 Task: Open a blank google sheet and write heading  Spark Sales. Add 10 people name  'Joshua Rivera, Zoey Coleman, Ryan Wright, Addison Bailey, Jonathan Simmons, Brooklyn Ward, Caleb Barnes, Audrey Collins, Gabriel Perry, Sofia Bell'Item code in between  5005-5060. Product range in between  5000-20000. Add Products   Keen Shoe, Lacoste Shoe, Merrell Shoe, Mizuno  Shoe, Onitsuka Tiger Shoe, Salomon Shoe, Sanuk Shoe, Saucony Shoe, Sperry Shoe, Superga Shoe.Choose quantity  5 to 9 commission 2 percent Total Add Amount. Save page  Spark Sales log   book
Action: Mouse moved to (294, 180)
Screenshot: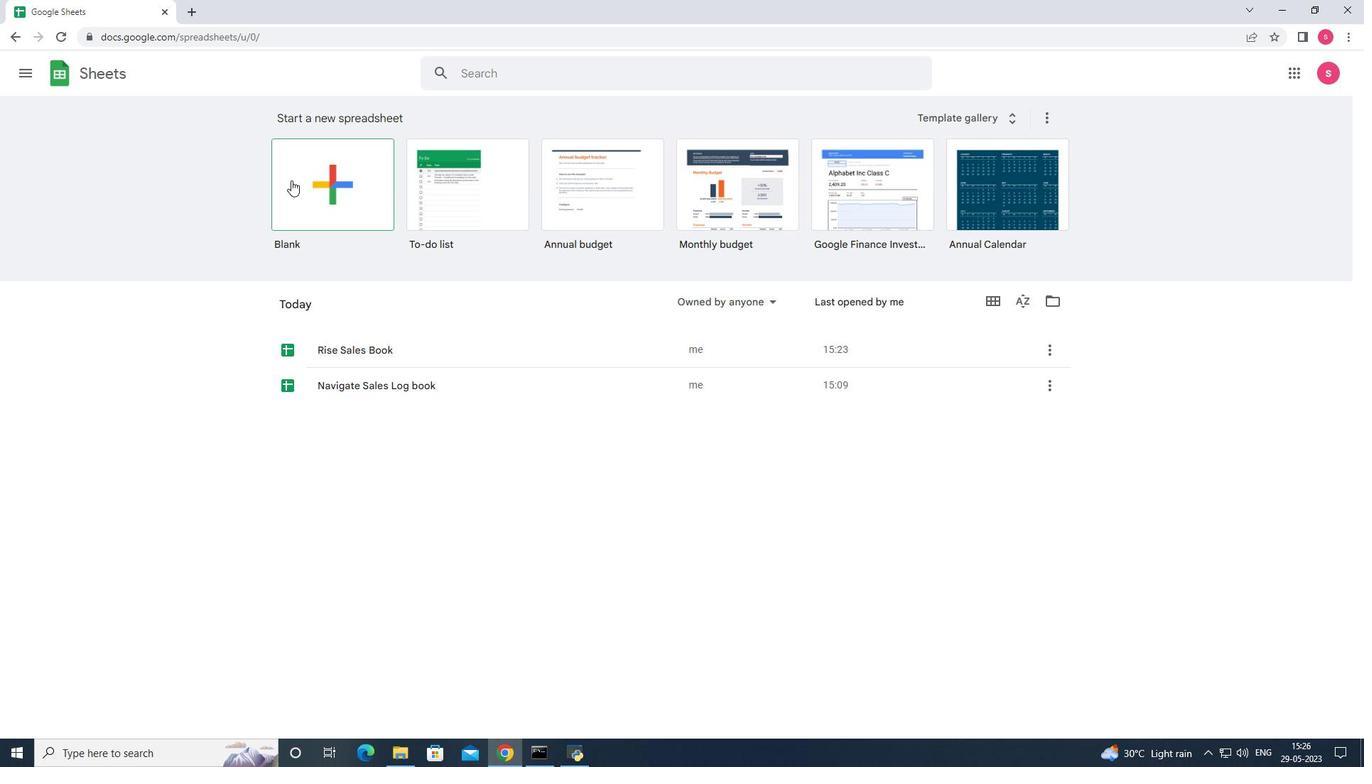 
Action: Mouse pressed left at (294, 180)
Screenshot: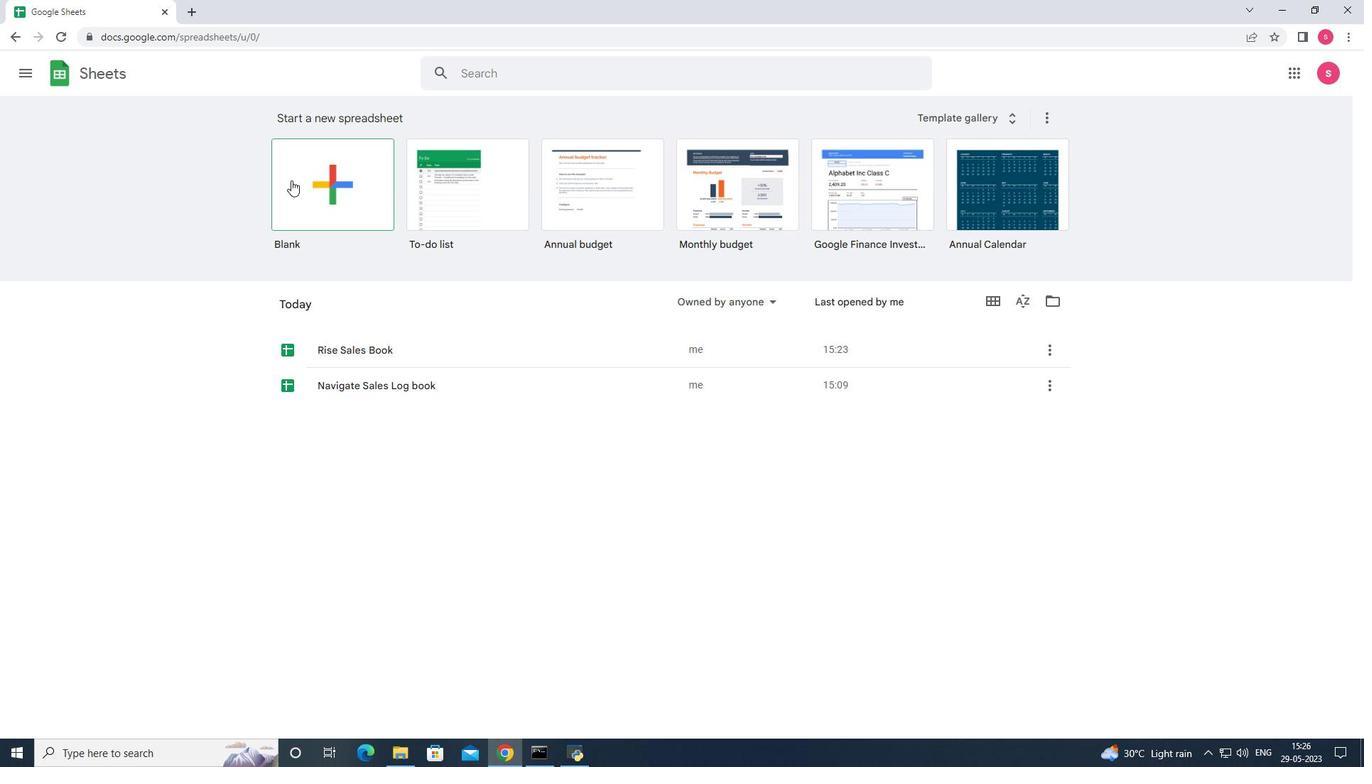 
Action: Mouse moved to (90, 172)
Screenshot: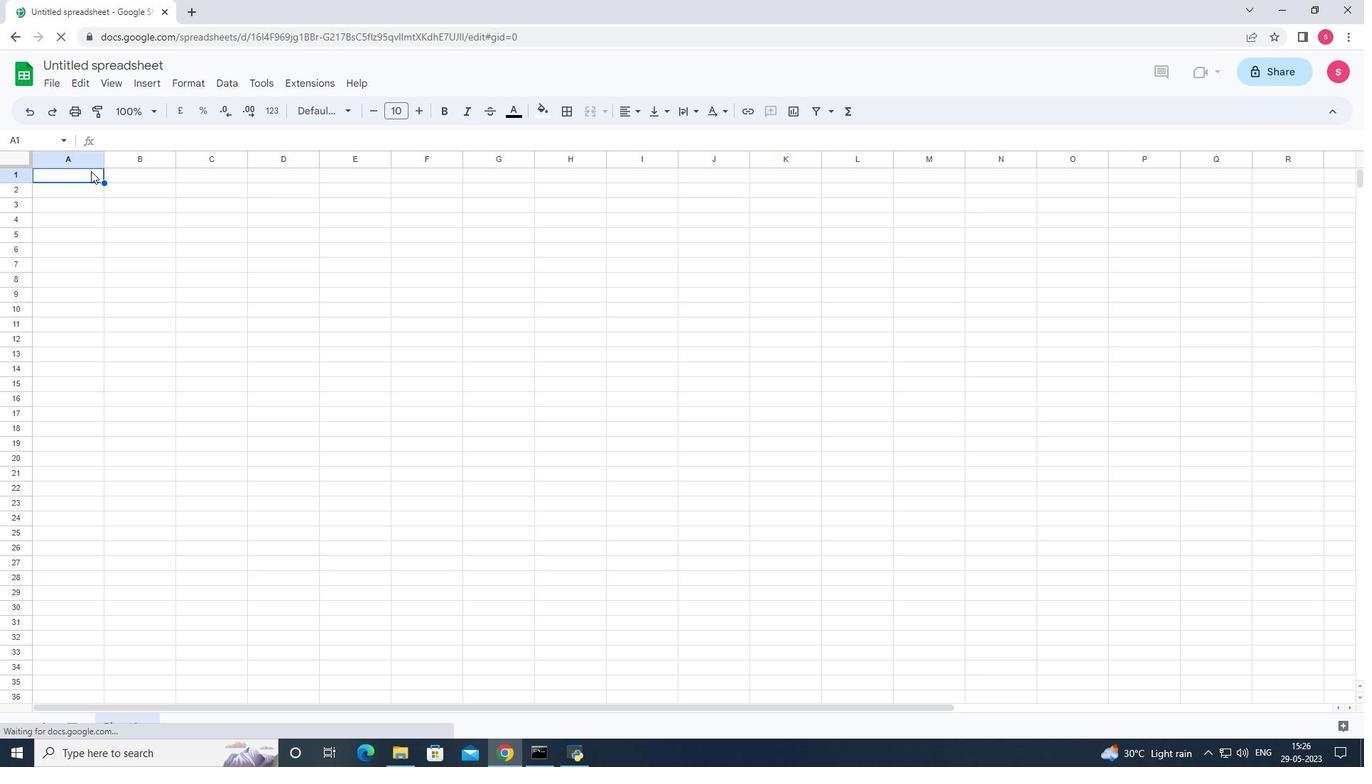 
Action: Mouse pressed left at (90, 172)
Screenshot: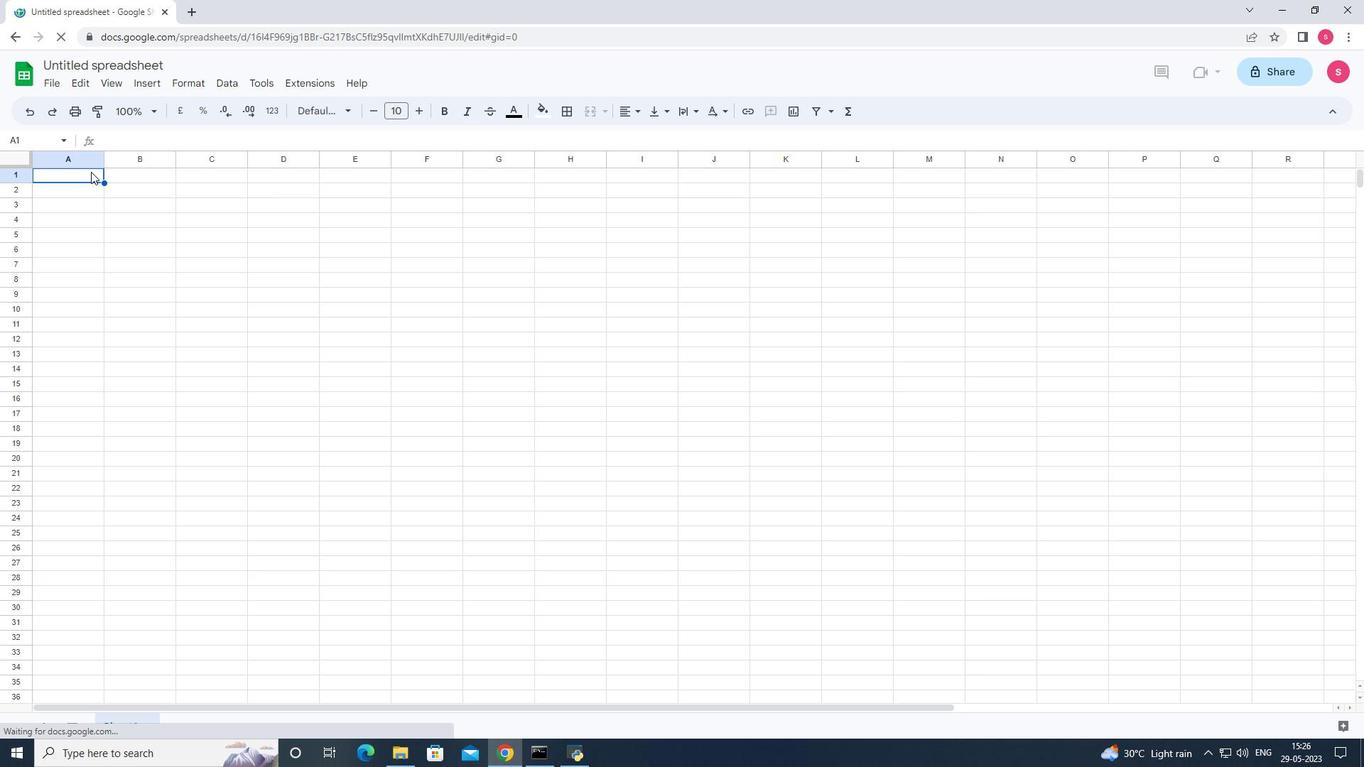 
Action: Mouse moved to (91, 173)
Screenshot: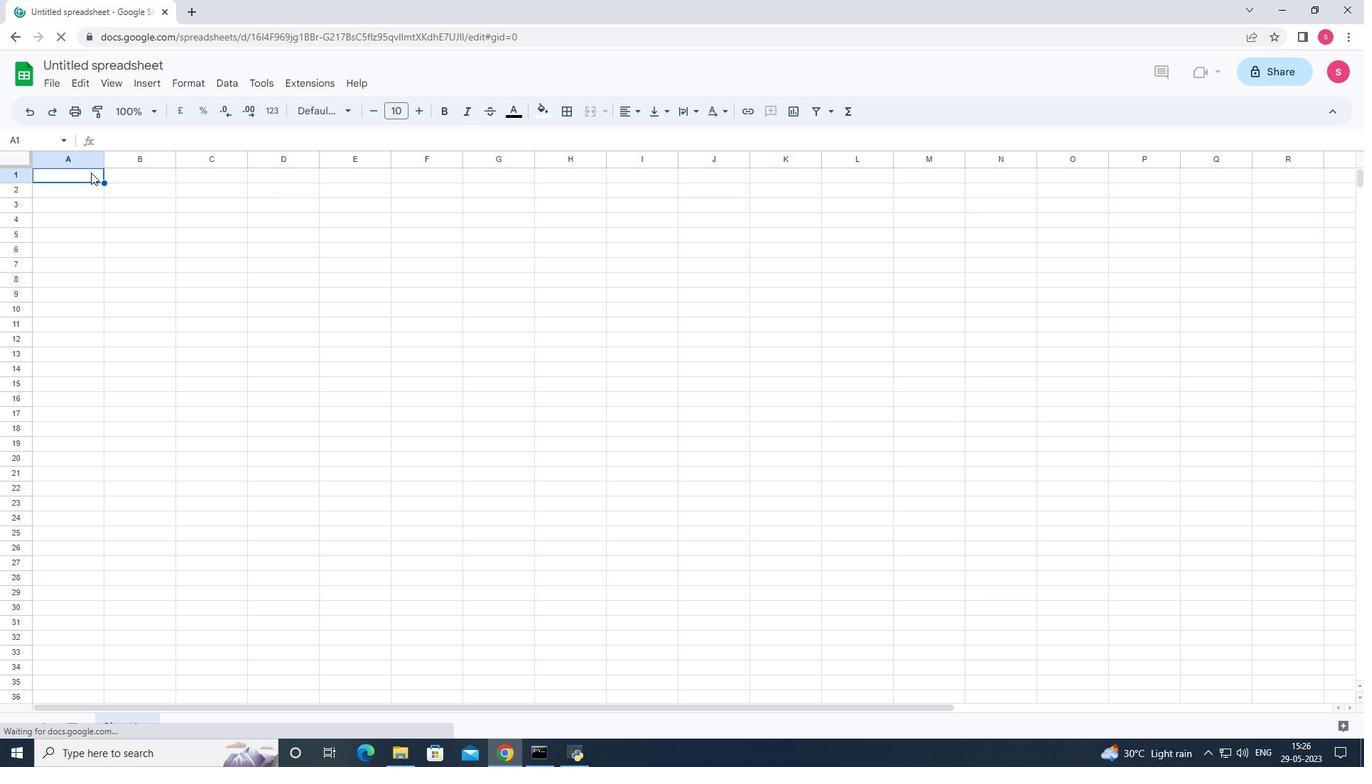 
Action: Key pressed <Key.shift>Spark<Key.space><Key.shift>Sales
Screenshot: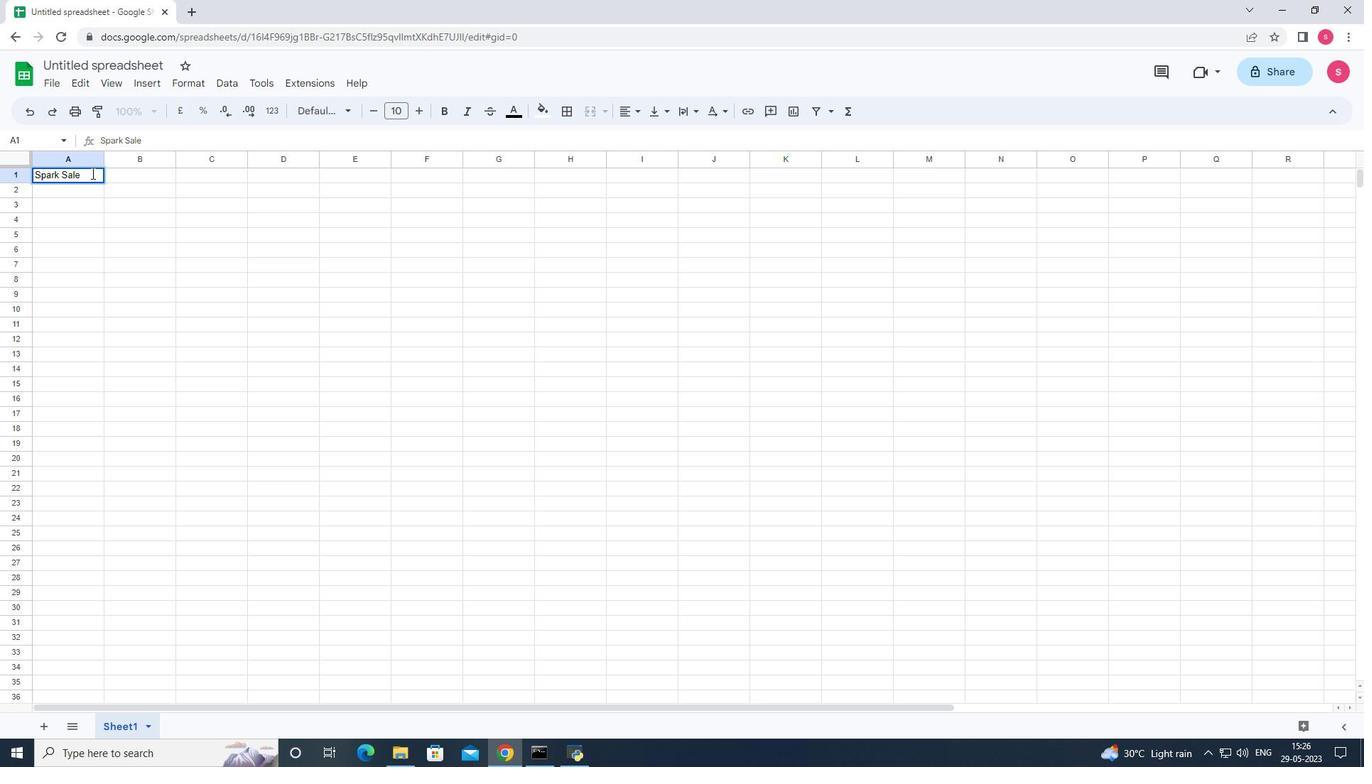 
Action: Mouse moved to (74, 194)
Screenshot: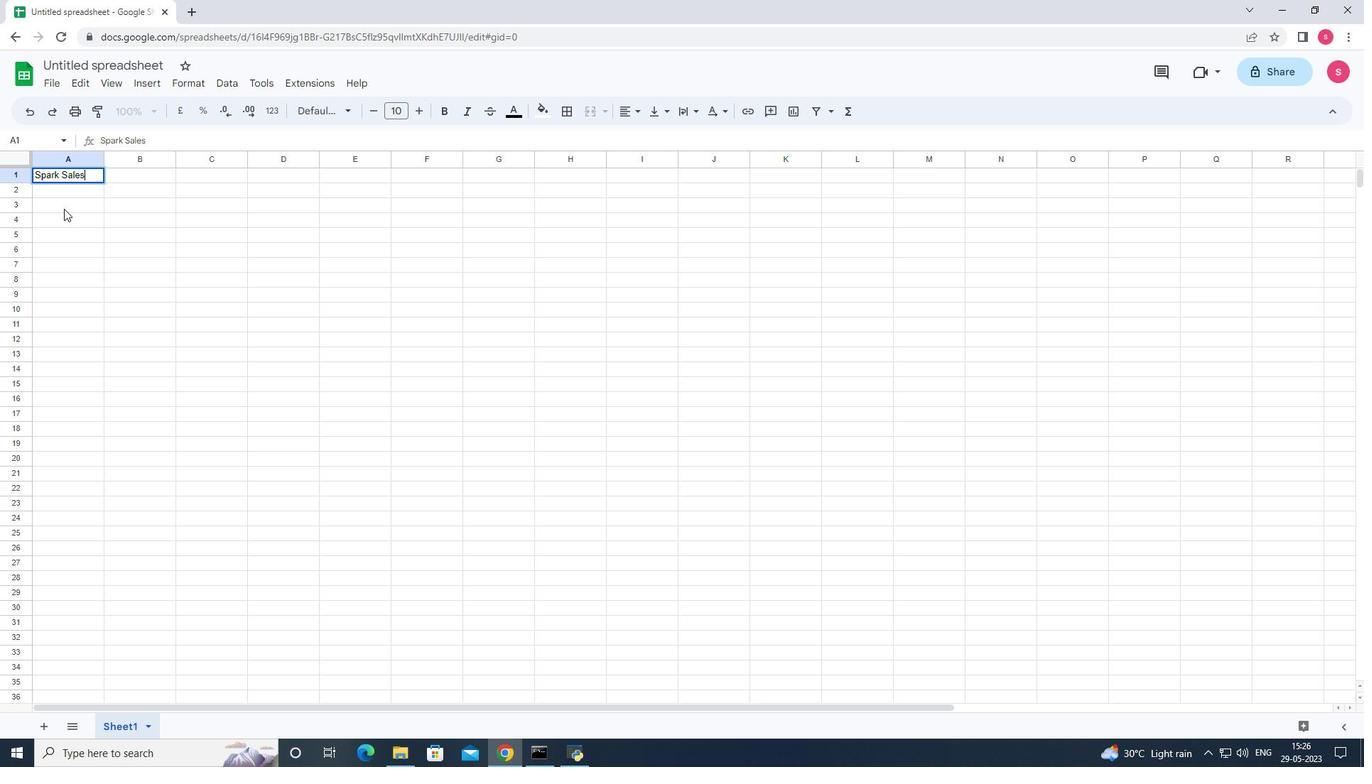 
Action: Mouse pressed left at (74, 194)
Screenshot: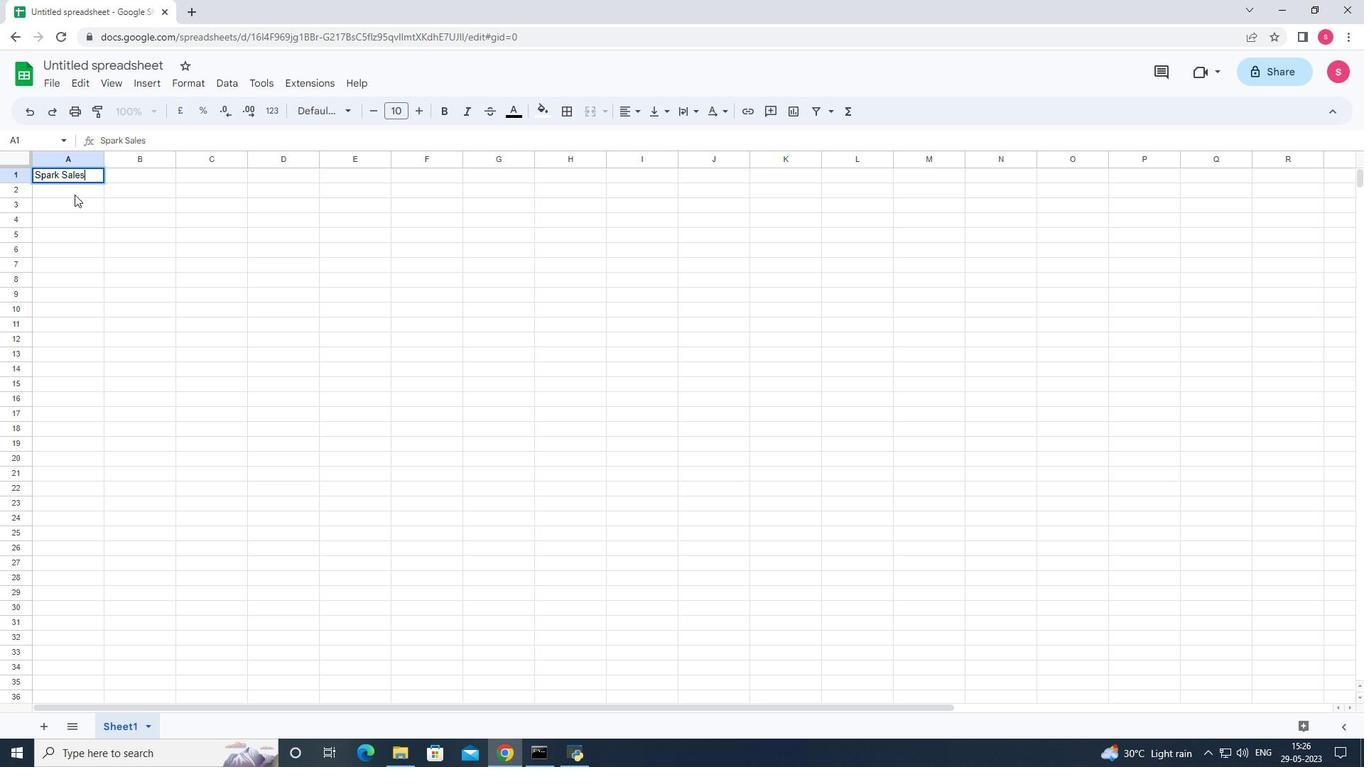 
Action: Key pressed <Key.shift><Key.shift>Name<Key.enter><Key.shift><Key.shift><Key.shift><Key.shift><Key.shift><Key.shift><Key.shift><Key.shift><Key.shift><Key.shift>Joshua<Key.space><Key.shift><Key.shift><Key.shift>Rivera<Key.down><Key.shift><Key.shift><Key.shift><Key.shift><Key.shift><Key.shift><Key.shift>Zoey<Key.space><Key.shift><Key.shift><Key.shift><Key.shift><Key.shift>Coleman<Key.tab><Key.left><Key.down><Key.shift><Key.shift><Key.shift><Key.shift><Key.shift><Key.shift><Key.shift><Key.shift><Key.shift><Key.shift>Ra<Key.backspace>yan<Key.space><Key.shift>Wright<Key.down><Key.shift>Addison<Key.space><Key.shift><Key.shift><Key.shift><Key.shift><Key.shift><Key.shift><Key.shift><Key.shift><Key.shift><Key.shift><Key.shift>Bar<Key.backspace>iley<Key.down><Key.shift><Key.shift><Key.shift><Key.shift><Key.shift><Key.shift><Key.shift>Jonathan<Key.space><Key.shift>Simmons<Key.down><Key.shift>Brooklyn<Key.space><Key.shift>Ward<Key.down><Key.shift><Key.shift><Key.shift><Key.shift><Key.shift><Key.shift><Key.shift><Key.shift>Caleb<Key.space><Key.shift><Key.shift><Key.shift><Key.shift><Key.shift><Key.shift><Key.shift><Key.shift><Key.shift>barnes<Key.down><Key.shift>Audrey<Key.space><Key.shift>Collins<Key.down><Key.shift>Gabriel<Key.space><Key.shift>Perry<Key.down><Key.shift>Sofia<Key.space><Key.shift>Bell<Key.right><Key.up><Key.up><Key.up><Key.up><Key.up><Key.up><Key.up><Key.up><Key.up><Key.up><Key.shift><Key.shift><Key.shift><Key.shift><Key.shift><Key.shift><Key.shift><Key.shift>Item<Key.space><Key.shift>Code<Key.down>5005<Key.down>600<Key.backspace><Key.backspace><Key.backspace>5025<Key.down>2045<Key.down>2<Key.up>5050<Key.down>5045<Key.down>5055<Key.down>5040<Key.down>5020<Key.down>5030<Key.down>5035<Key.down>5010<Key.down>
Screenshot: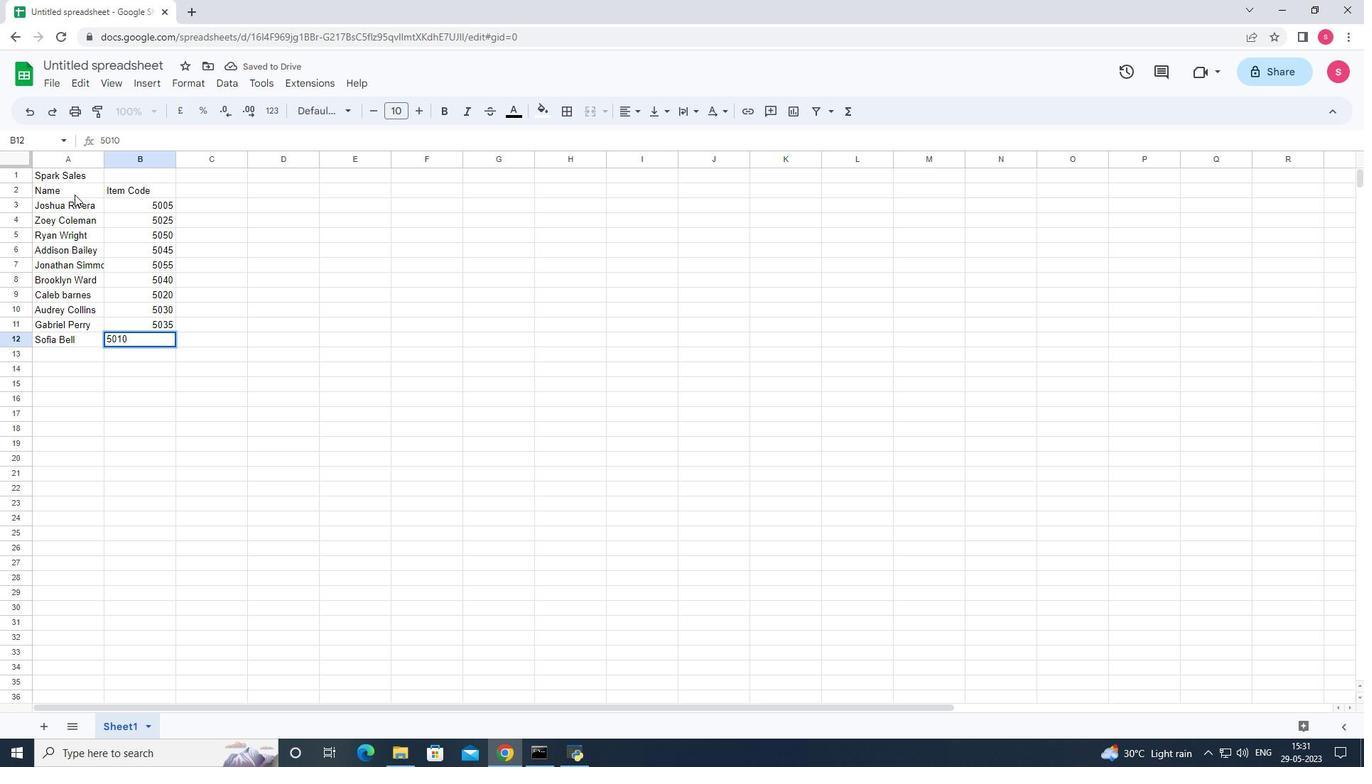 
Action: Mouse moved to (201, 195)
Screenshot: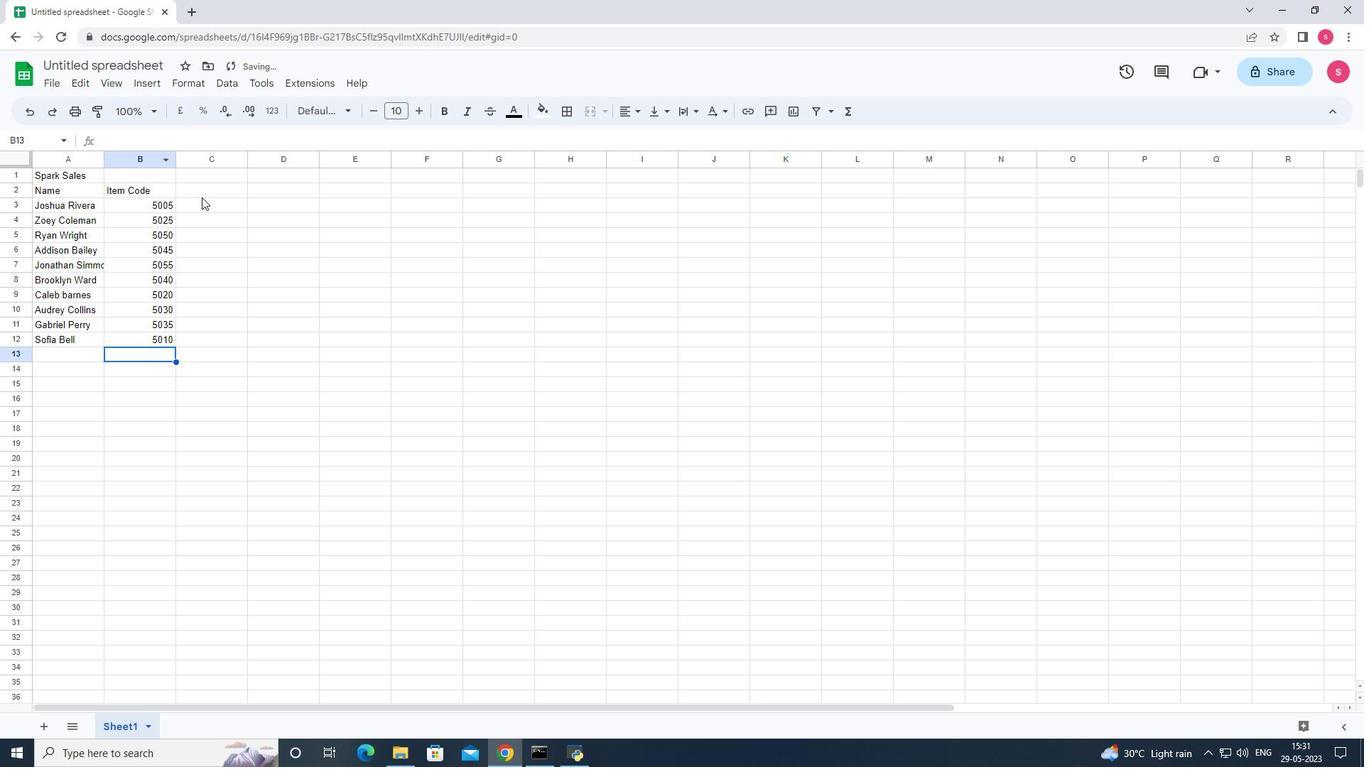 
Action: Mouse pressed left at (201, 195)
Screenshot: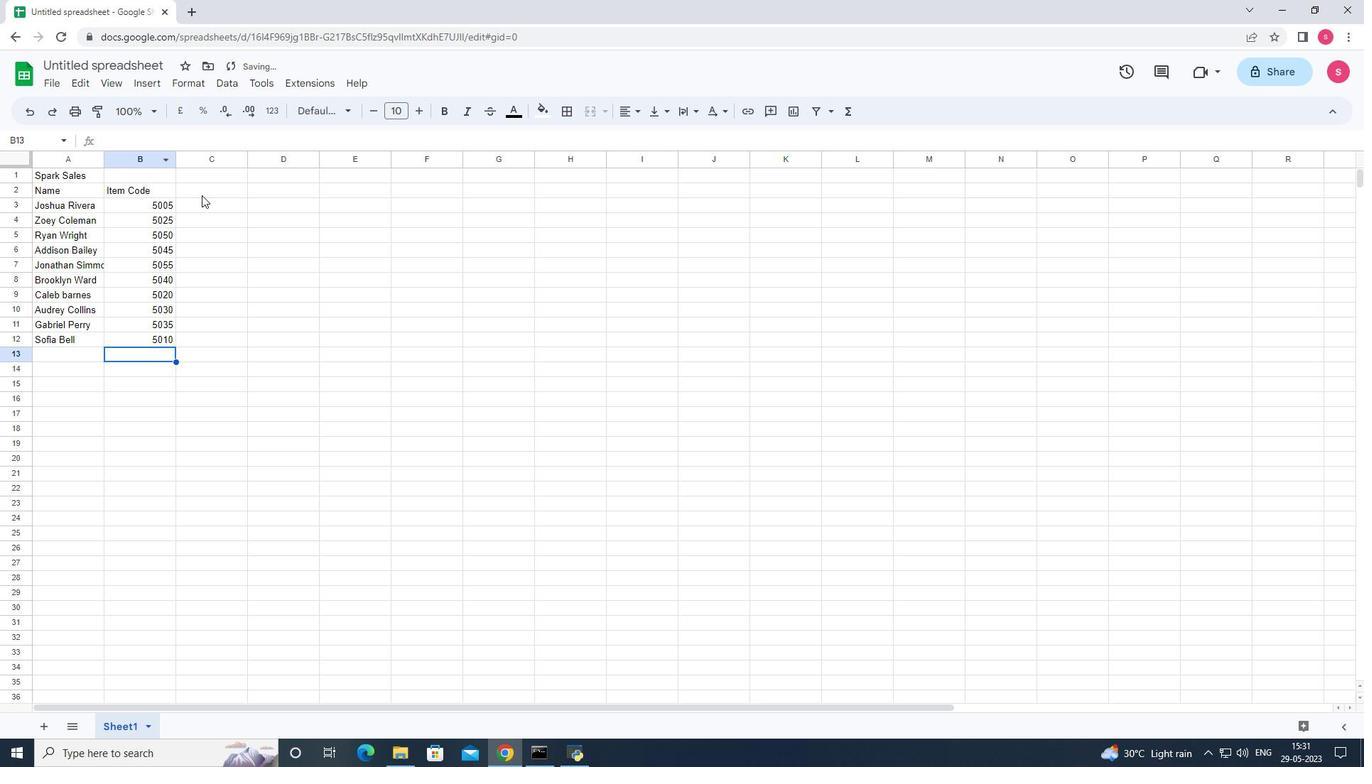 
Action: Mouse moved to (201, 194)
Screenshot: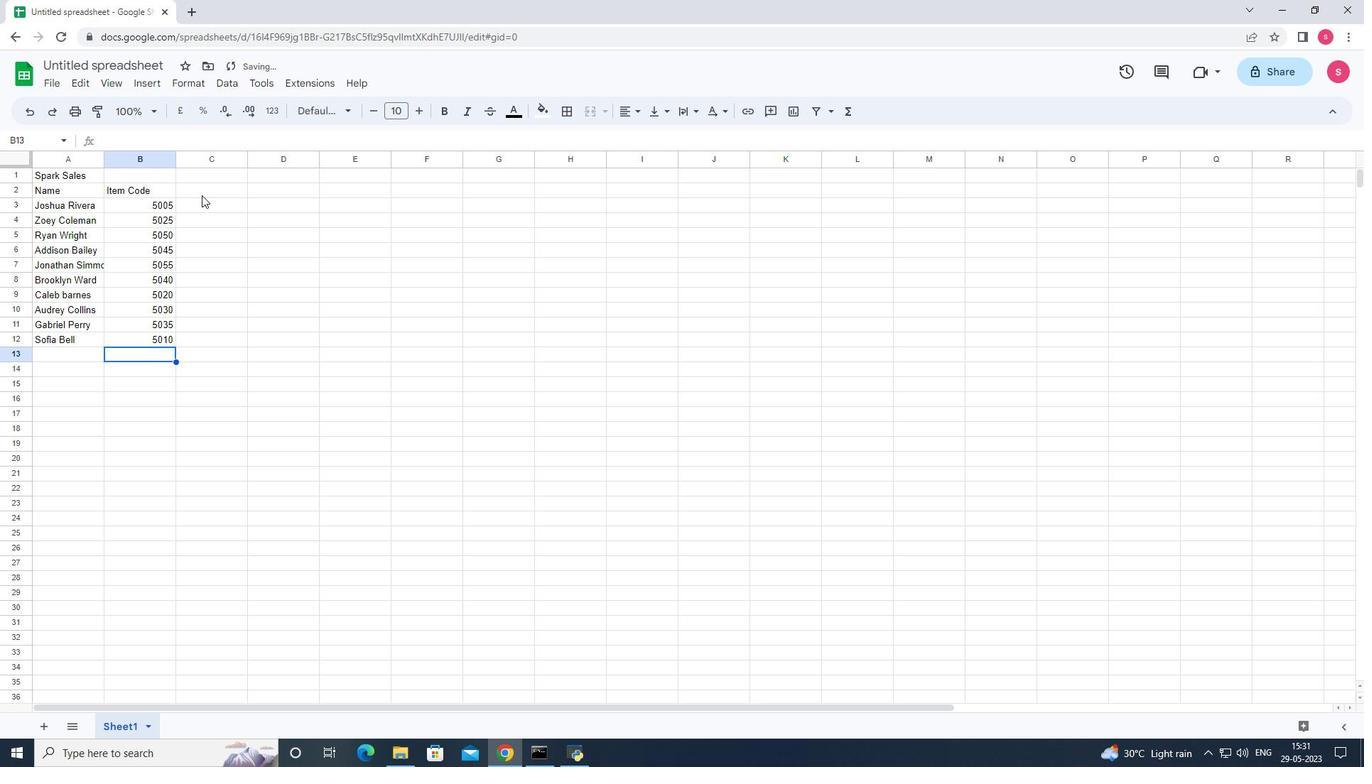
Action: Key pressed <Key.shift>Pro
Screenshot: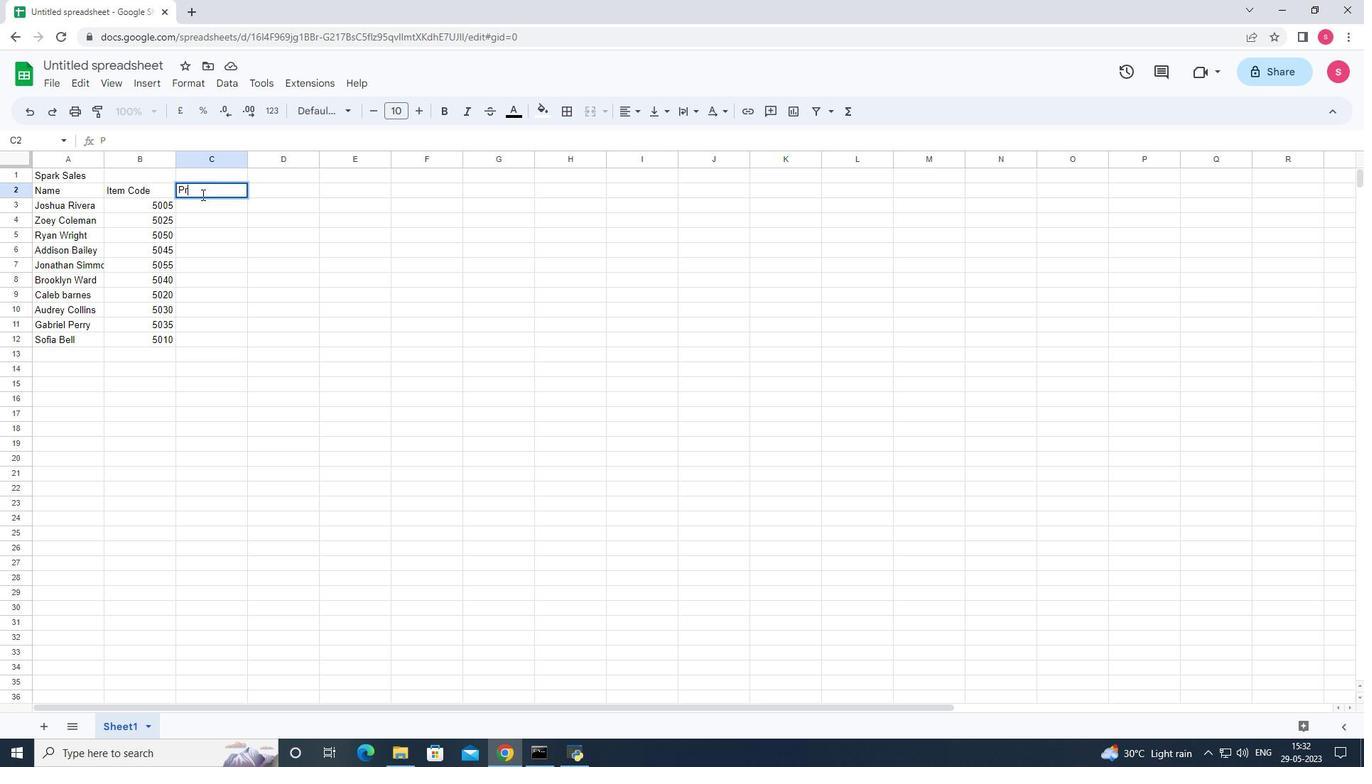 
Action: Mouse moved to (201, 194)
Screenshot: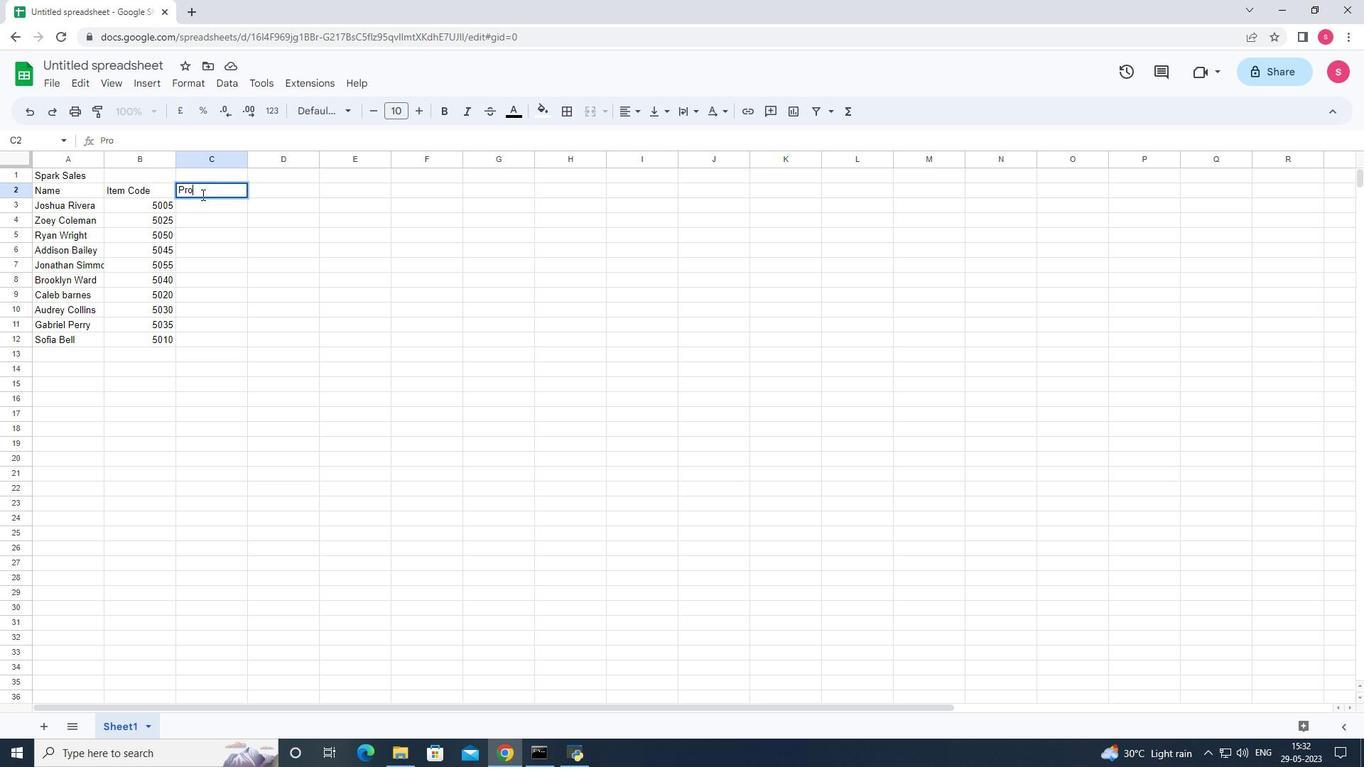 
Action: Key pressed duct<Key.space><Key.shift>range<Key.down>5000<Key.down>6000<Key.down>7000<Key.down>8000<Key.down>9000<Key.down>10000<Key.down>11000<Key.down>12000<Key.down>15000<Key.right><Key.left><Key.down>18000<Key.down>
Screenshot: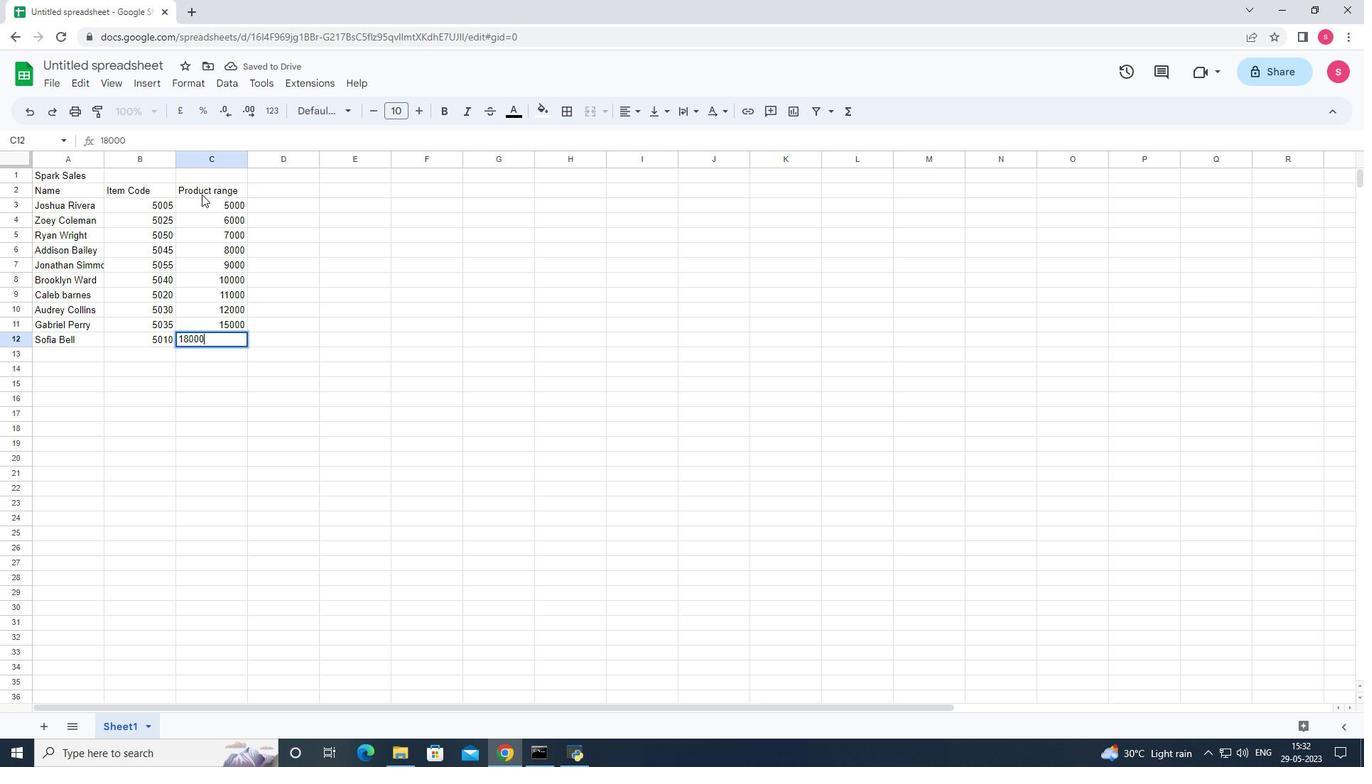
Action: Mouse moved to (282, 192)
Screenshot: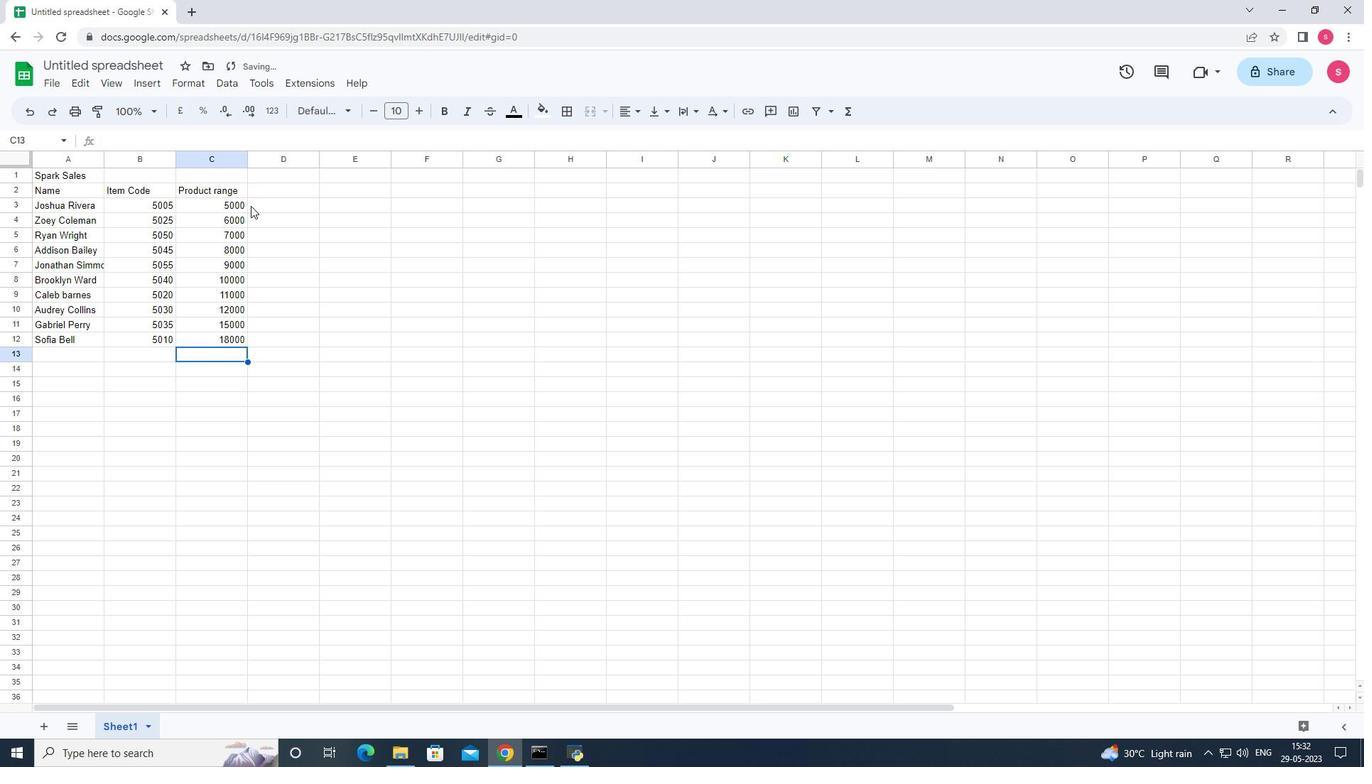 
Action: Mouse pressed left at (282, 192)
Screenshot: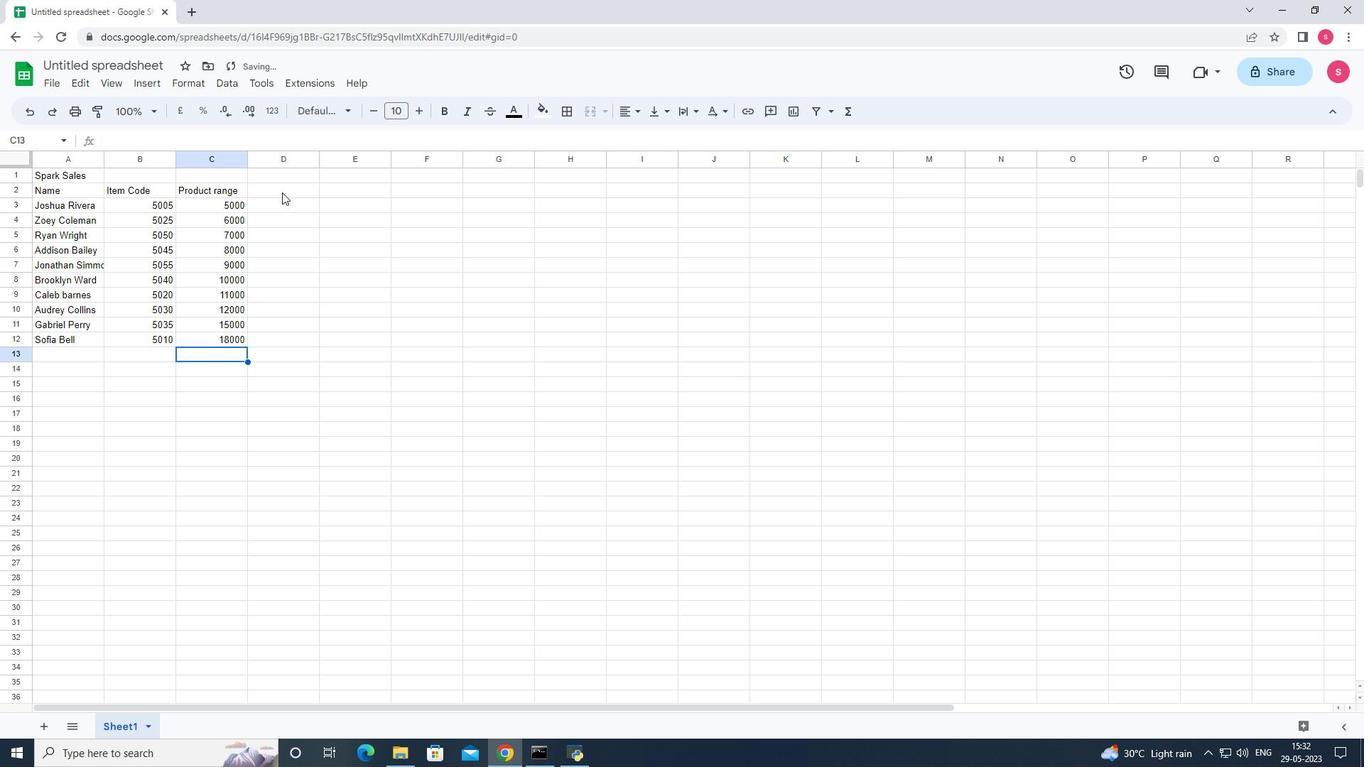 
Action: Key pressed <Key.shift>Products<Key.down><Key.shift><Key.shift><Key.shift><Key.shift><Key.shift><Key.shift><Key.shift><Key.shift><Key.shift><Key.shift><Key.shift><Key.shift><Key.shift><Key.shift><Key.shift>Keen<Key.space><Key.shift>Shoe<Key.down><Key.shift><Key.shift><Key.shift><Key.shift><Key.shift><Key.shift><Key.shift><Key.shift><Key.shift><Key.shift><Key.shift><Key.shift><Key.shift><Key.shift><Key.shift><Key.shift><Key.shift><Key.shift><Key.shift><Key.shift><Key.shift><Key.shift><Key.shift><Key.shift><Key.shift><Key.shift><Key.shift><Key.shift><Key.shift><Key.shift><Key.shift><Key.shift><Key.shift><Key.shift><Key.shift><Key.shift><Key.shift><Key.shift><Key.shift><Key.shift><Key.shift><Key.shift><Key.shift><Key.shift><Key.shift><Key.shift><Key.shift><Key.shift><Key.shift><Key.shift><Key.shift><Key.shift><Key.shift><Key.shift><Key.shift><Key.shift><Key.shift><Key.shift><Key.shift><Key.shift><Key.shift><Key.shift><Key.shift><Key.shift><Key.shift><Key.shift><Key.shift><Key.shift><Key.shift><Key.shift><Key.shift><Key.shift><Key.shift><Key.shift>Lacoste<Key.space><Key.shift>Shoe<Key.down><Key.shift><Key.shift><Key.shift><Key.shift><Key.shift><Key.shift>Merrell<Key.space><Key.shift>Shoe<Key.down><Key.shift><Key.shift><Key.shift><Key.shift><Key.shift><Key.shift><Key.shift><Key.shift><Key.shift><Key.shift><Key.shift><Key.shift><Key.shift><Key.shift>Mizuna<Key.space><Key.backspace><Key.backspace>o<Key.space><Key.shift>Shoe<Key.down><Key.shift><Key.shift>Onitsuka<Key.space><Key.shift><Key.shift><Key.shift><Key.shift><Key.shift><Key.shift><Key.shift><Key.shift><Key.shift><Key.shift><Key.shift><Key.shift><Key.shift><Key.shift><Key.shift><Key.shift><Key.shift><Key.shift><Key.shift><Key.shift><Key.shift>Tiger<Key.space><Key.shift>Shoe<Key.down><Key.shift>Salomon<Key.space><Key.shift>Shoe<Key.down><Key.shift>Sanuk<Key.space><Key.shift>Shoe<Key.down><Key.shift><Key.shift><Key.shift><Key.shift><Key.shift><Key.shift><Key.shift><Key.shift><Key.shift><Key.shift><Key.shift><Key.shift><Key.shift><Key.shift><Key.shift><Key.shift><Key.shift><Key.shift><Key.shift><Key.shift><Key.shift><Key.shift><Key.shift><Key.shift><Key.shift>Saucony<Key.space><Key.shift><Key.shift><Key.shift><Key.shift><Key.shift><Key.shift><Key.shift><Key.shift><Key.shift><Key.shift><Key.shift><Key.shift><Key.shift><Key.shift><Key.shift><Key.shift><Key.shift><Key.shift><Key.shift><Key.shift><Key.shift><Key.shift><Key.shift><Key.shift><Key.shift><Key.shift><Key.shift><Key.shift><Key.shift><Key.shift><Key.shift><Key.shift><Key.shift><Key.shift><Key.shift><Key.shift><Key.shift><Key.shift><Key.shift><Key.shift><Key.shift><Key.shift><Key.shift><Key.shift><Key.shift><Key.shift><Key.shift><Key.shift><Key.shift><Key.shift><Key.shift><Key.shift><Key.shift><Key.shift><Key.shift><Key.shift><Key.shift><Key.shift><Key.shift><Key.shift><Key.shift><Key.shift><Key.shift>Shoe<Key.down><Key.shift><Key.shift>Sperry<Key.space><Key.shift><Key.shift><Key.shift>Shoe<Key.down><Key.shift>Superga<Key.space><Key.shift>Shoe<Key.tab><Key.up><Key.up><Key.up><Key.up><Key.up><Key.up><Key.up><Key.up><Key.up><Key.up><Key.shift><Key.shift><Key.shift><Key.shift><Key.shift><Key.shift><Key.shift><Key.shift><Key.shift><Key.shift><Key.shift><Key.shift><Key.shift><Key.shift><Key.shift><Key.shift><Key.shift><Key.shift><Key.shift><Key.shift><Key.shift><Key.shift><Key.shift>Quantity<Key.down>5<Key.down>6<Key.down>7<Key.down>8<Key.down>9<Key.down><Key.down>6<Key.down>7<Key.down>8<Key.up><Key.up><Key.up>9<Key.down><Key.down><Key.down><Key.down>6<Key.down>
Screenshot: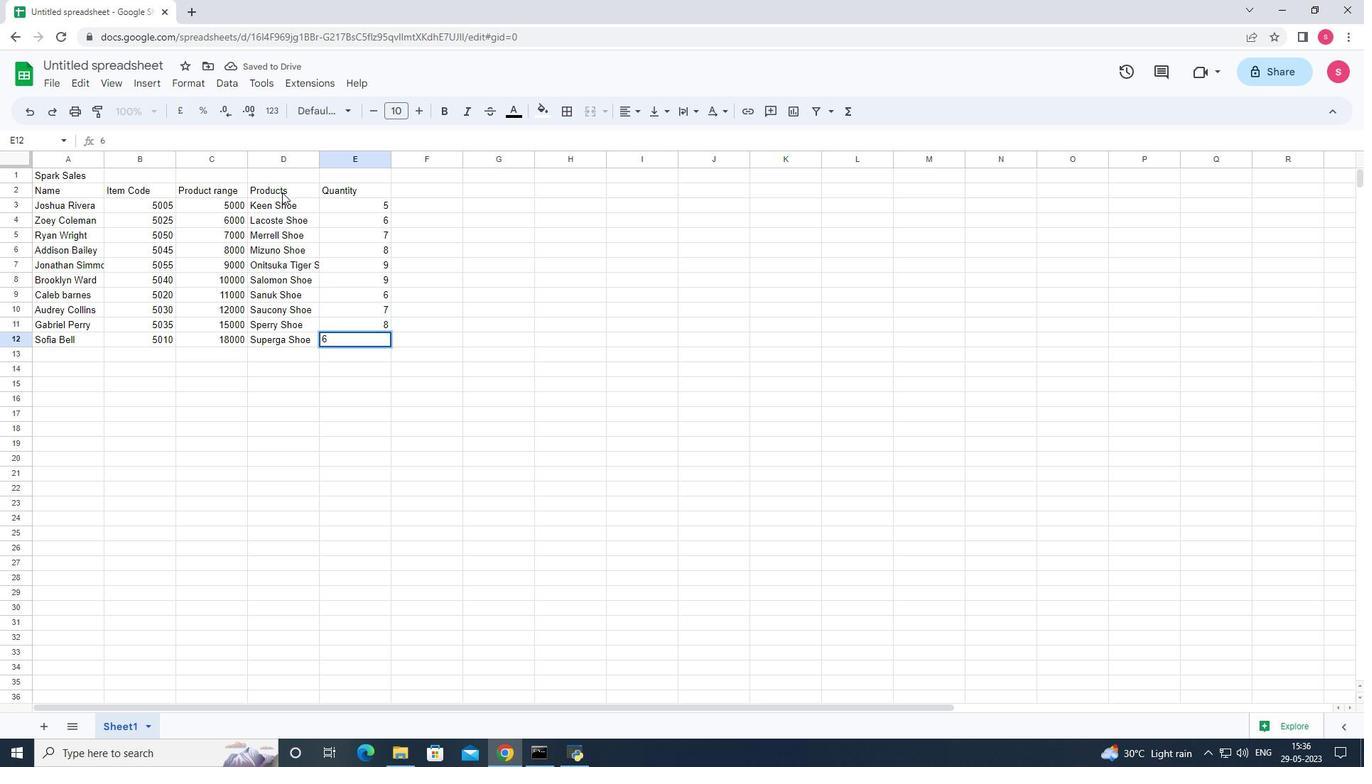 
Action: Mouse moved to (428, 201)
Screenshot: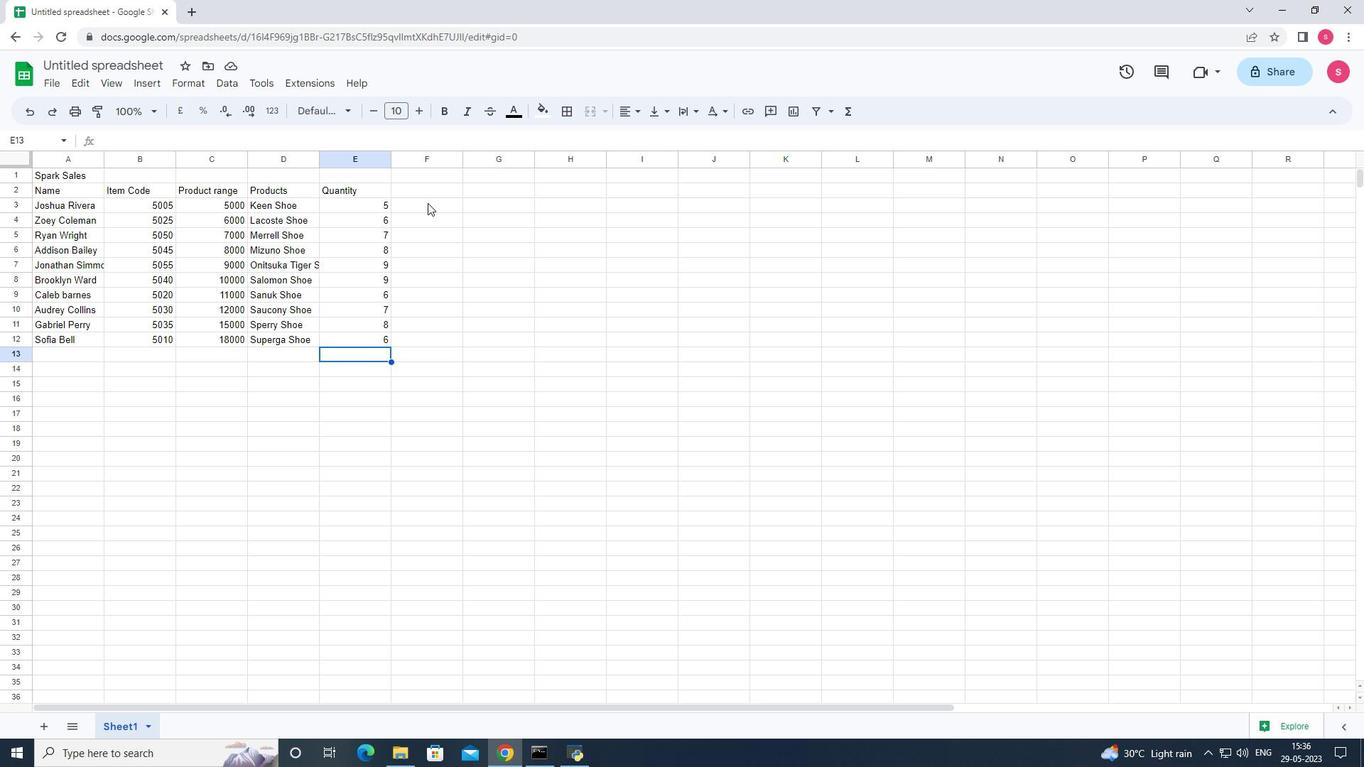 
Action: Mouse pressed left at (428, 201)
Screenshot: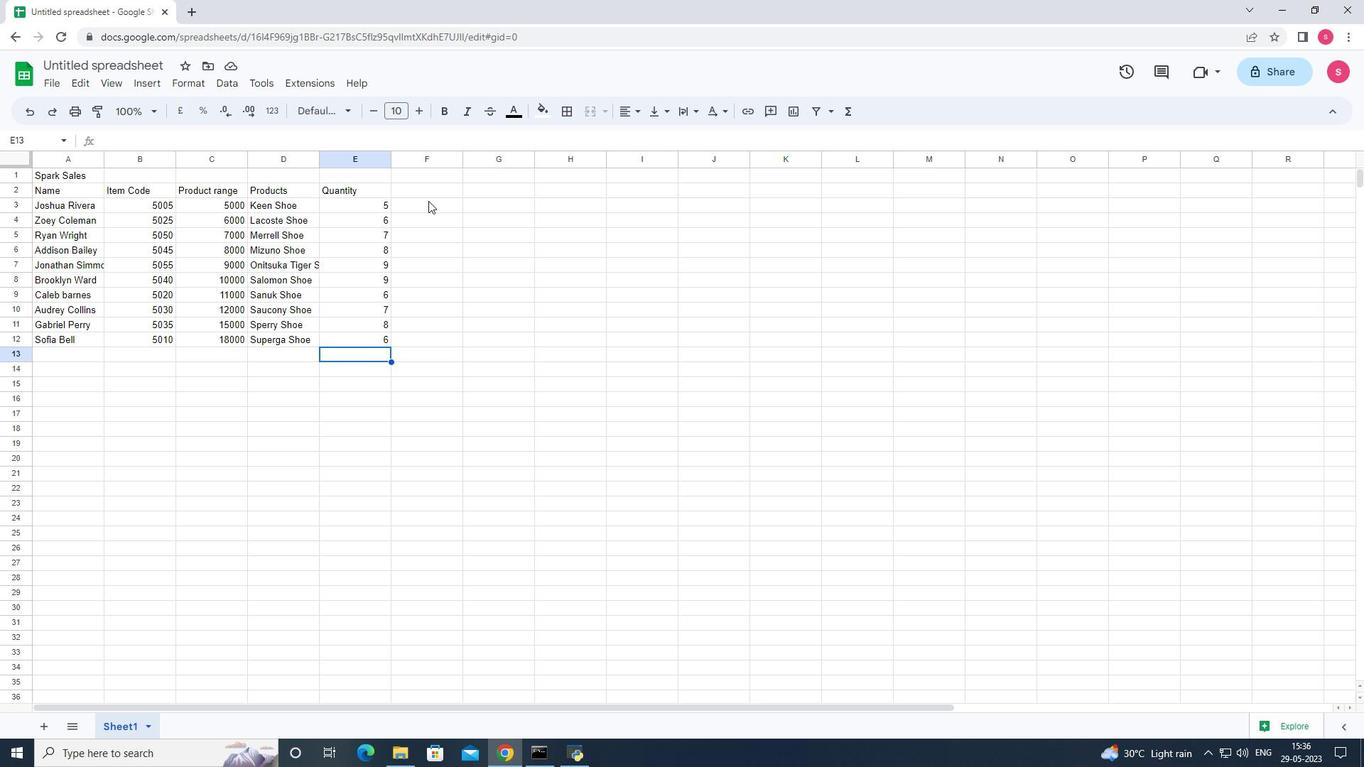 
Action: Mouse moved to (434, 191)
Screenshot: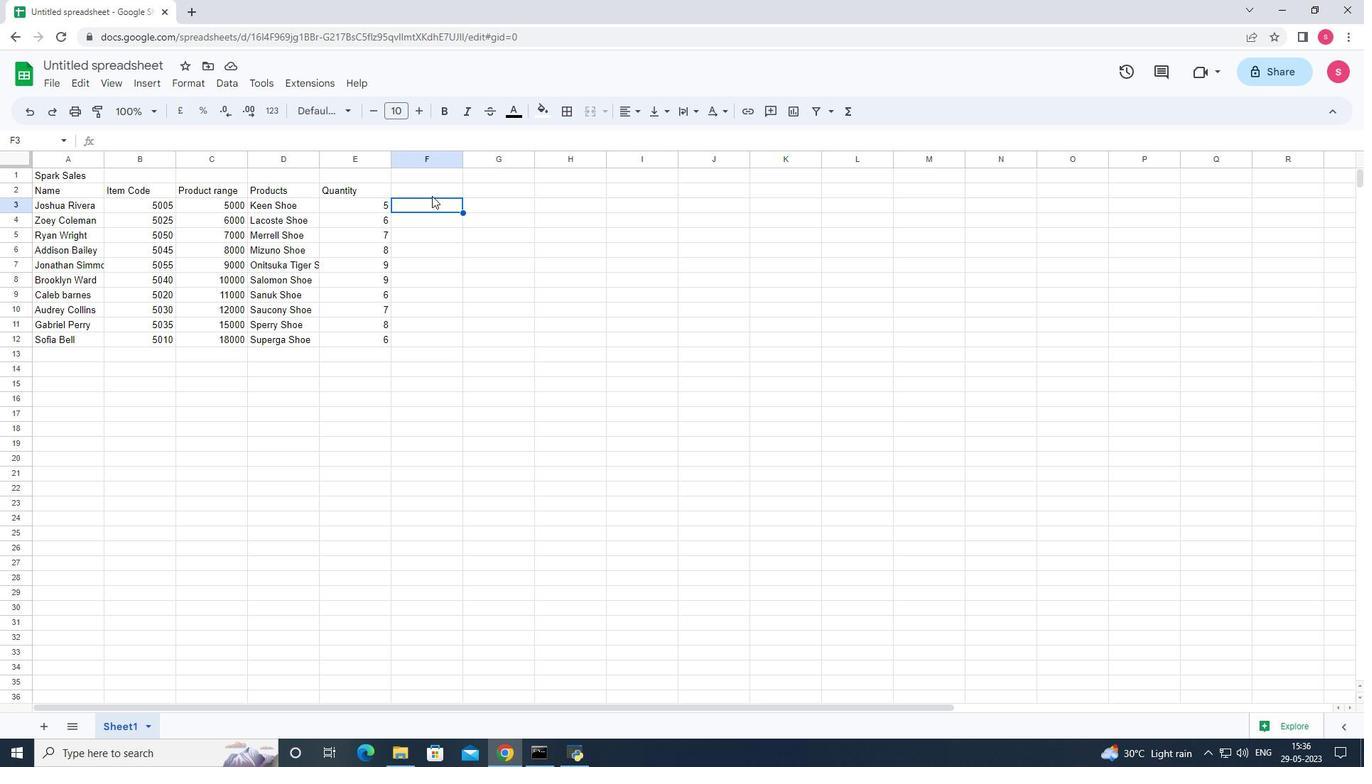 
Action: Mouse pressed left at (434, 191)
Screenshot: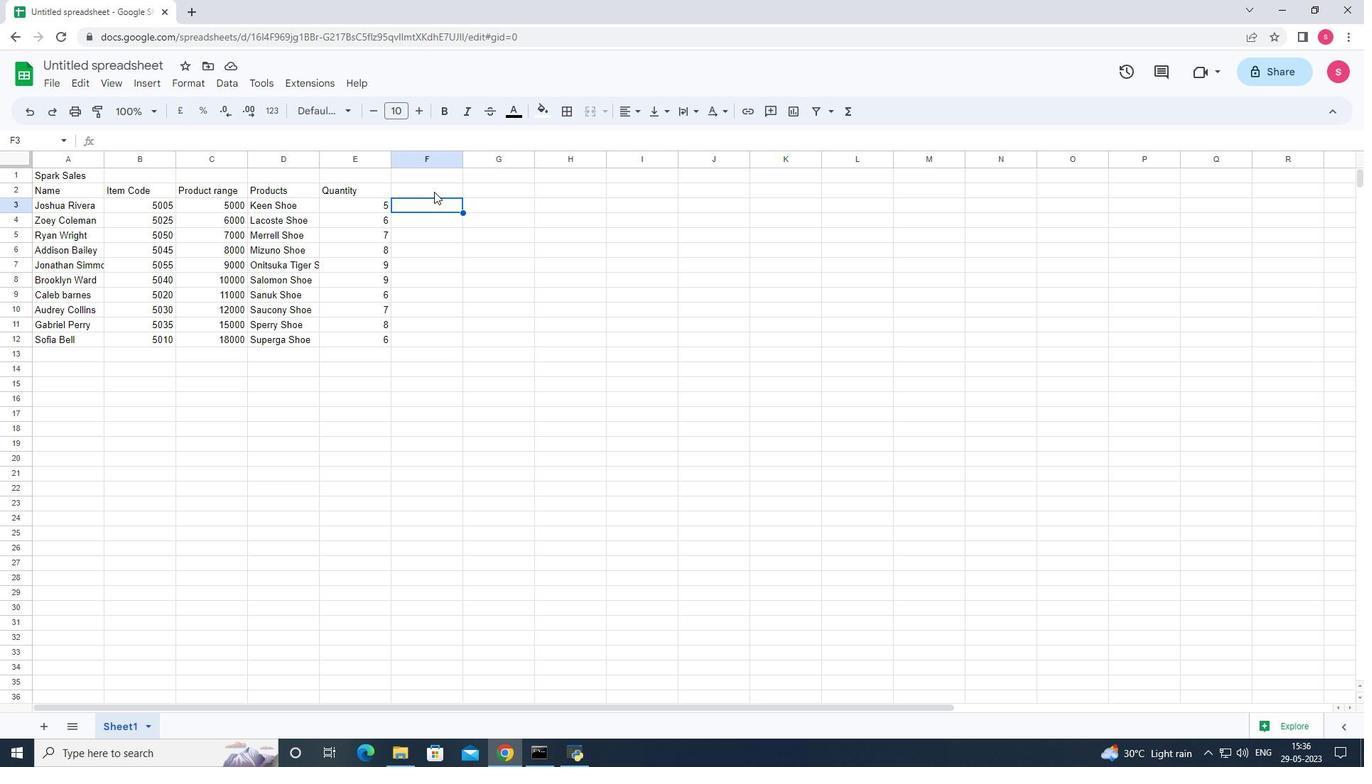 
Action: Key pressed <Key.shift>Amount<Key.tab><Key.shift><Key.shift><Key.shift><Key.shift><Key.shift><Key.shift><Key.shift><Key.shift><Key.shift>Commission<Key.tab><Key.shift><Key.shift><Key.shift><Key.shift><Key.shift><Key.shift><Key.shift><Key.shift><Key.shift><Key.shift><Key.shift><Key.shift><Key.shift><Key.shift><Key.shift><Key.shift><Key.shift><Key.shift><Key.shift><Key.shift><Key.shift><Key.shift><Key.shift><Key.shift><Key.shift><Key.shift><Key.shift><Key.shift><Key.shift><Key.shift><Key.shift><Key.shift>Total
Screenshot: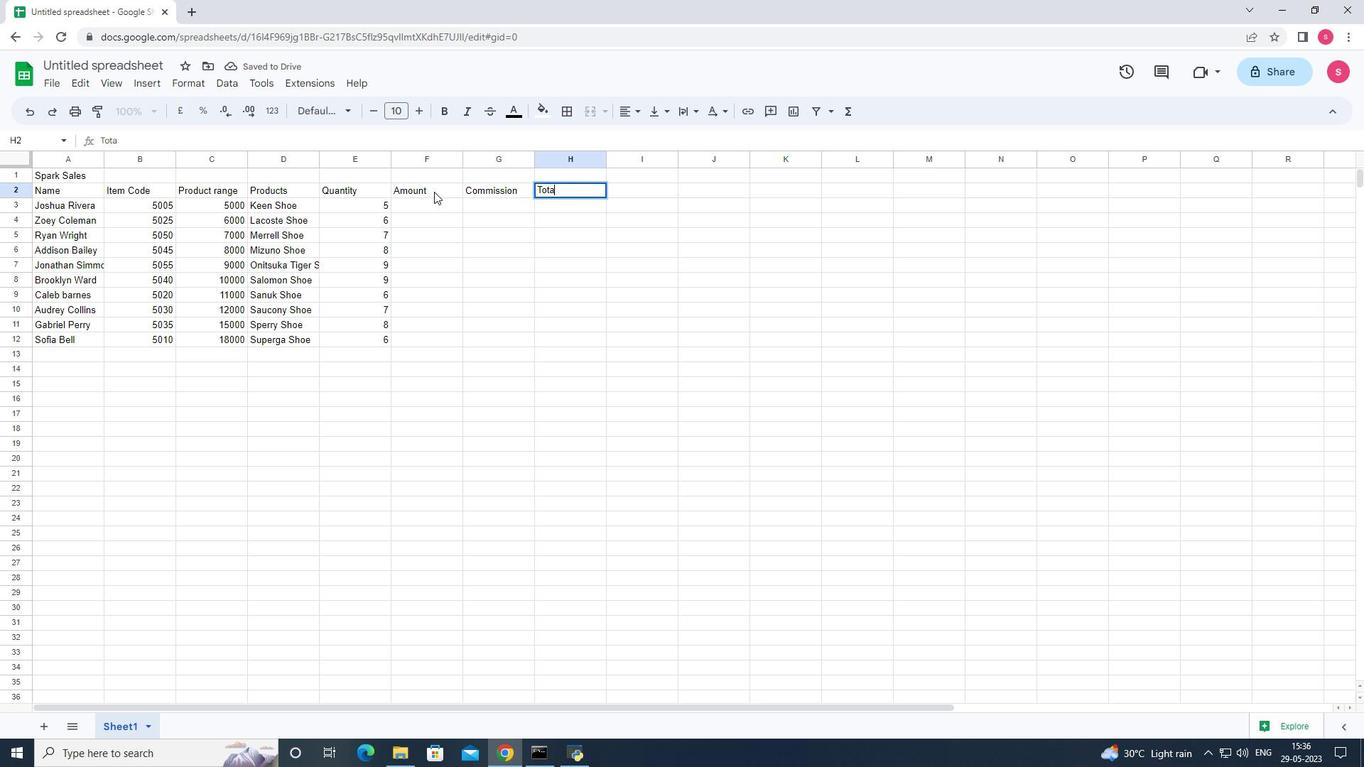 
Action: Mouse moved to (448, 208)
Screenshot: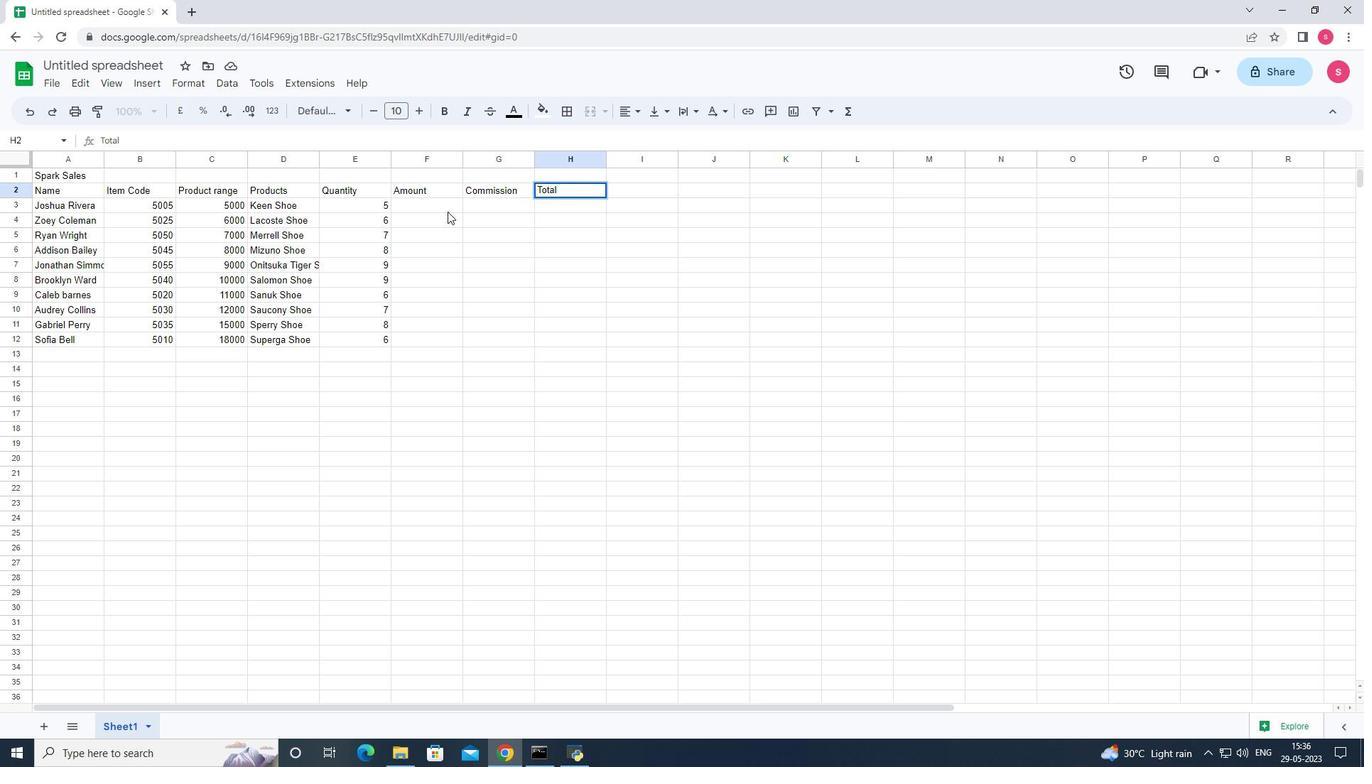 
Action: Mouse pressed left at (448, 208)
Screenshot: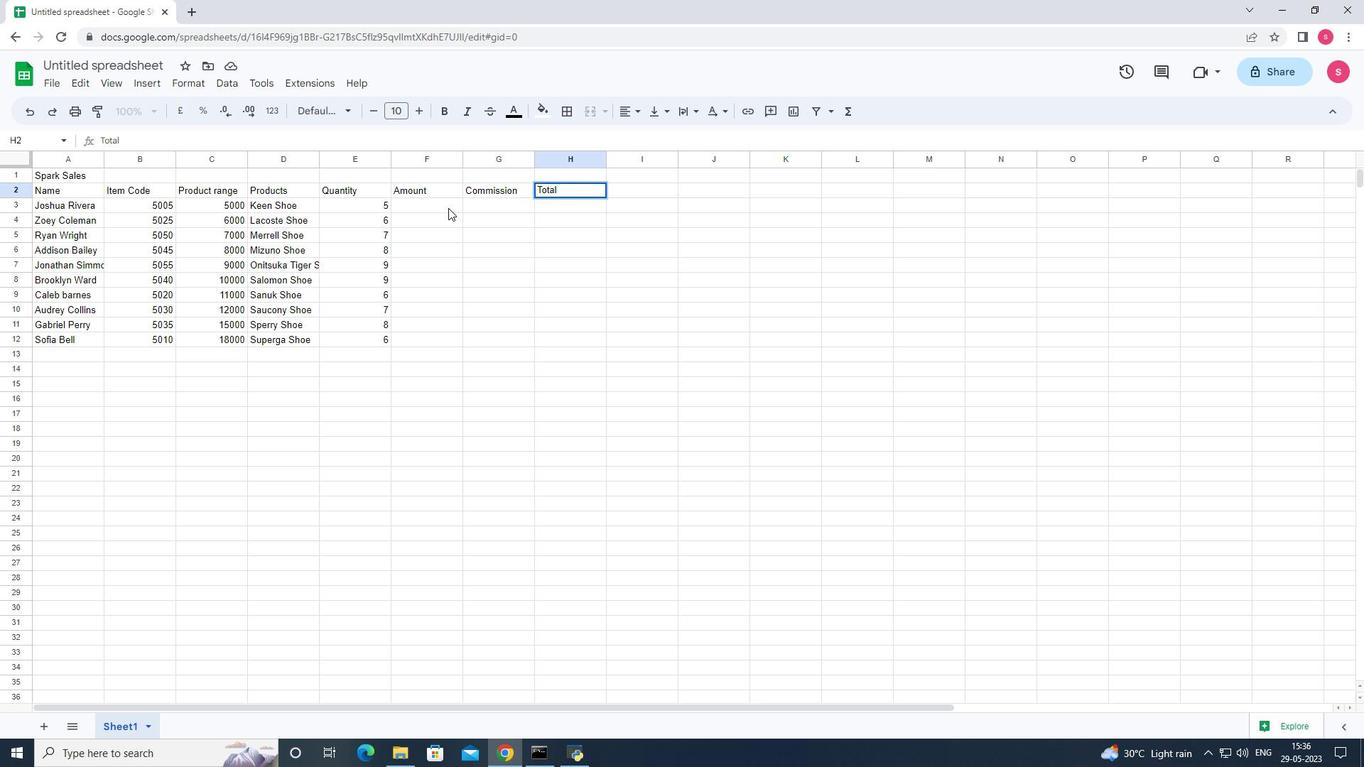 
Action: Mouse moved to (445, 208)
Screenshot: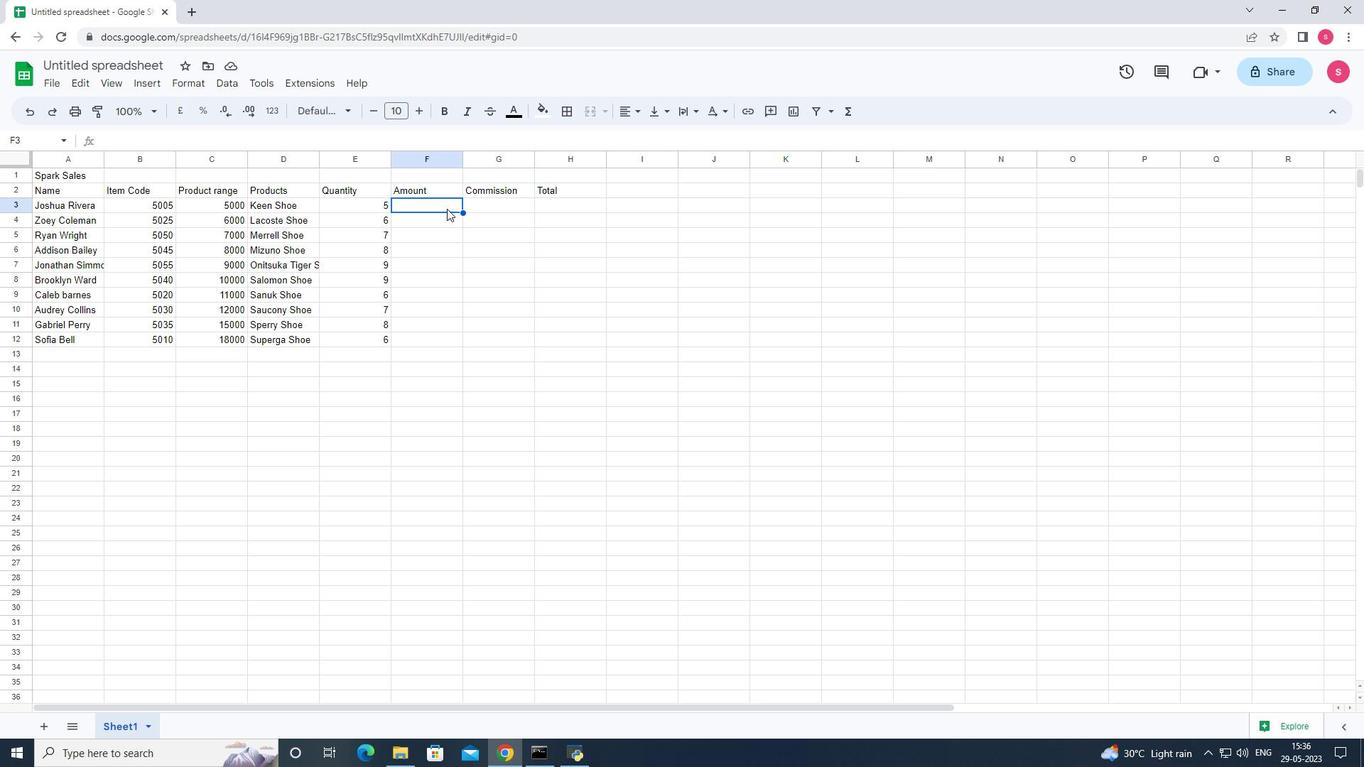 
Action: Key pressed =<Key.shift>Sum<Key.shift>(
Screenshot: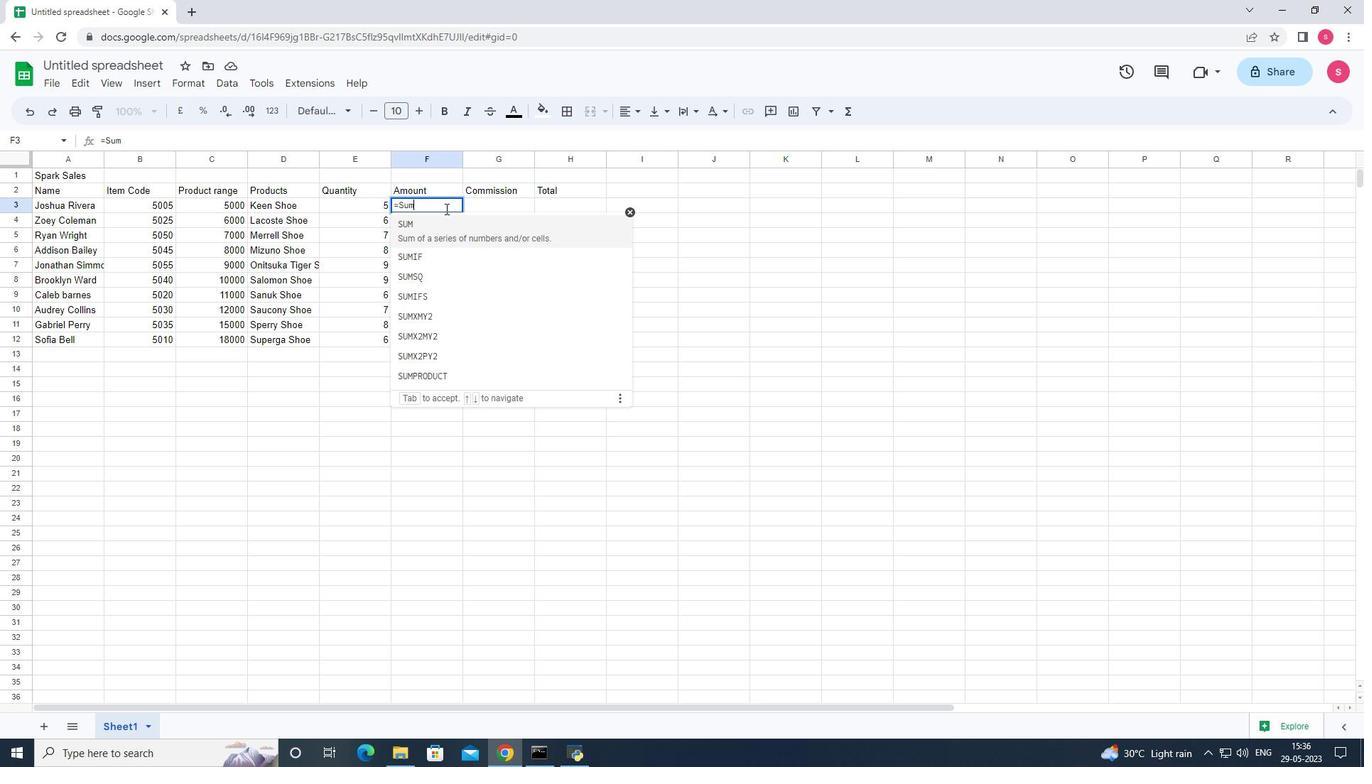 
Action: Mouse moved to (228, 206)
Screenshot: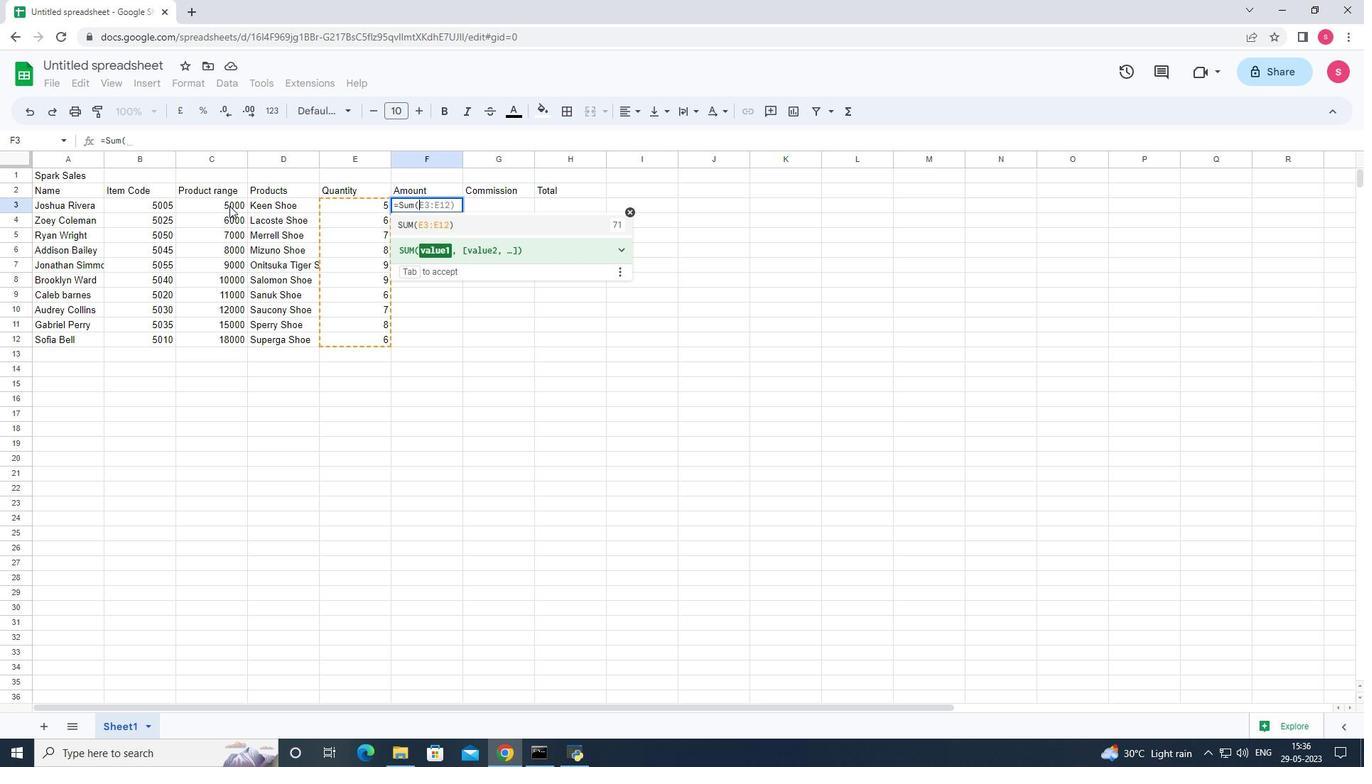 
Action: Mouse pressed left at (228, 206)
Screenshot: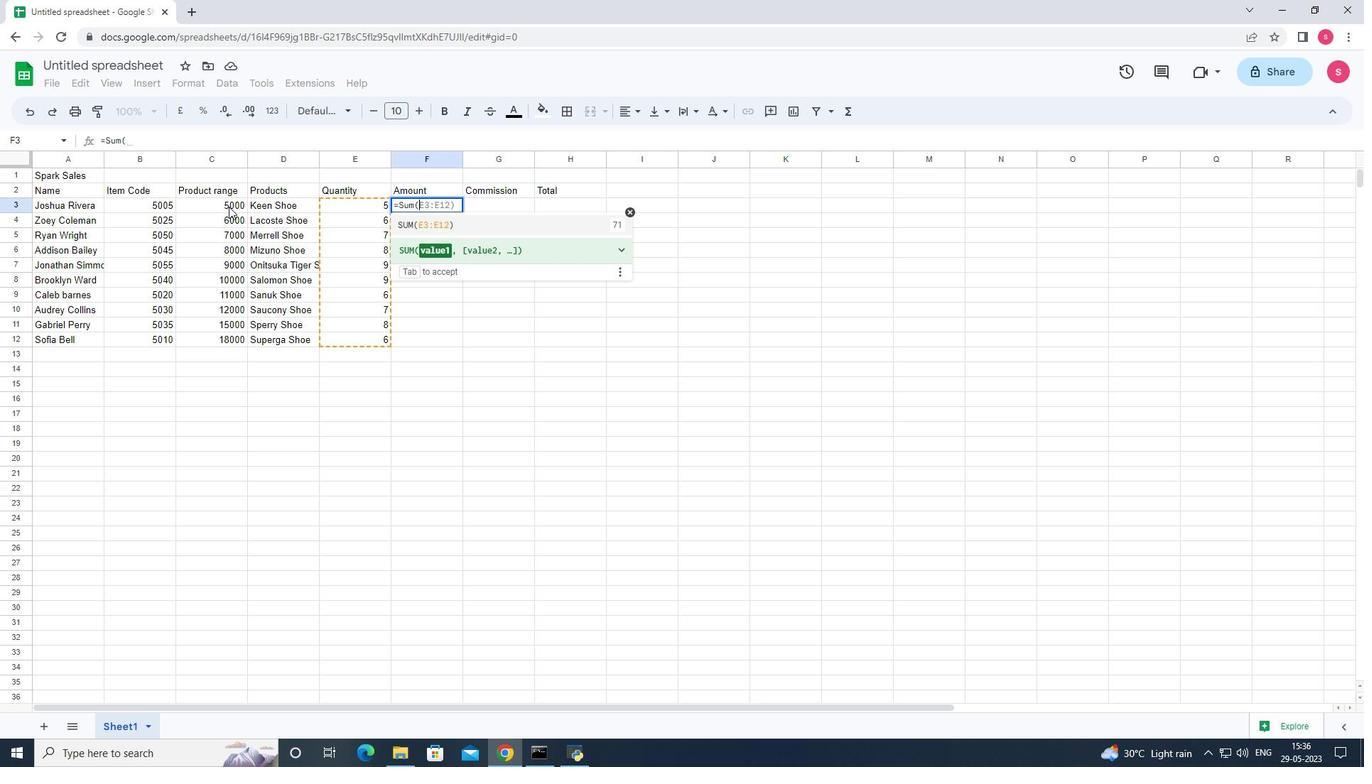 
Action: Mouse moved to (228, 206)
Screenshot: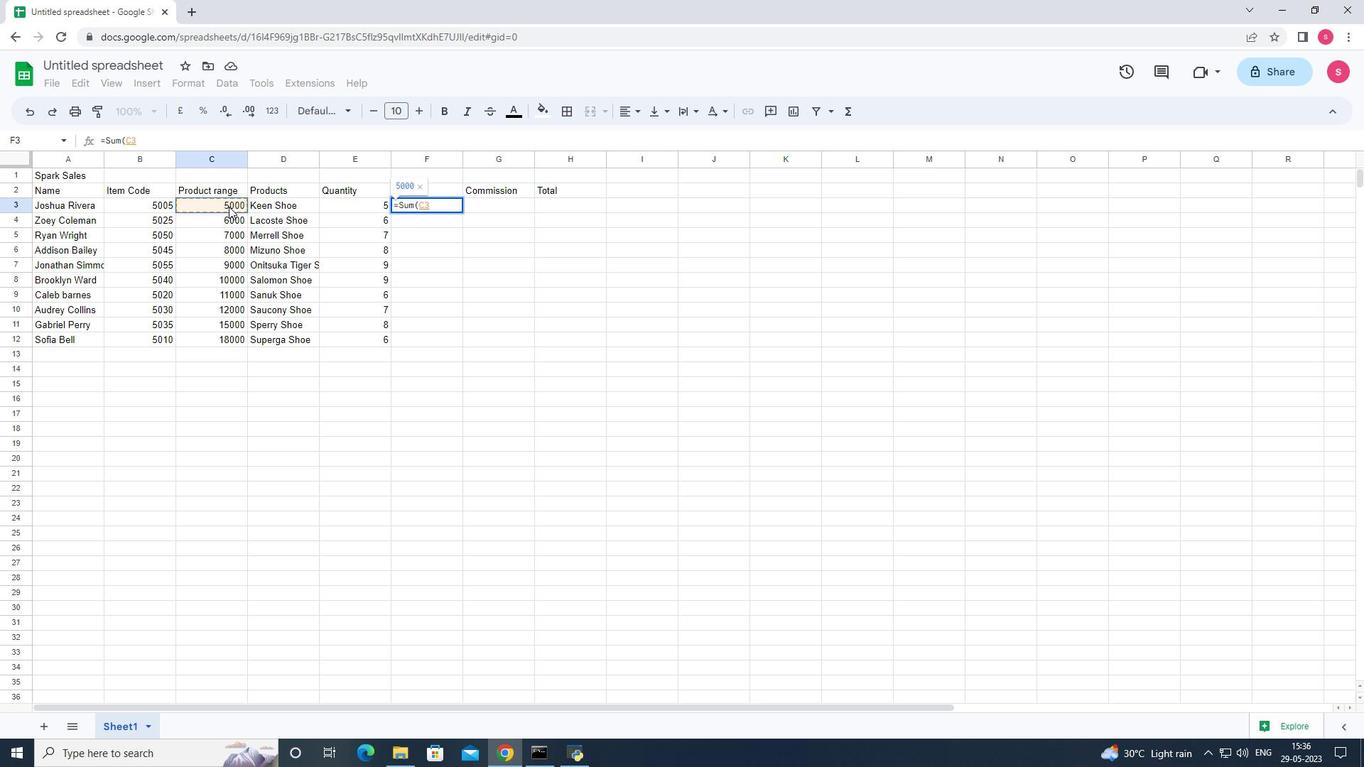 
Action: Key pressed <Key.shift><Key.shift>*
Screenshot: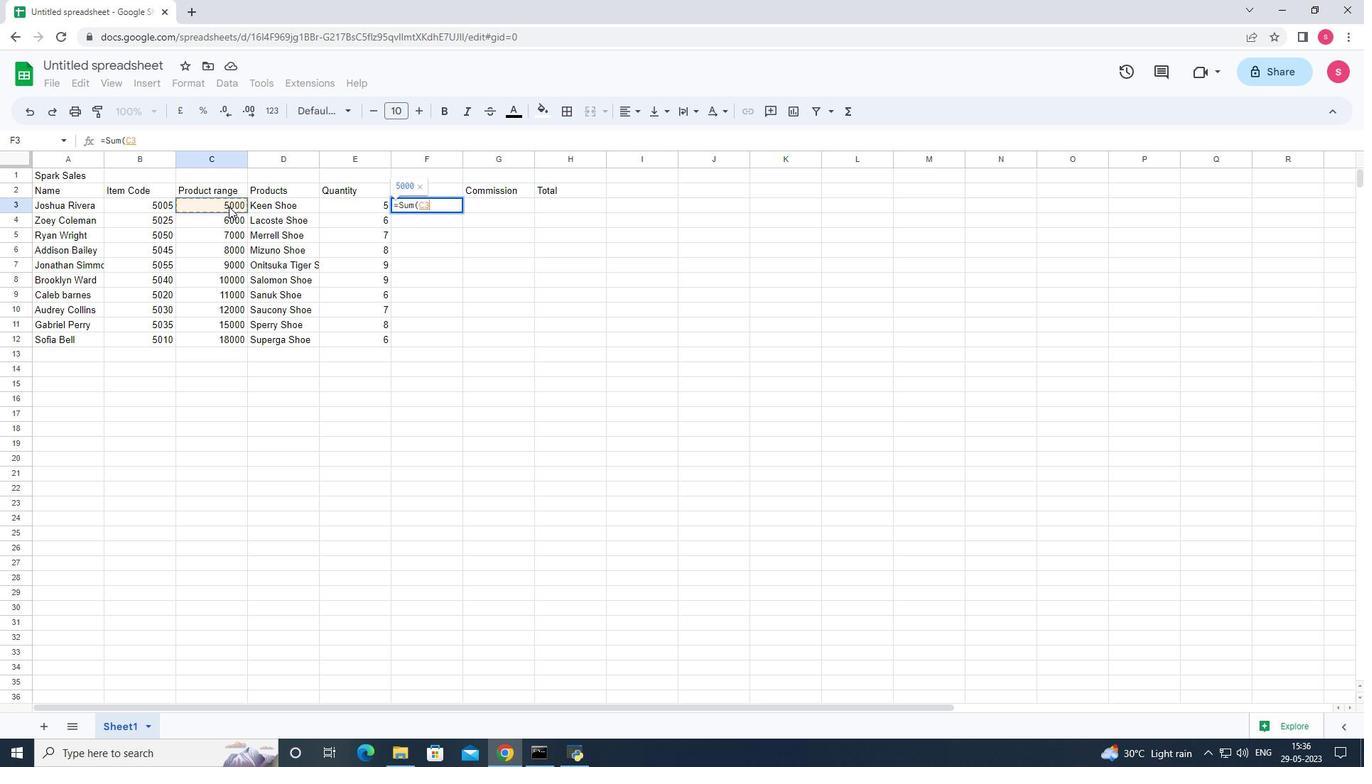 
Action: Mouse moved to (380, 203)
Screenshot: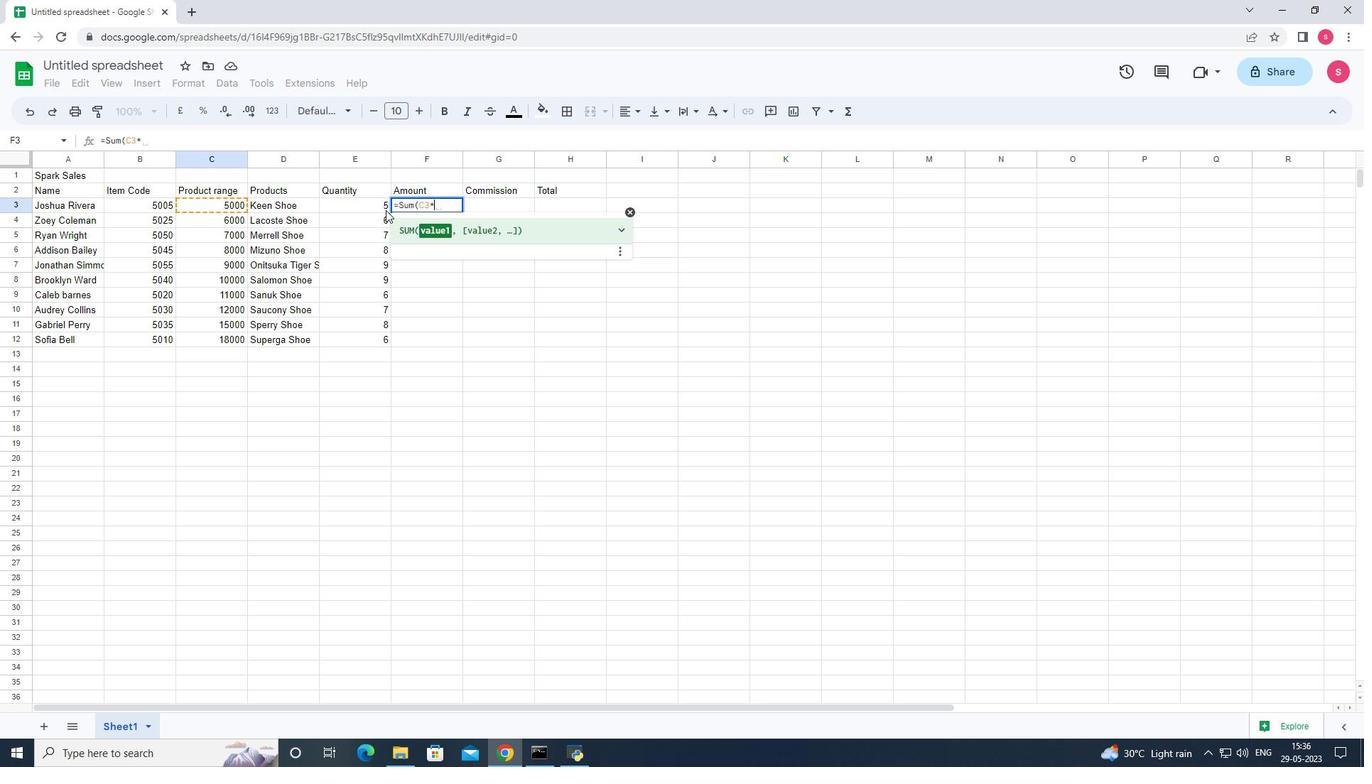 
Action: Mouse pressed left at (380, 203)
Screenshot: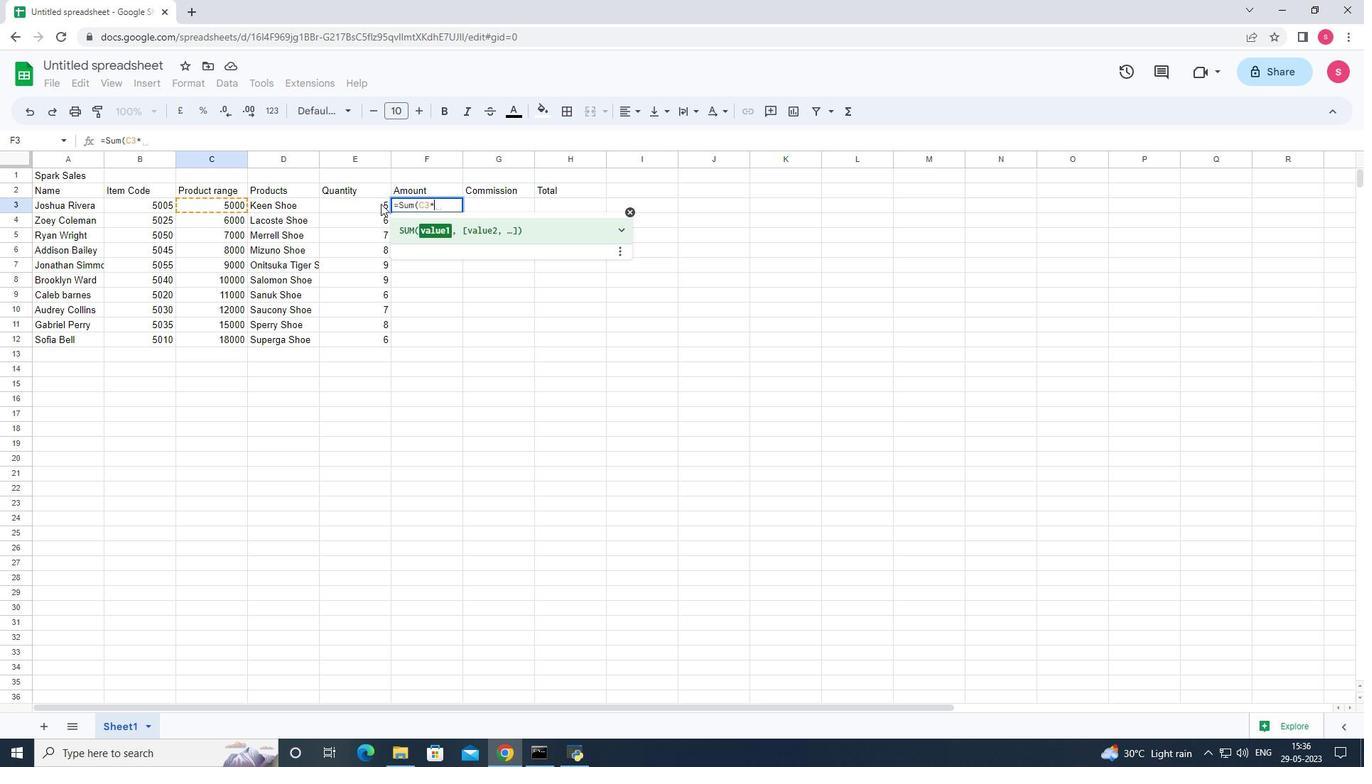 
Action: Key pressed <Key.shift><Key.shift>)<Key.enter>
Screenshot: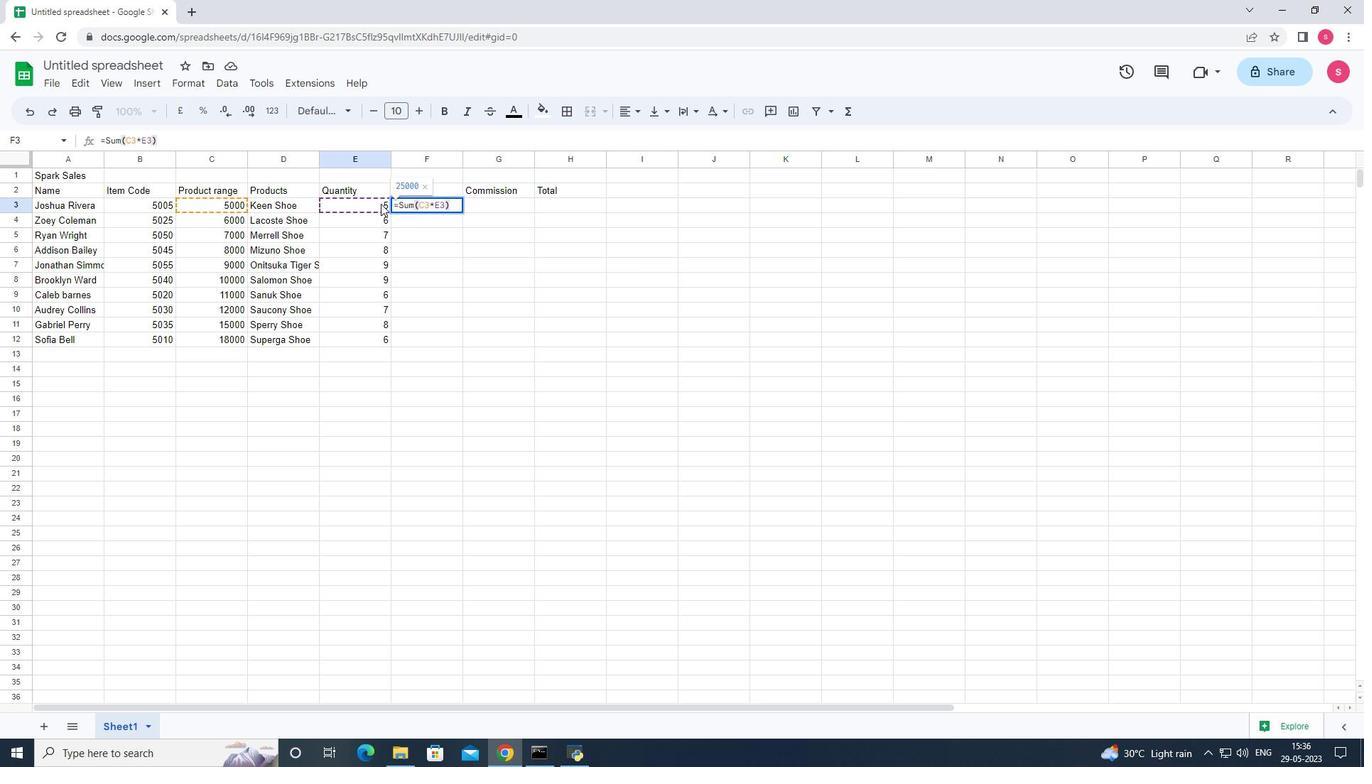 
Action: Mouse moved to (495, 199)
Screenshot: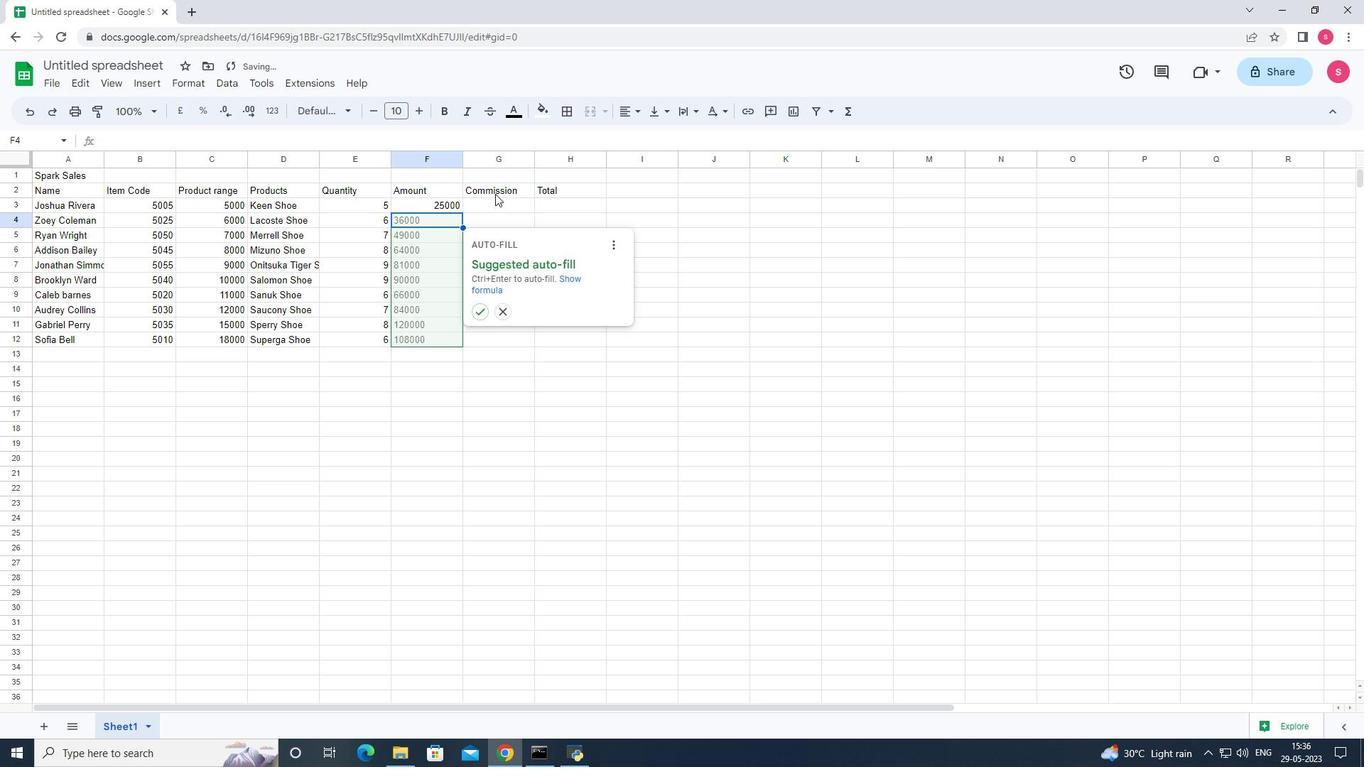
Action: Mouse pressed left at (495, 199)
Screenshot: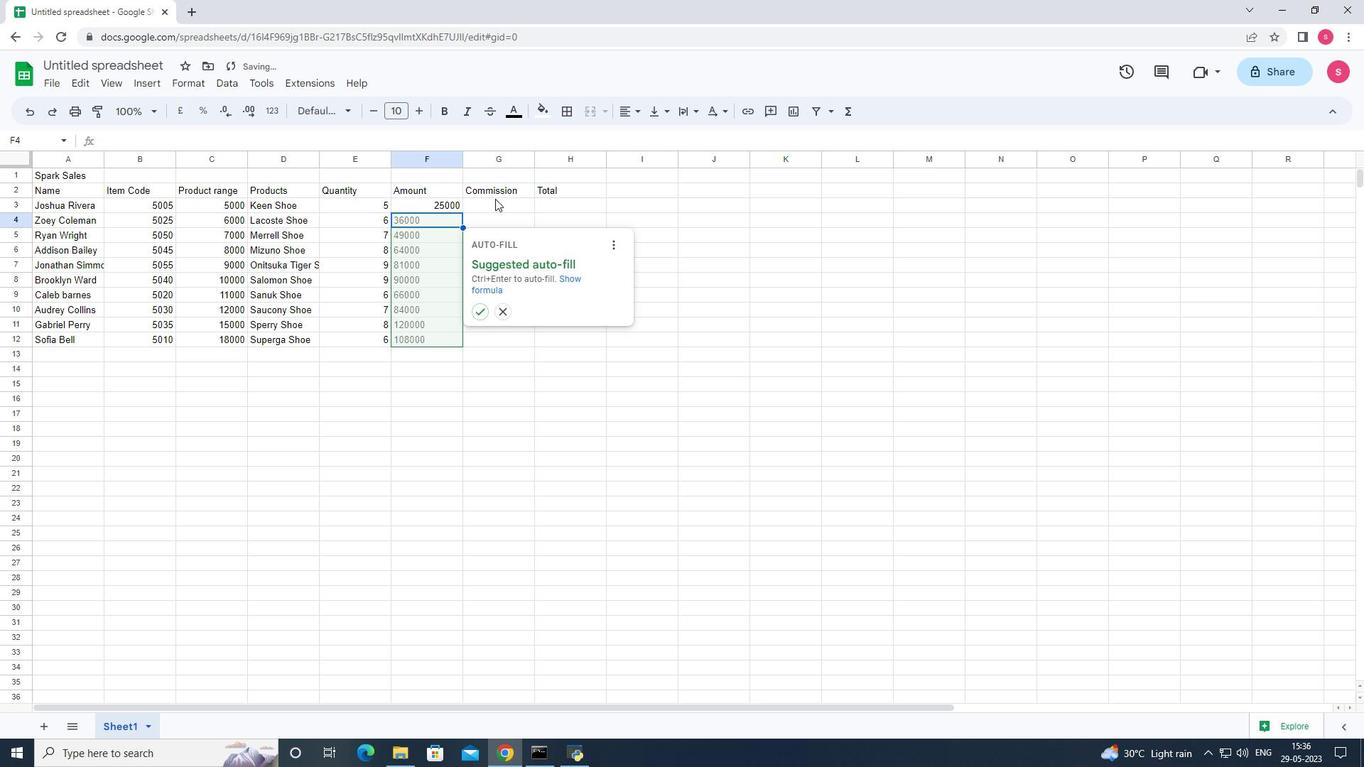 
Action: Mouse moved to (450, 221)
Screenshot: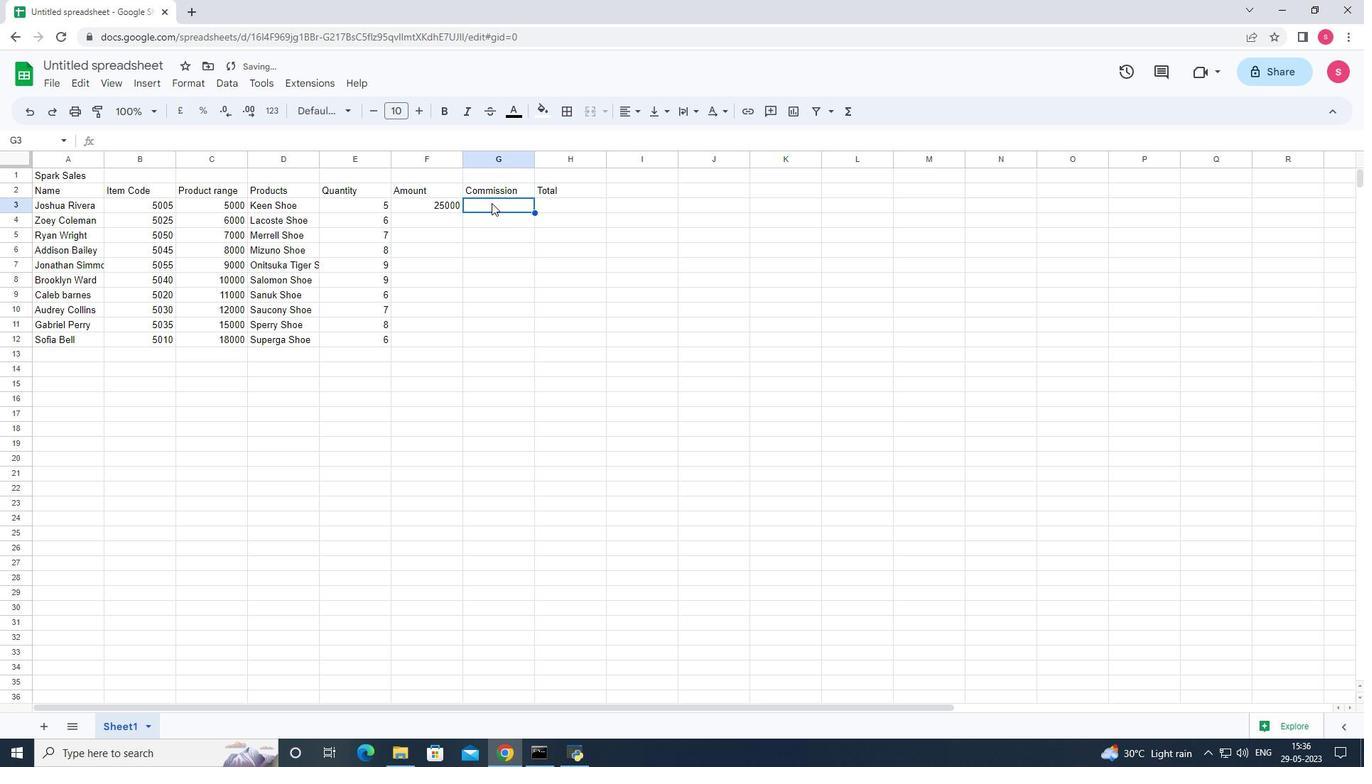 
Action: Key pressed <Key.shift>+<Key.backspace>=
Screenshot: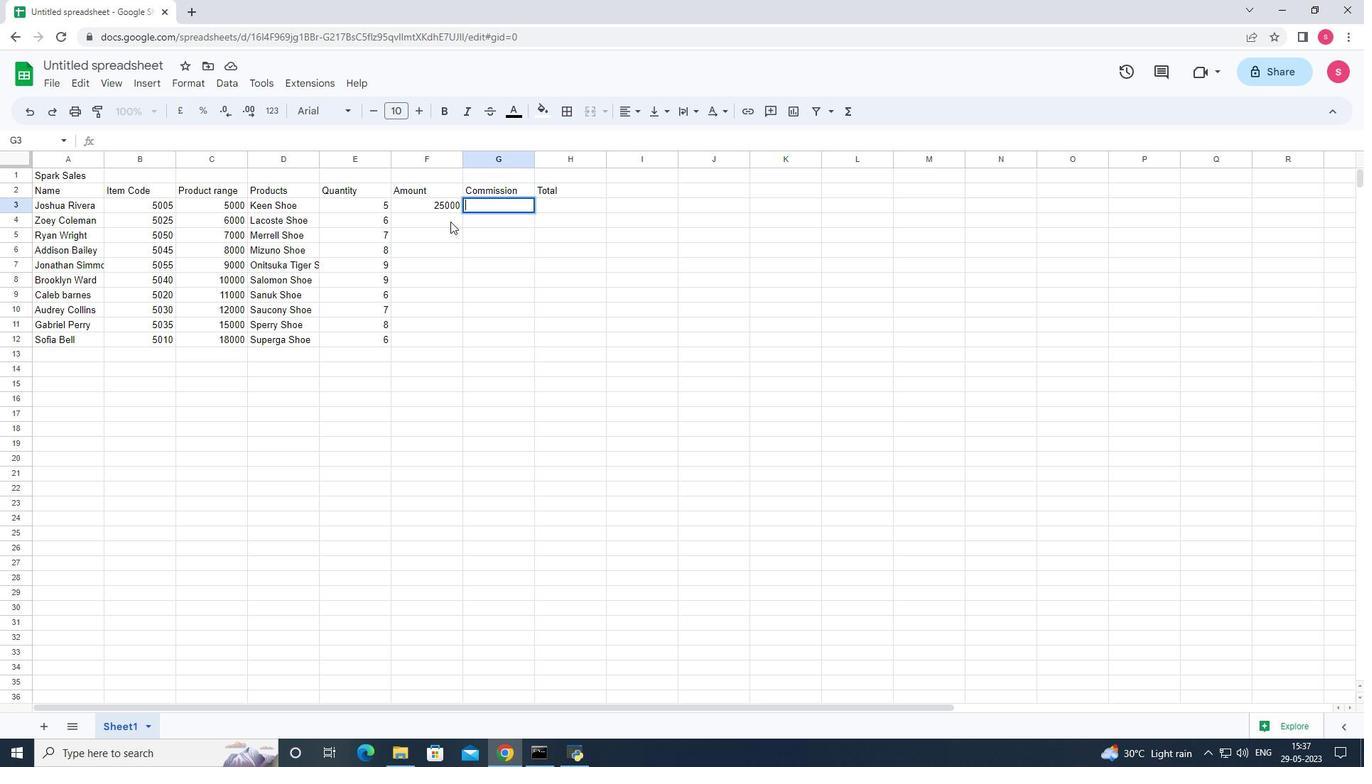 
Action: Mouse moved to (442, 194)
Screenshot: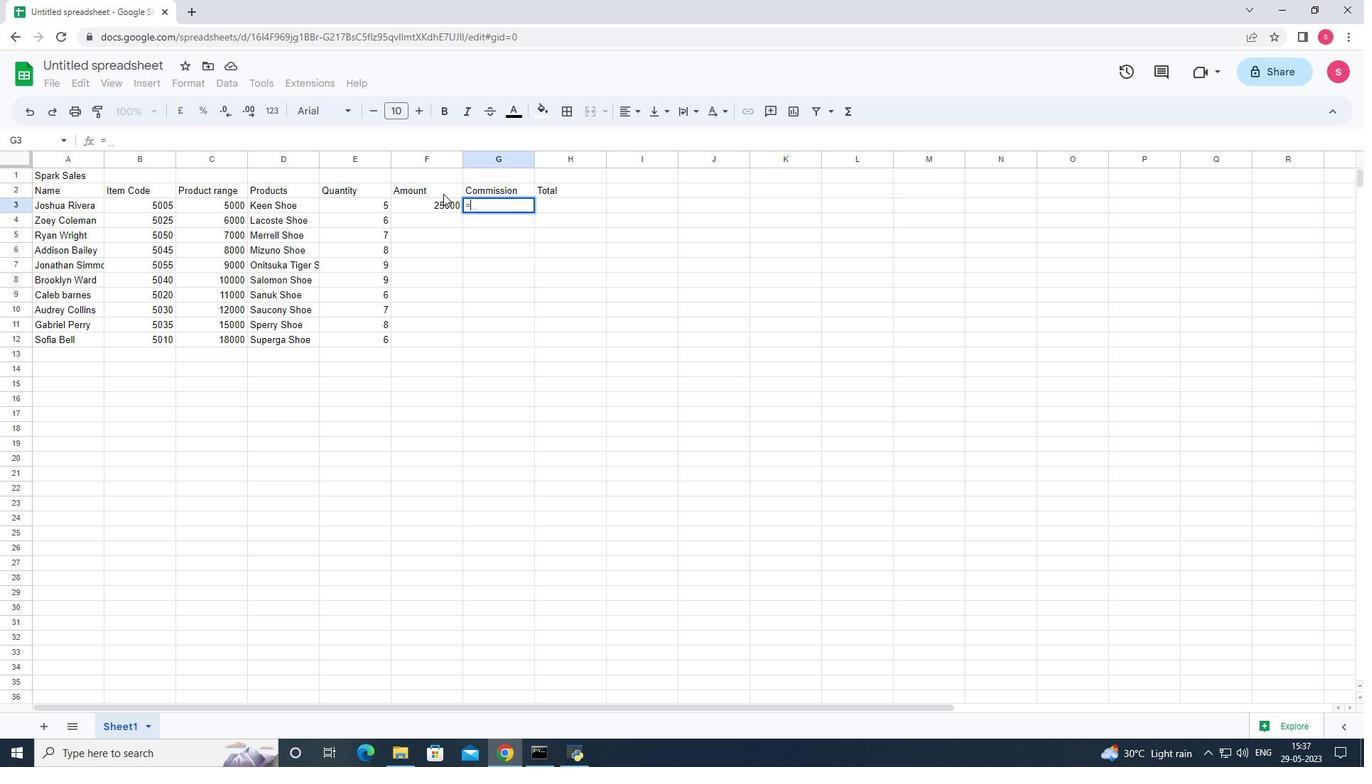 
Action: Key pressed <Key.shift>(
Screenshot: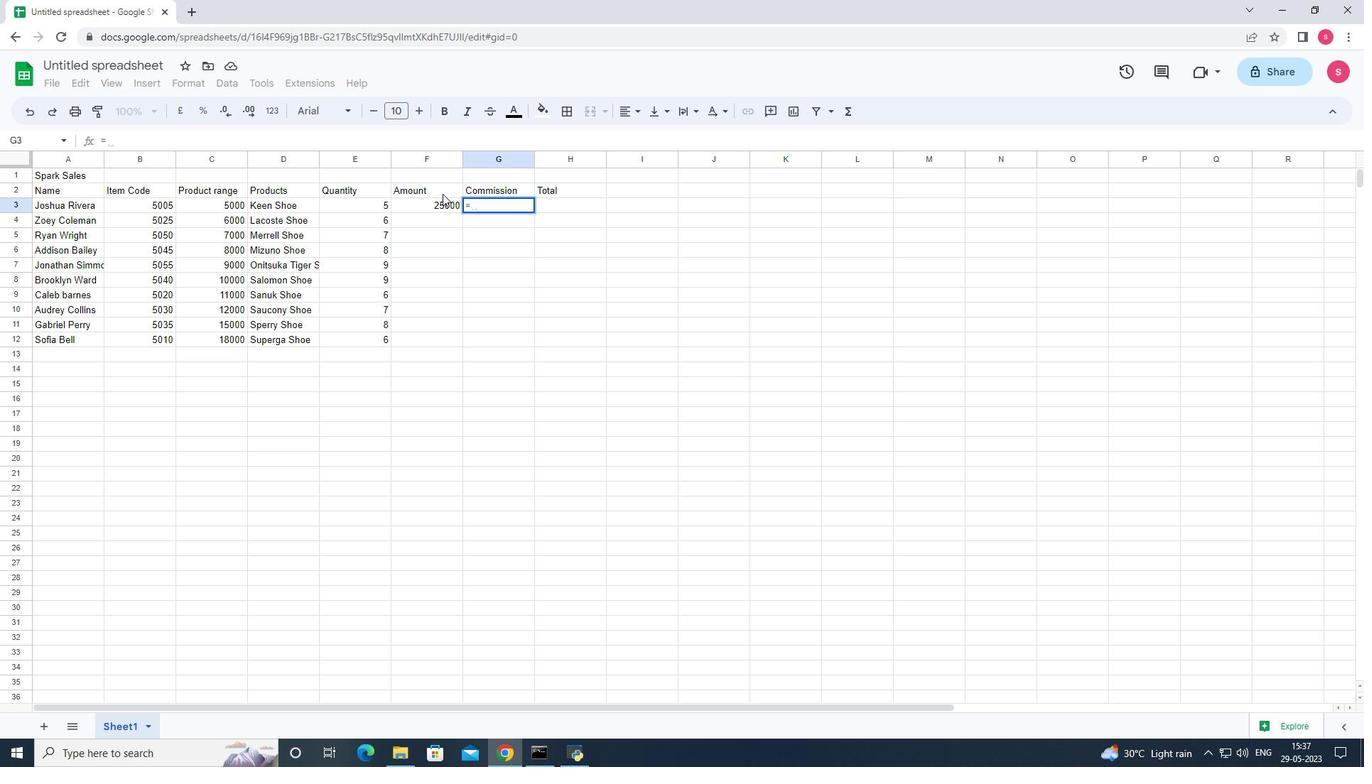 
Action: Mouse moved to (439, 207)
Screenshot: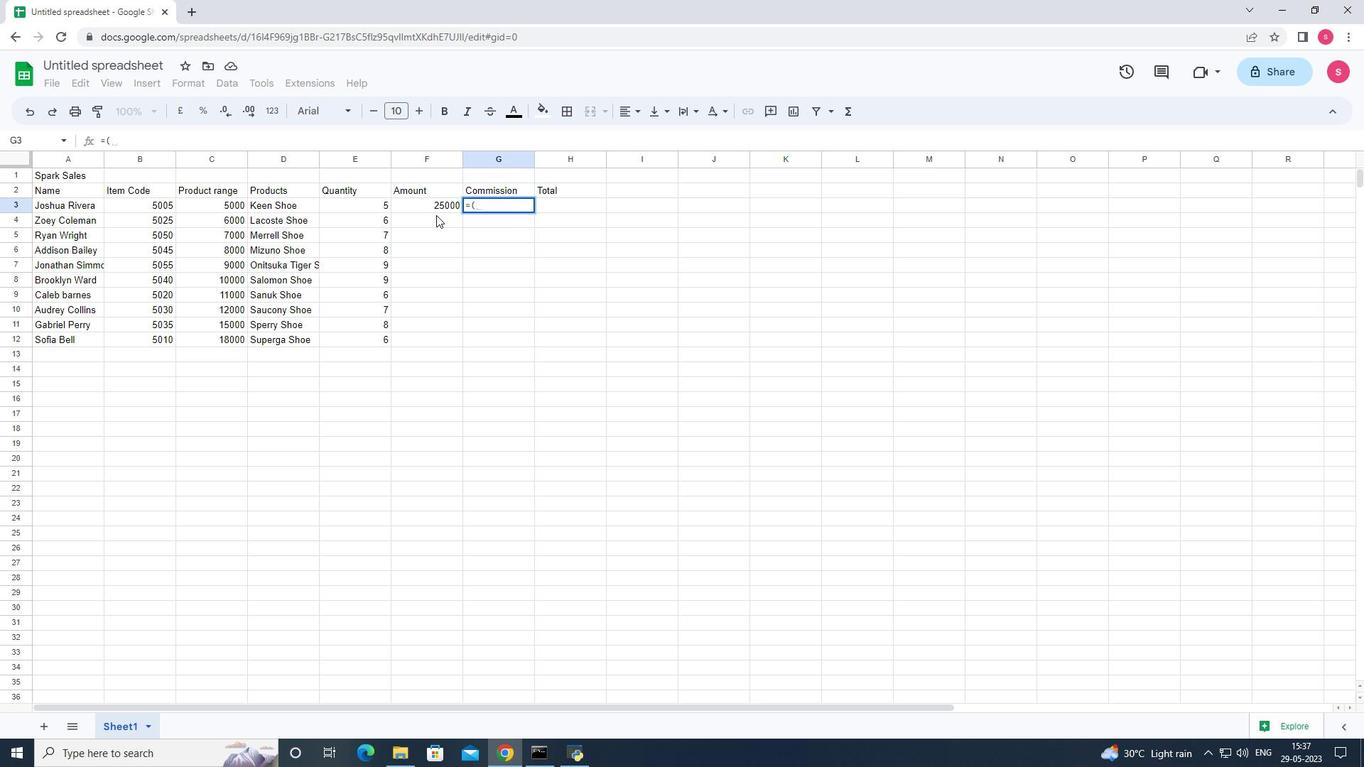 
Action: Mouse pressed left at (439, 207)
Screenshot: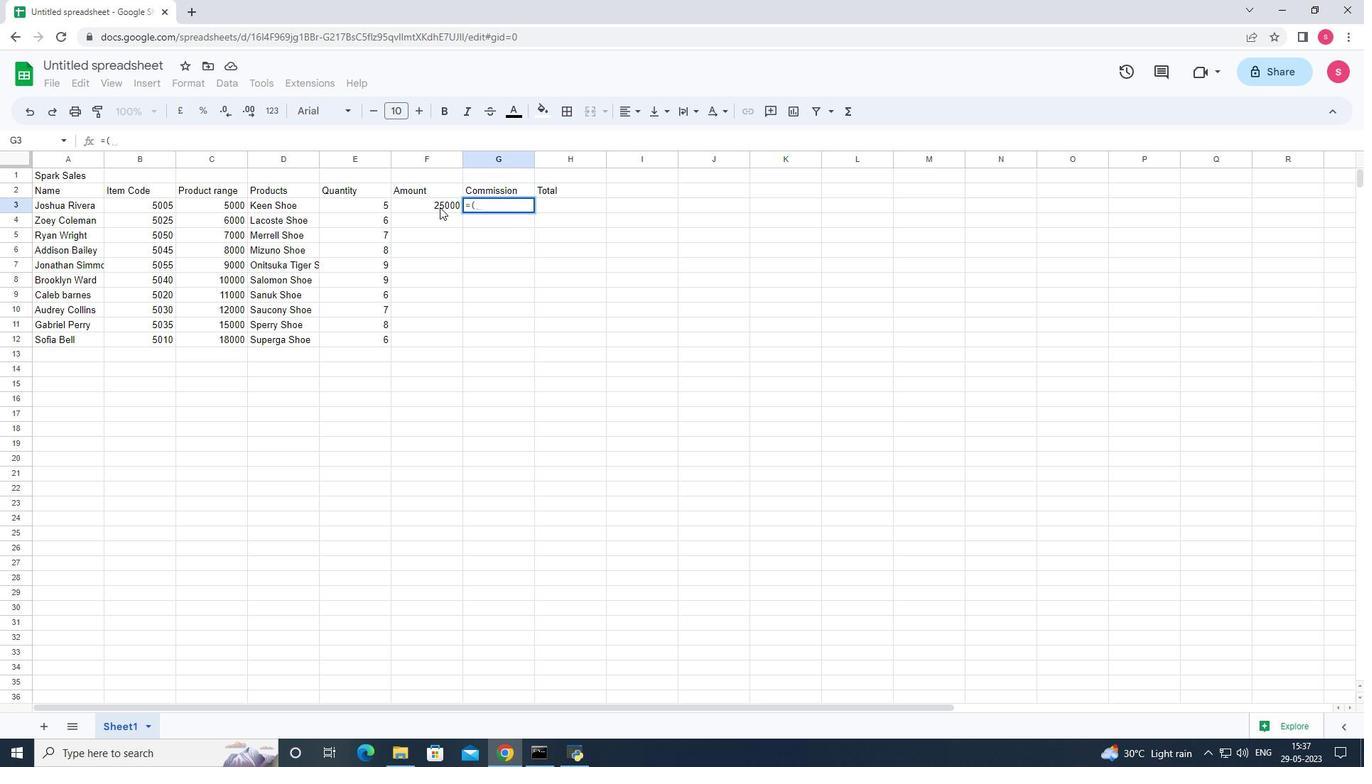 
Action: Key pressed <Key.shift><Key.shift><Key.shift><Key.shift><Key.shift><Key.shift><Key.shift><Key.shift><Key.shift><Key.shift><Key.shift><Key.shift><Key.shift><Key.shift><Key.shift><Key.shift><Key.shift><Key.shift><Key.shift><Key.shift><Key.shift><Key.shift><Key.shift><Key.shift><Key.shift><Key.shift><Key.shift><Key.shift><Key.shift><Key.shift><Key.shift><Key.shift><Key.shift><Key.shift><Key.shift><Key.shift><Key.shift><Key.shift><Key.shift><Key.shift><Key.shift><Key.shift><Key.shift><Key.shift><Key.shift><Key.shift><Key.shift><Key.shift>*2<Key.shift>%<Key.shift><Key.shift>)<Key.enter>
Screenshot: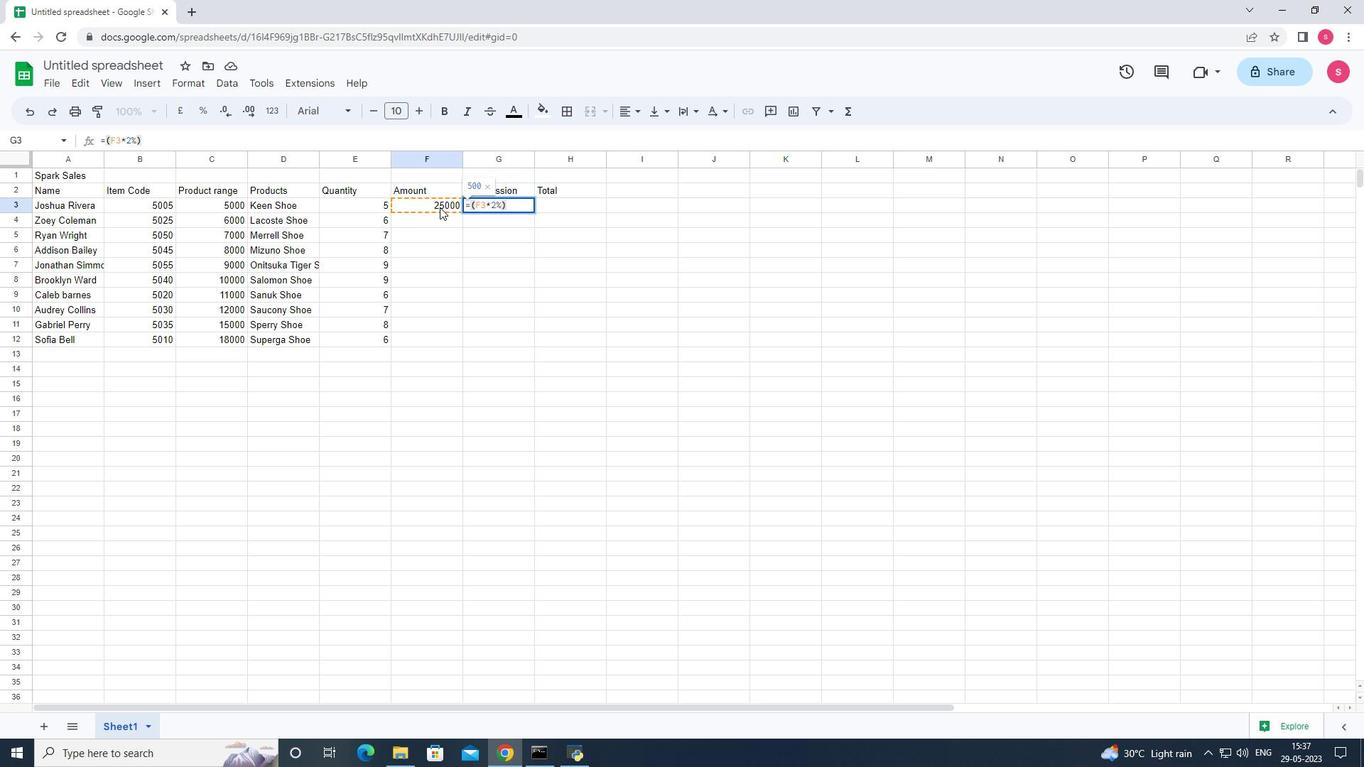 
Action: Mouse moved to (558, 200)
Screenshot: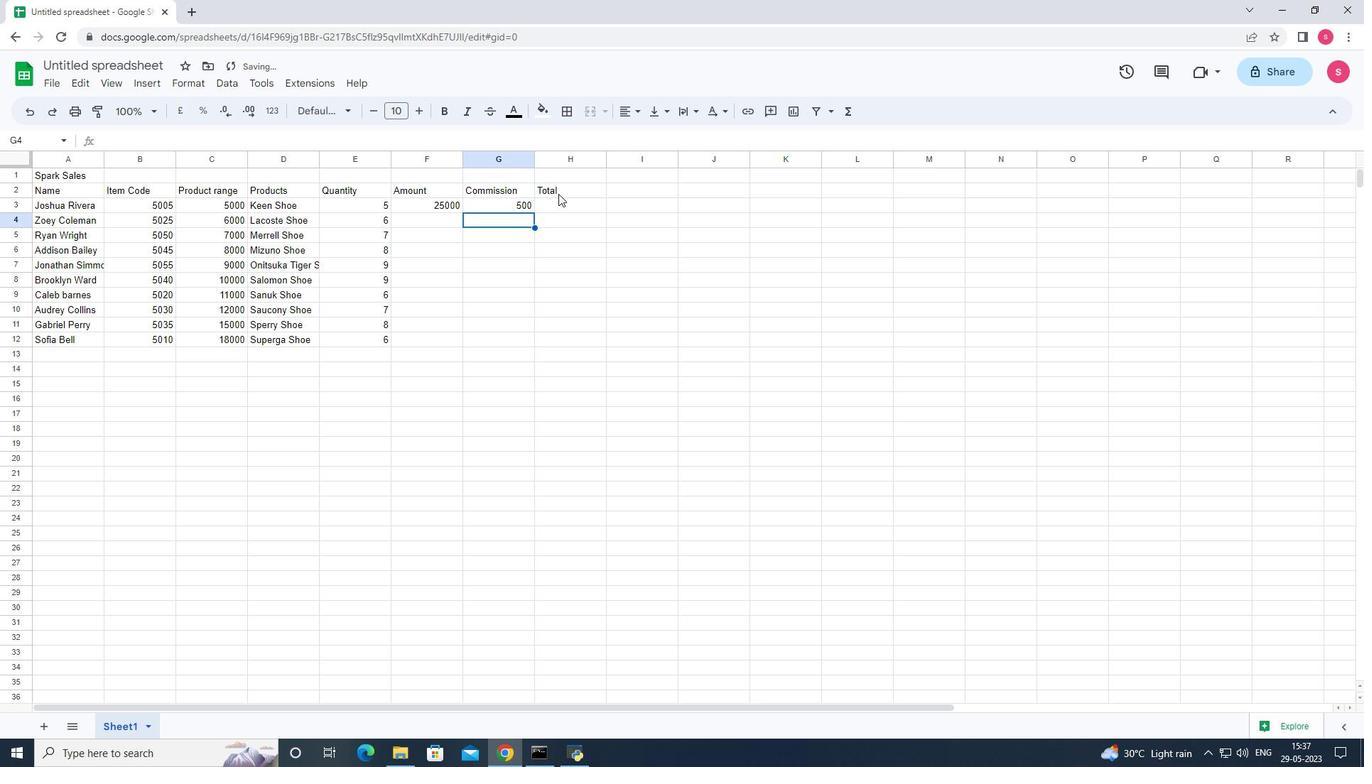 
Action: Mouse pressed left at (558, 200)
Screenshot: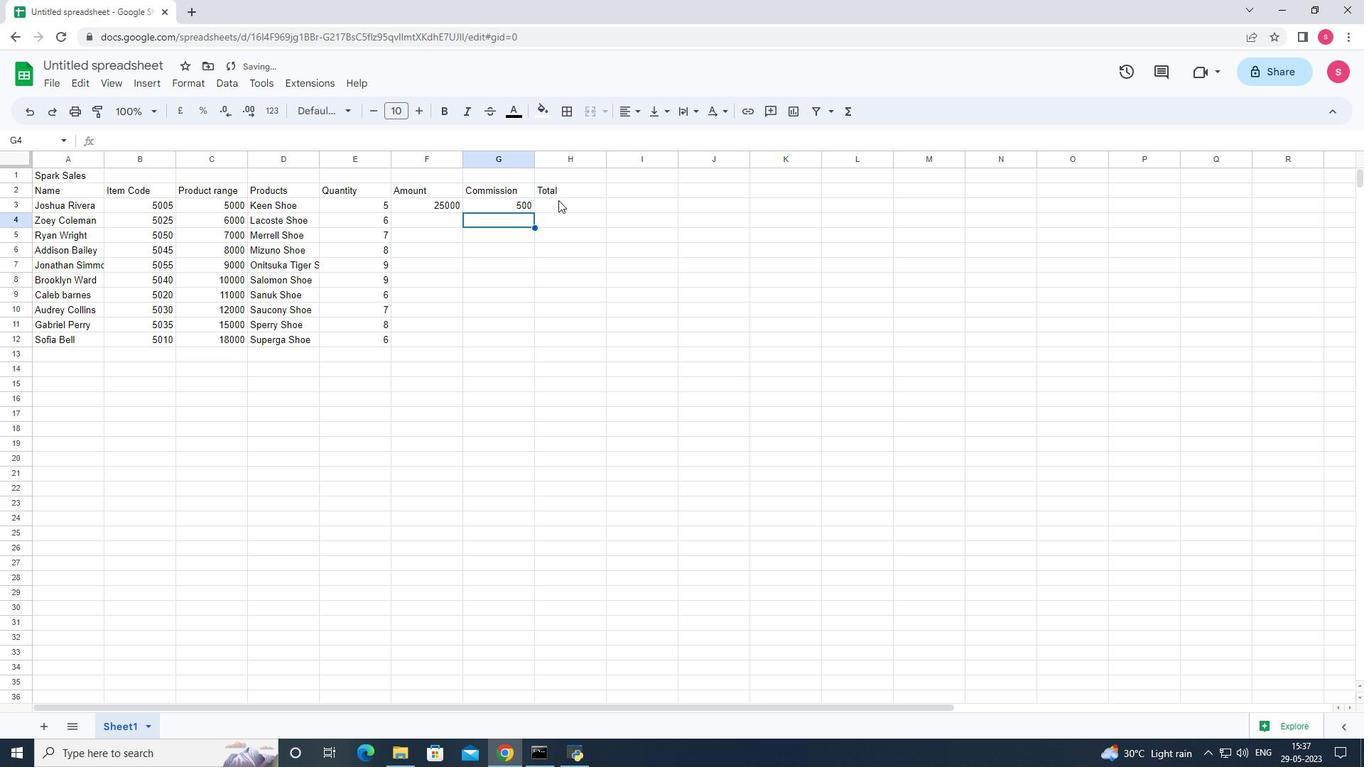 
Action: Key pressed <Key.shift>+<Key.backspace>=<Key.shift><Key.shift><Key.shift><Key.shift><Key.shift><Key.shift><Key.shift><Key.shift>(
Screenshot: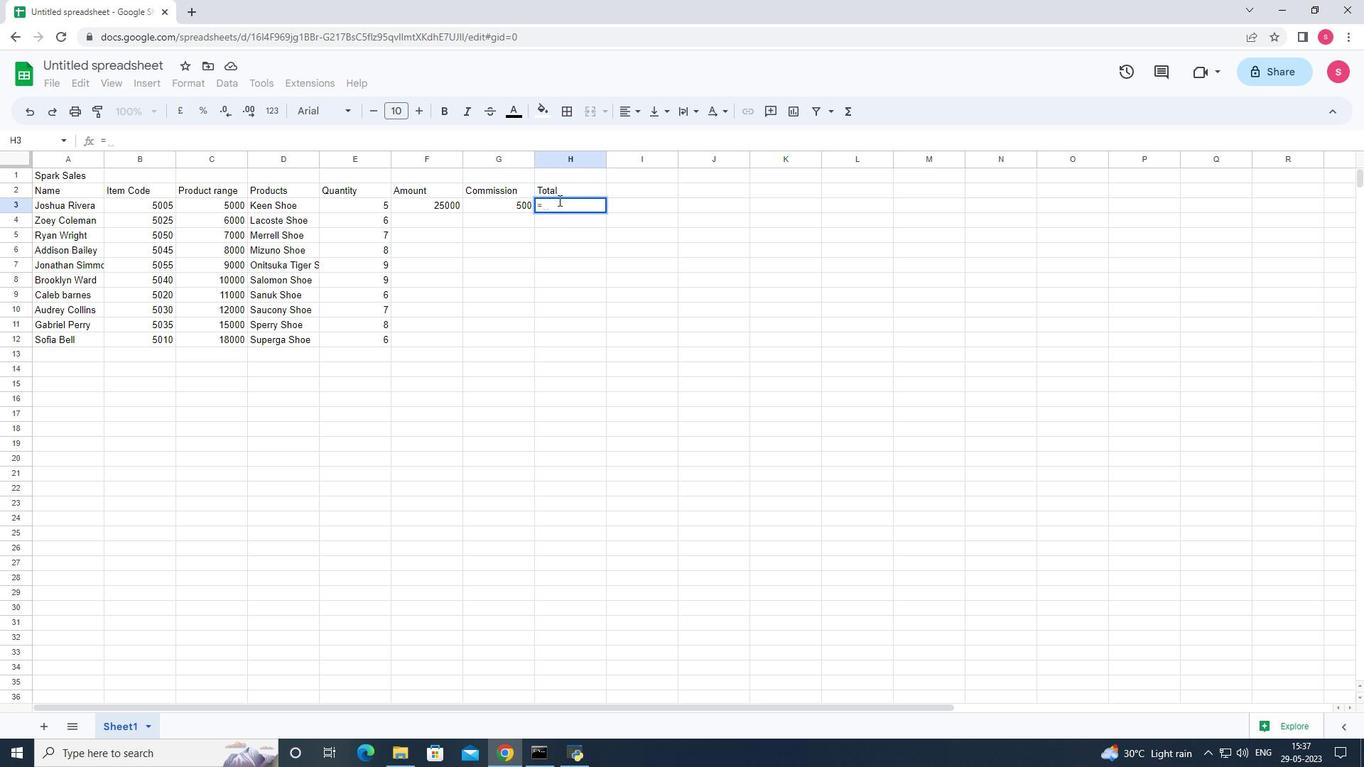 
Action: Mouse moved to (461, 206)
Screenshot: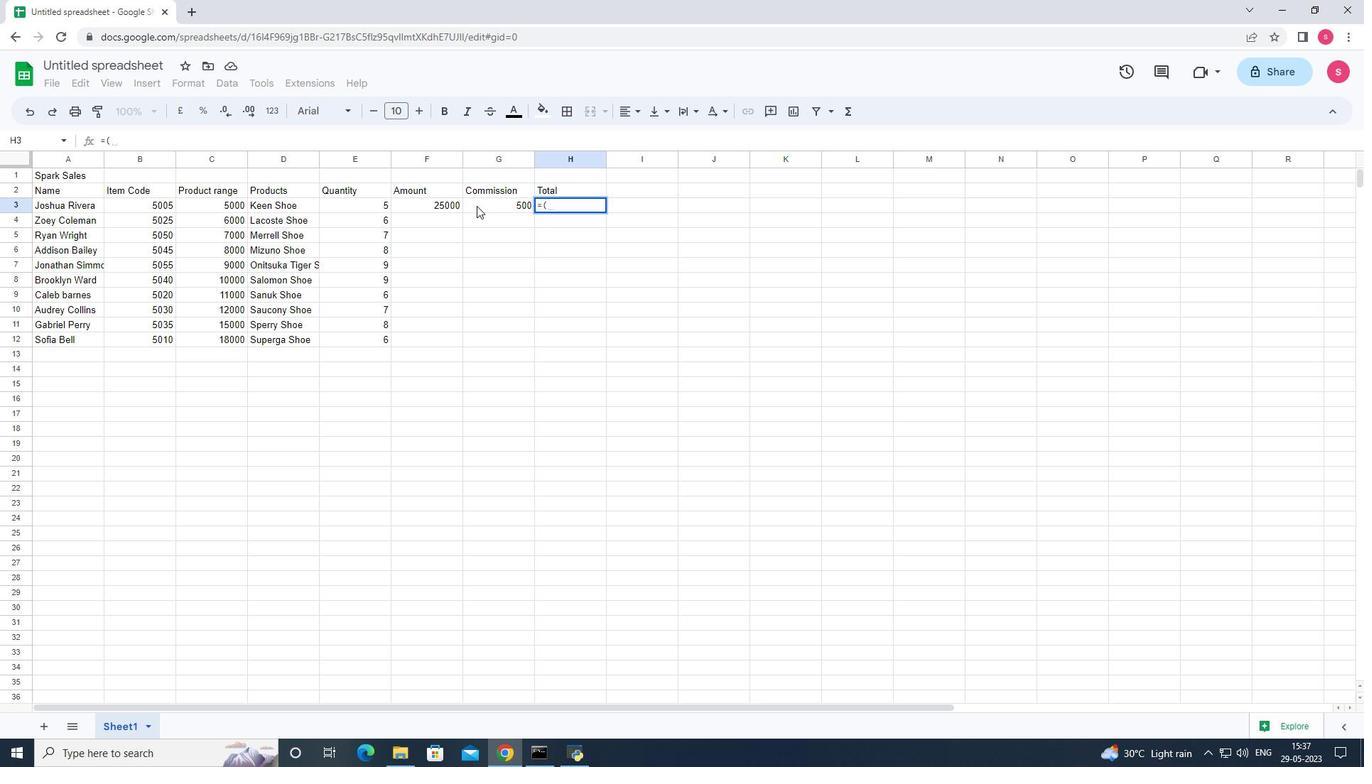 
Action: Mouse pressed left at (461, 206)
Screenshot: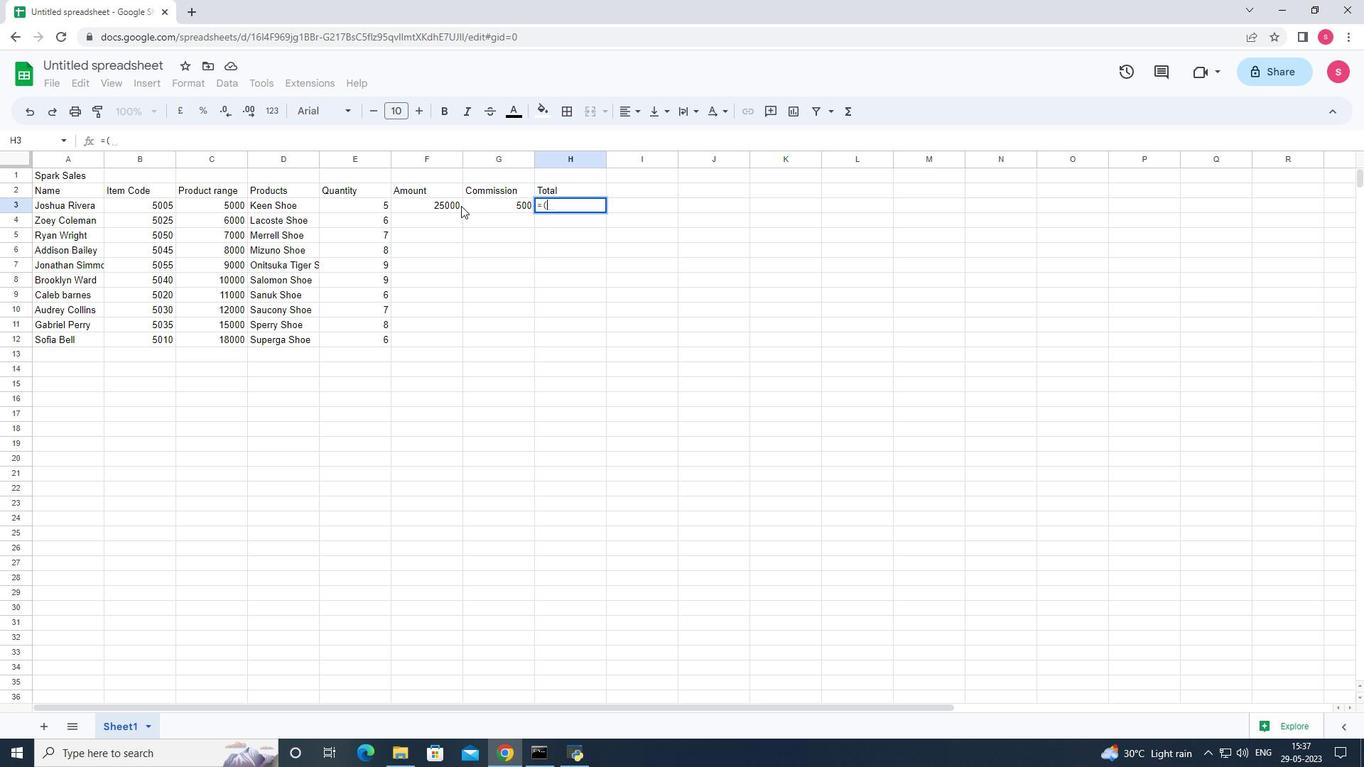 
Action: Key pressed <Key.shift>+
Screenshot: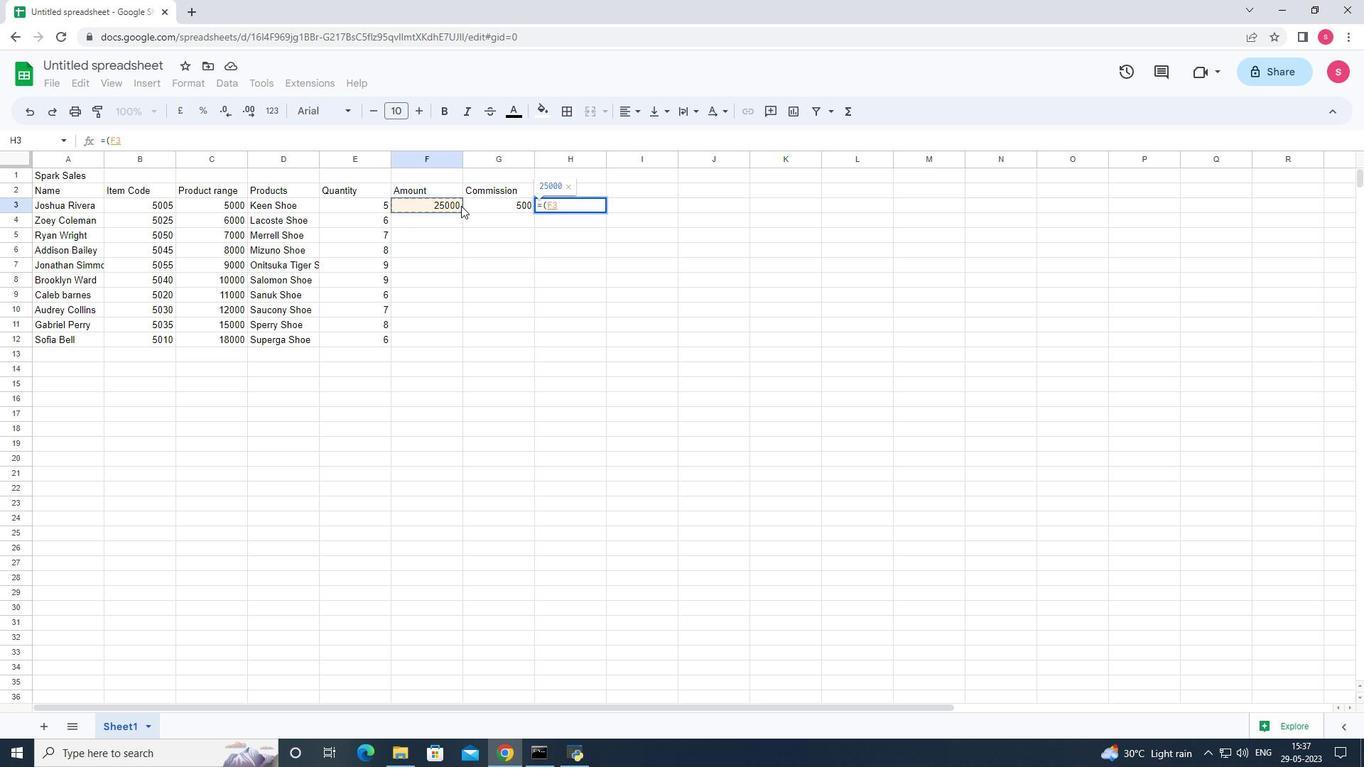 
Action: Mouse moved to (468, 203)
Screenshot: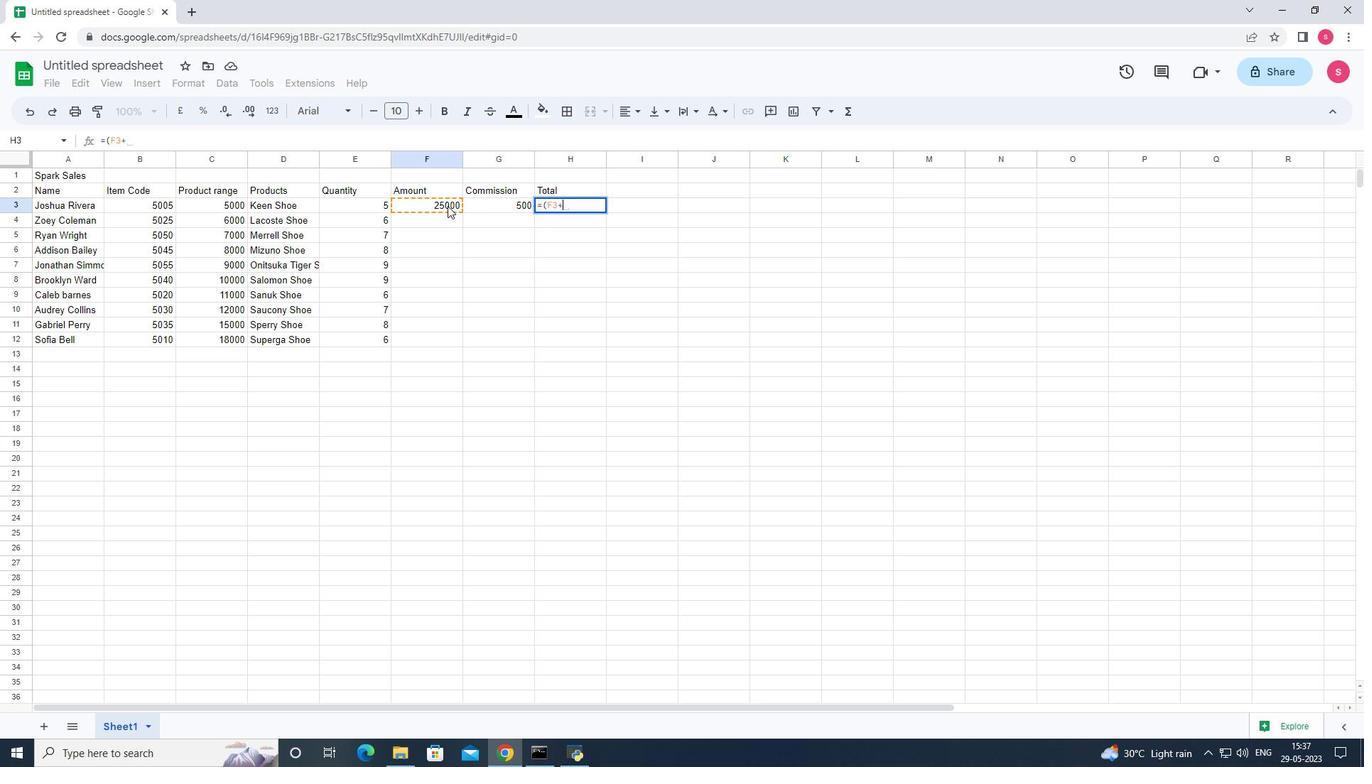 
Action: Mouse pressed left at (468, 203)
Screenshot: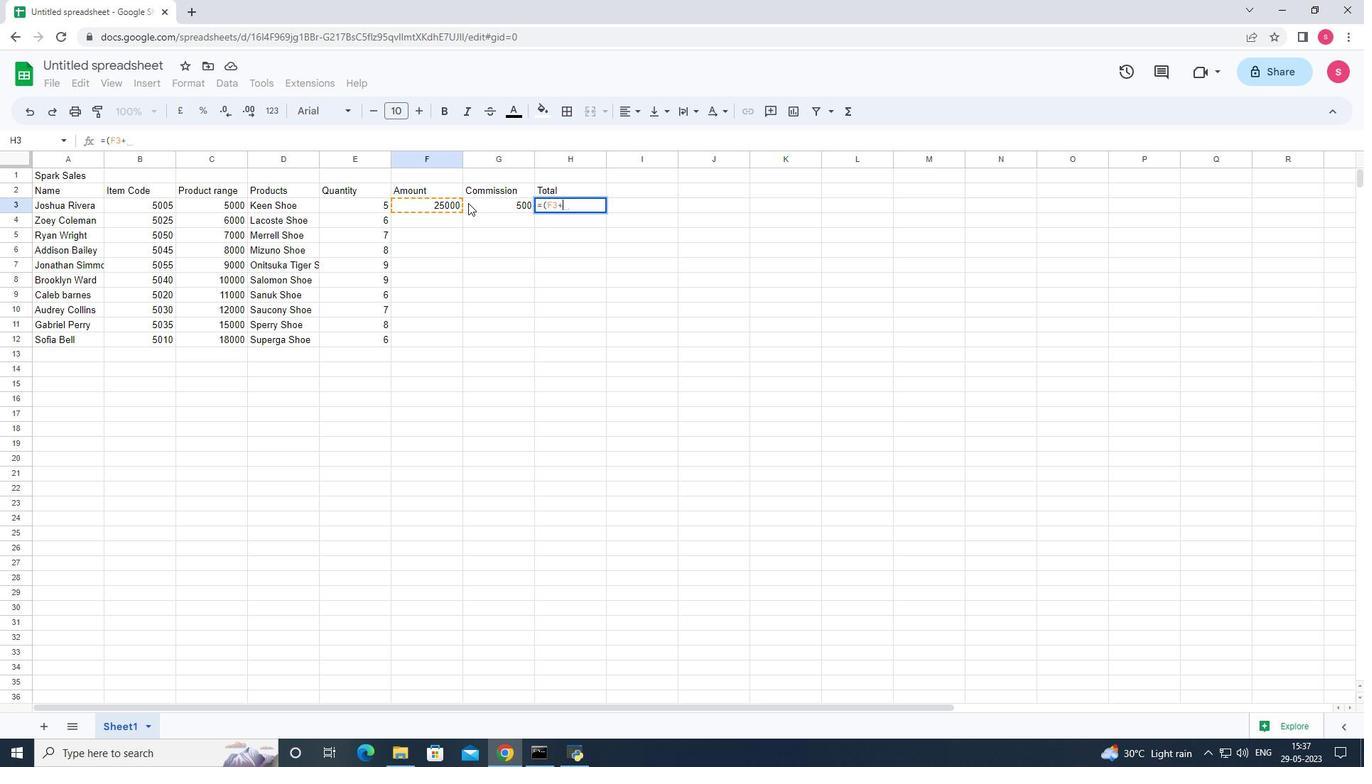 
Action: Key pressed <Key.shift><Key.shift><Key.shift>)<Key.enter>
Screenshot: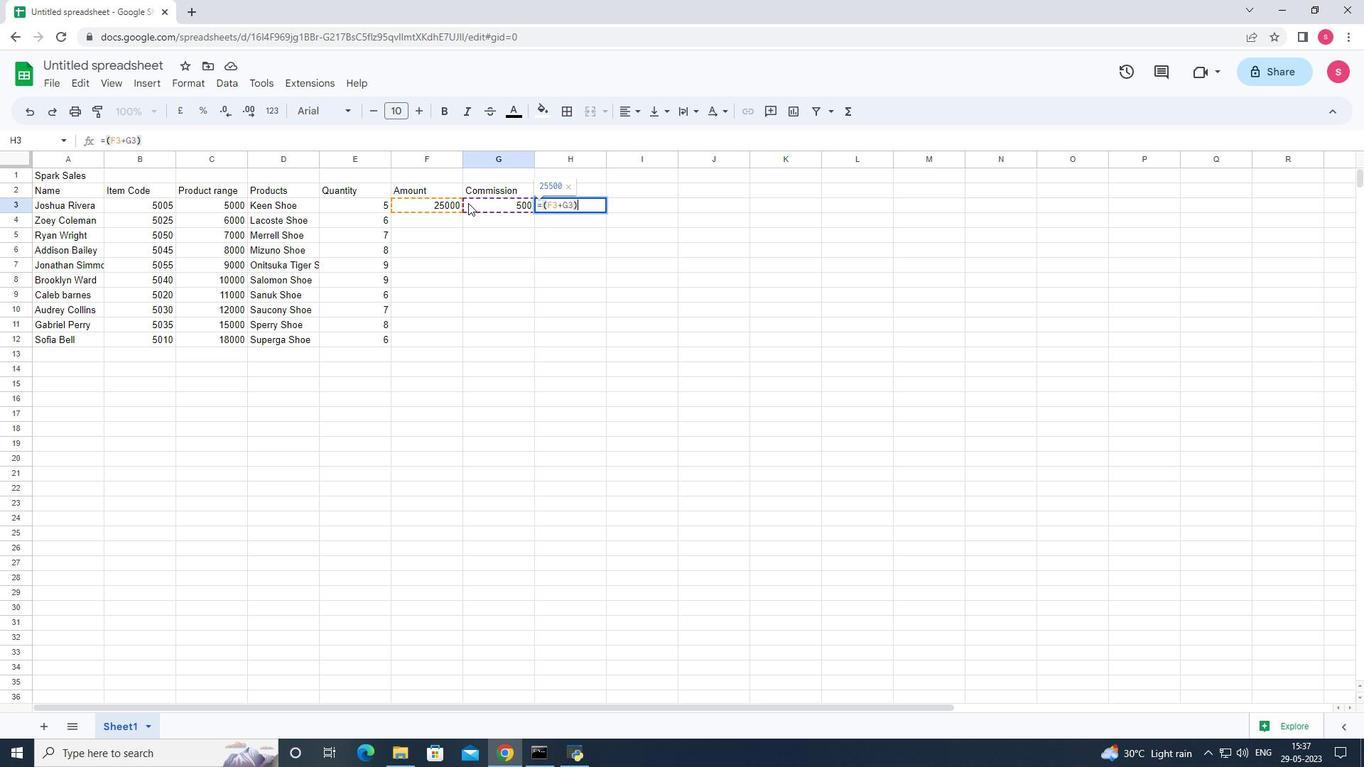 
Action: Mouse moved to (451, 204)
Screenshot: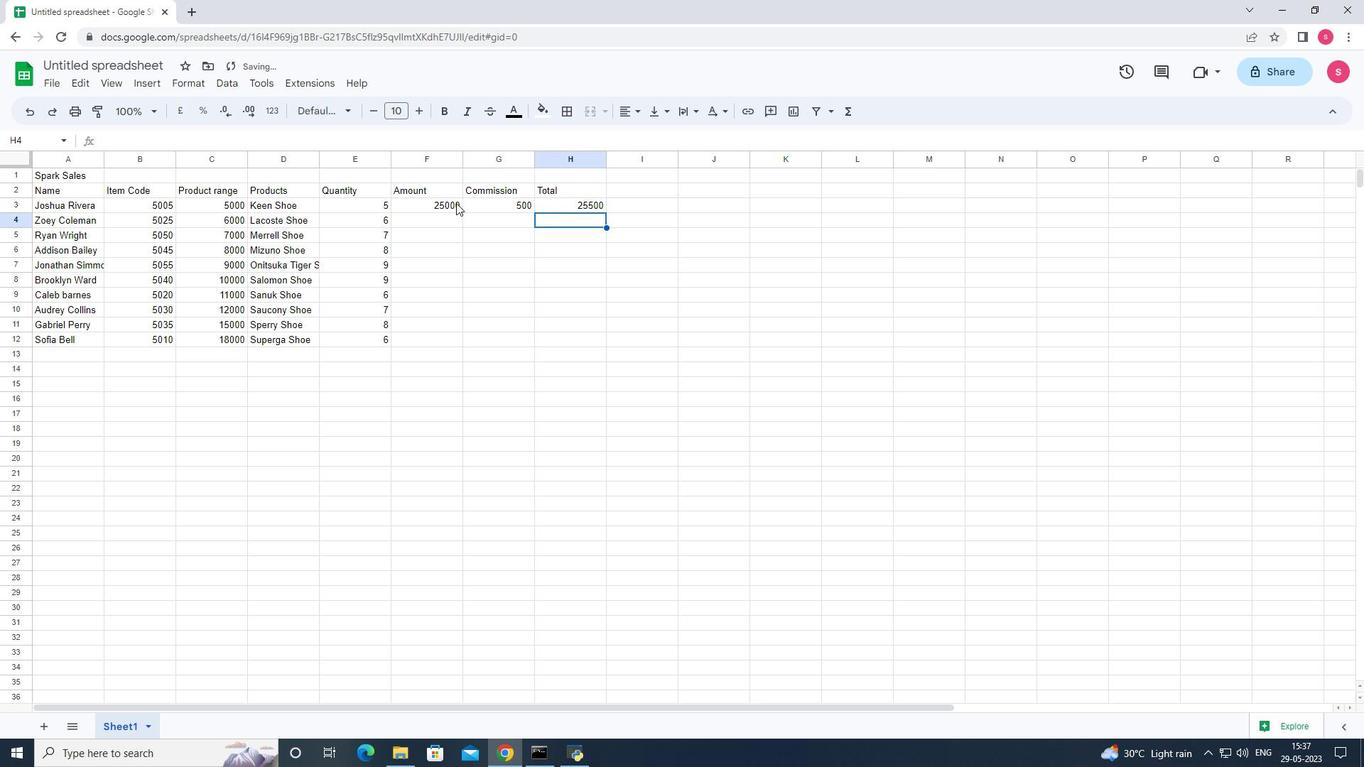 
Action: Mouse pressed left at (451, 204)
Screenshot: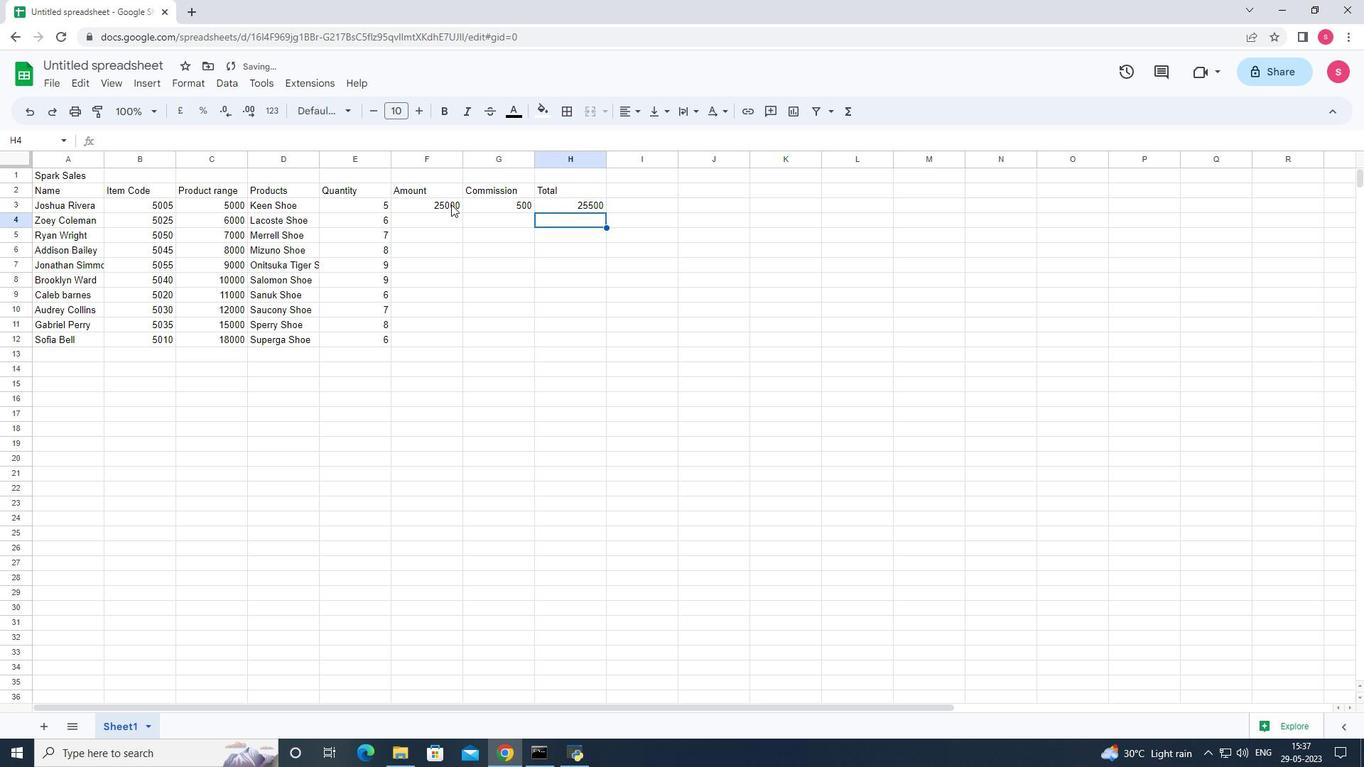 
Action: Mouse moved to (462, 213)
Screenshot: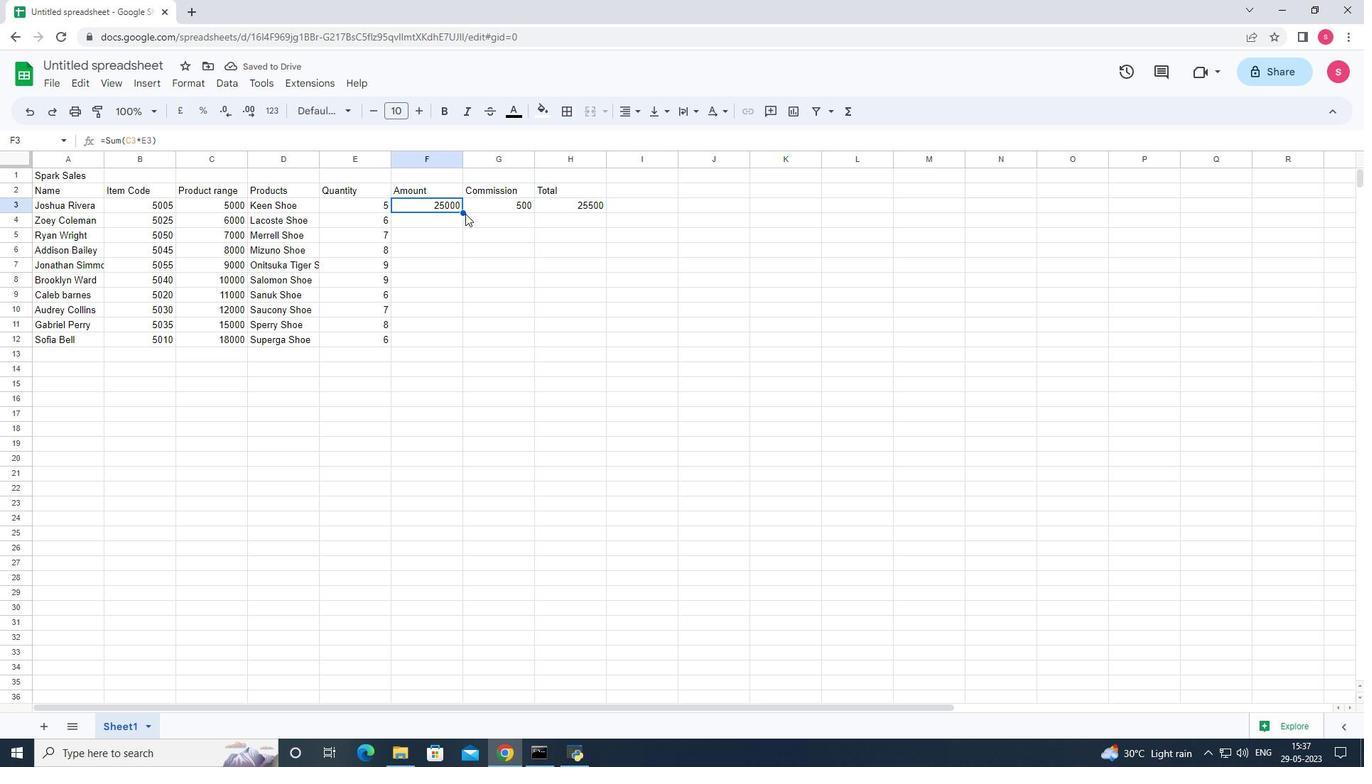
Action: Mouse pressed left at (462, 213)
Screenshot: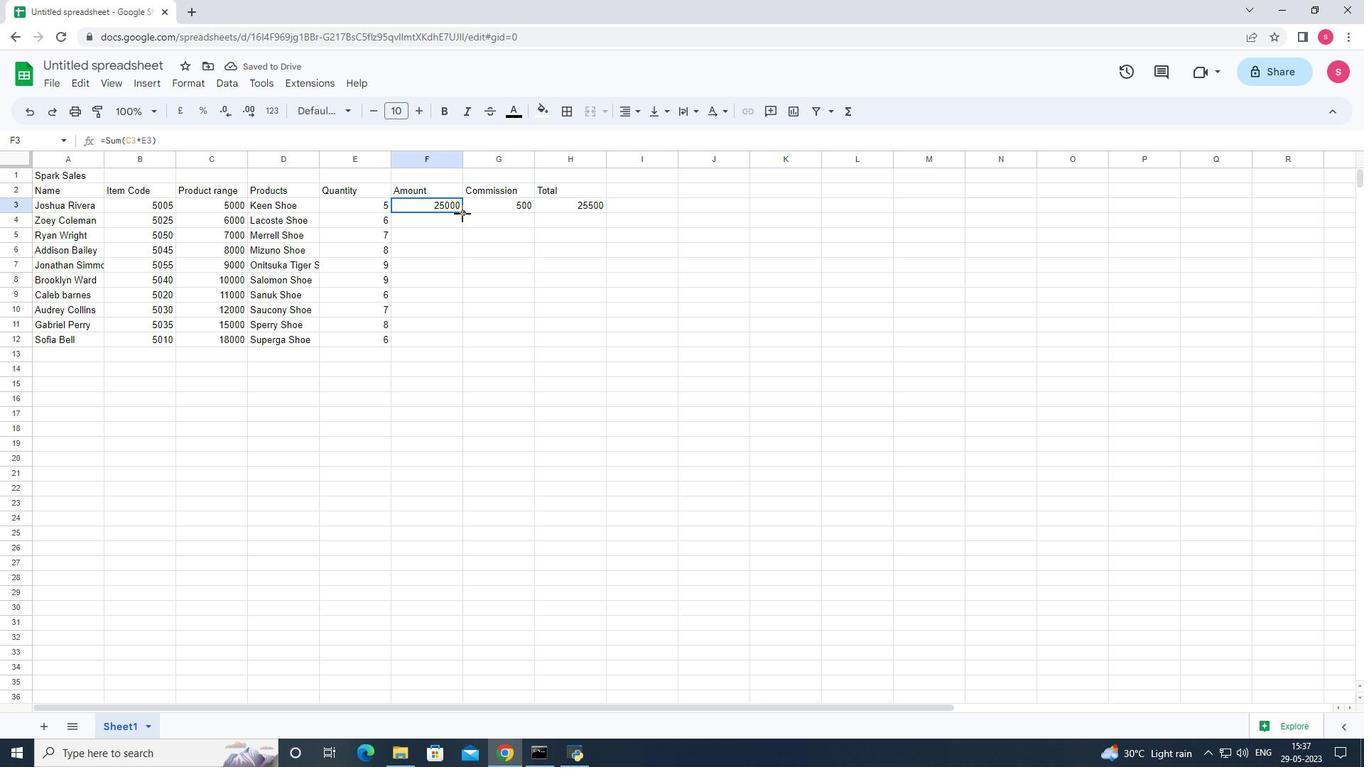 
Action: Mouse moved to (530, 204)
Screenshot: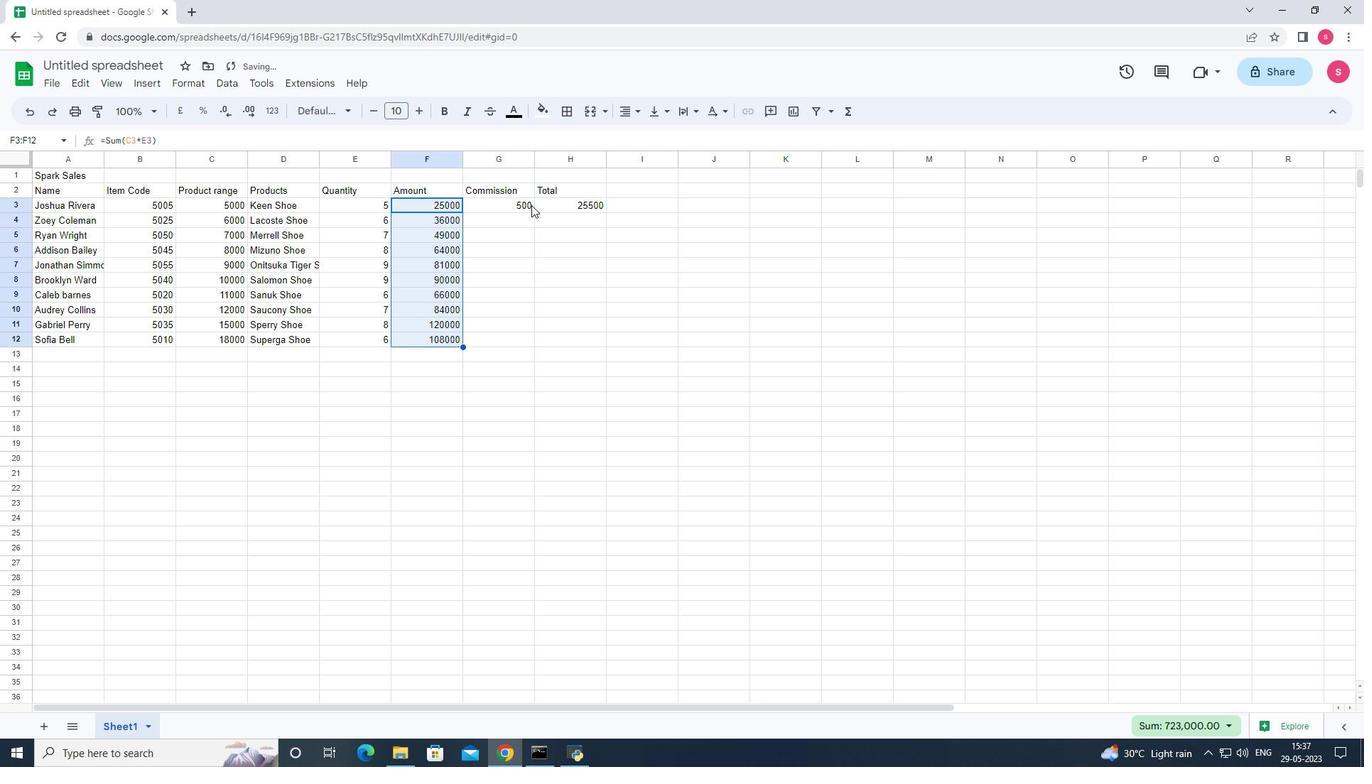 
Action: Mouse pressed left at (530, 204)
Screenshot: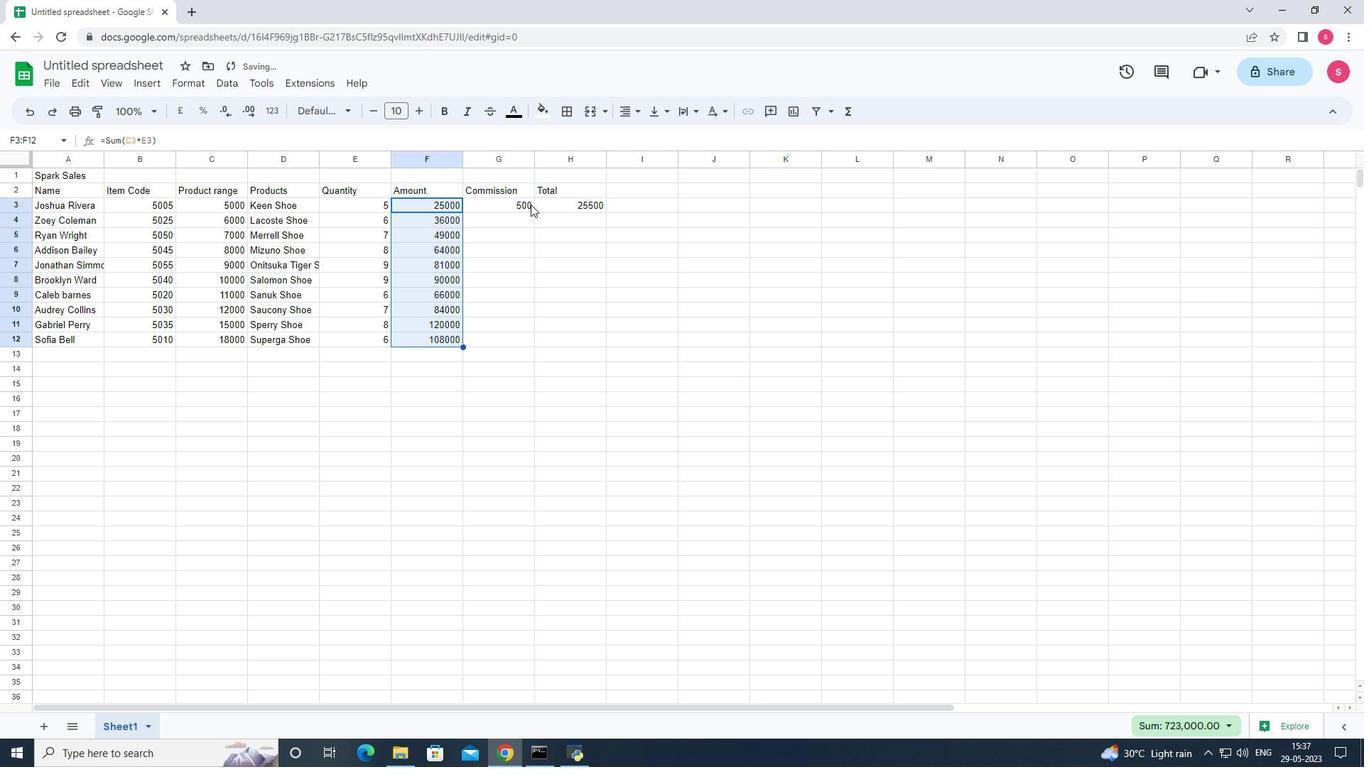 
Action: Mouse moved to (534, 213)
Screenshot: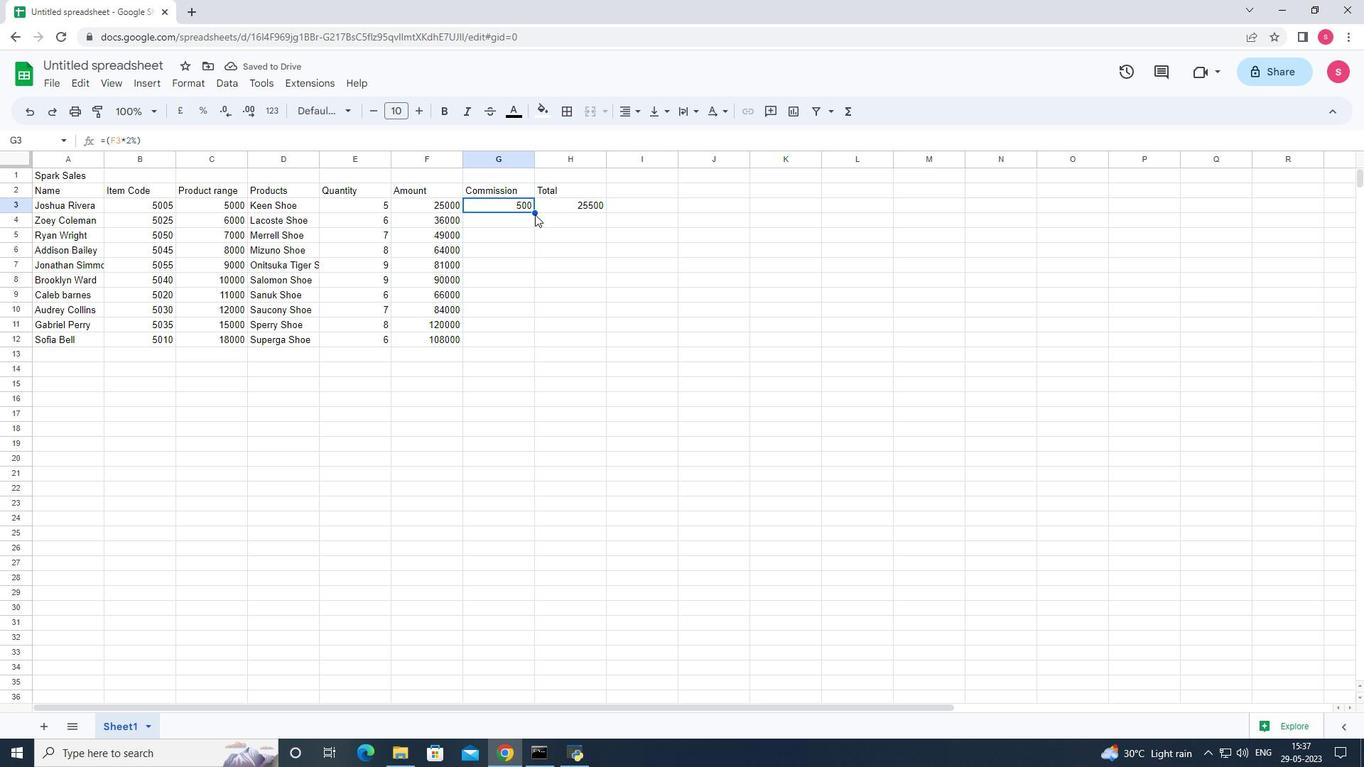 
Action: Mouse pressed left at (534, 213)
Screenshot: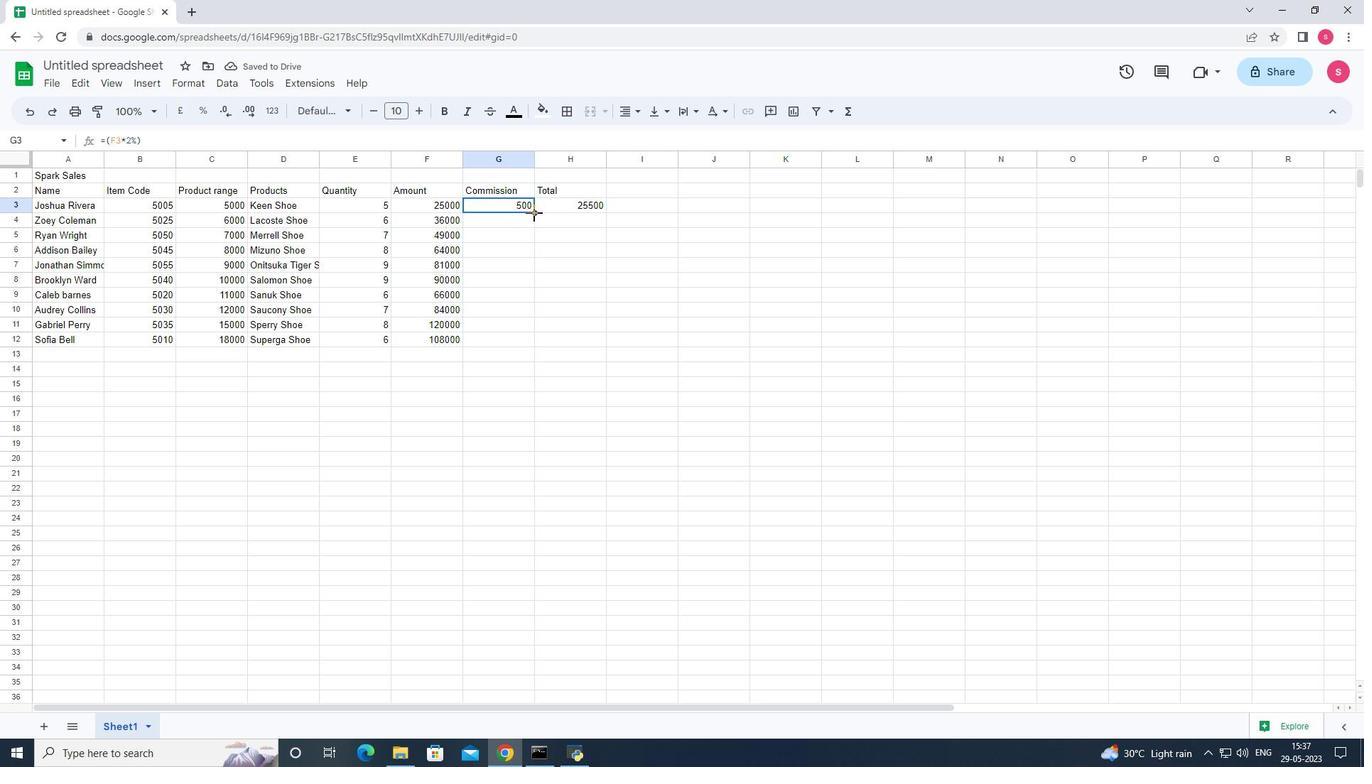 
Action: Mouse moved to (555, 203)
Screenshot: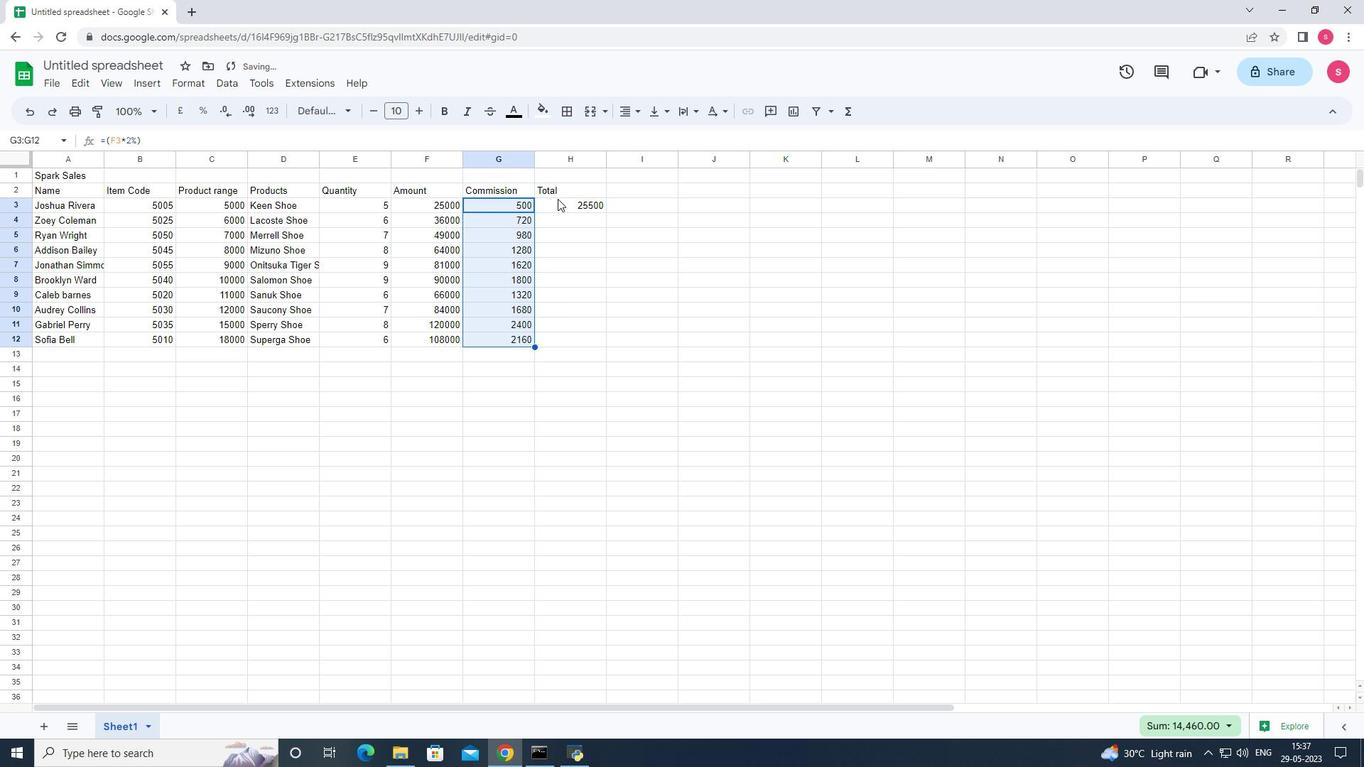 
Action: Mouse pressed left at (555, 203)
Screenshot: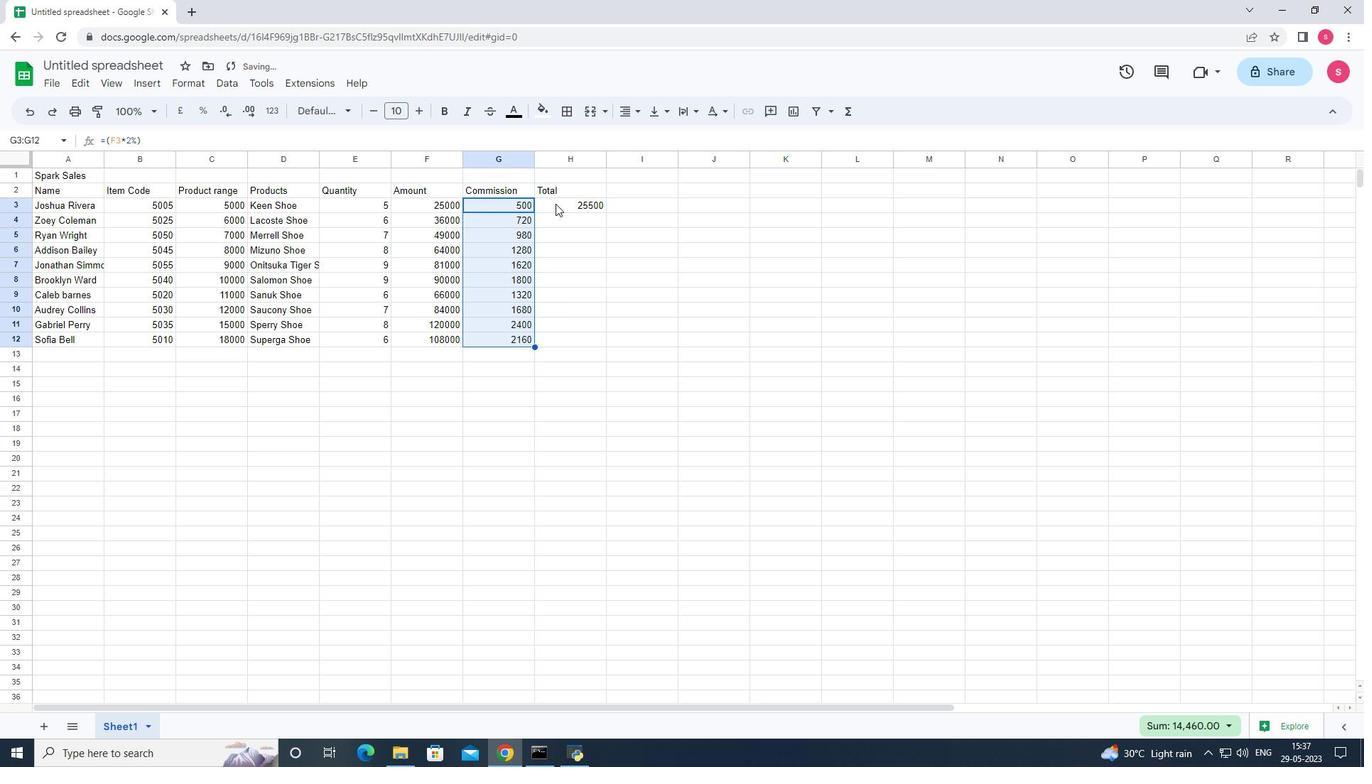 
Action: Mouse moved to (607, 213)
Screenshot: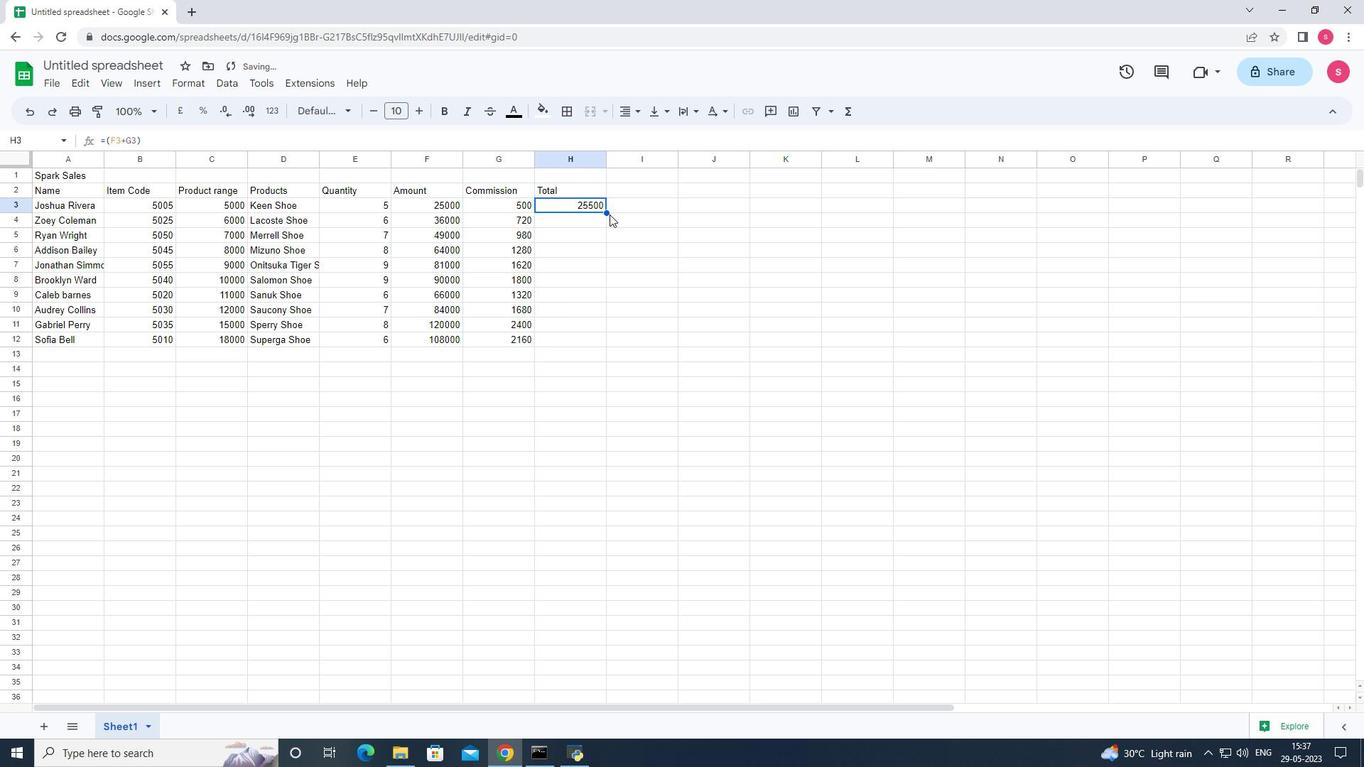 
Action: Mouse pressed left at (607, 213)
Screenshot: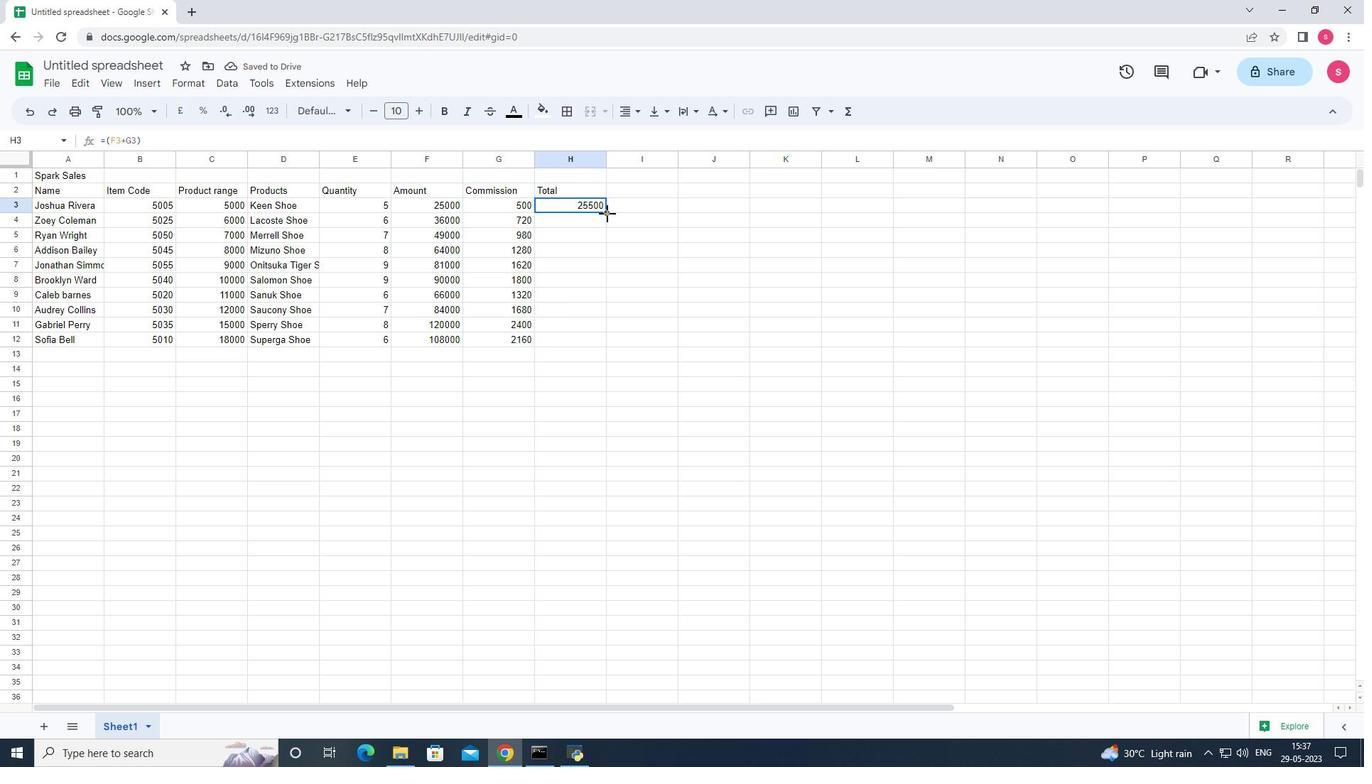 
Action: Mouse moved to (534, 366)
Screenshot: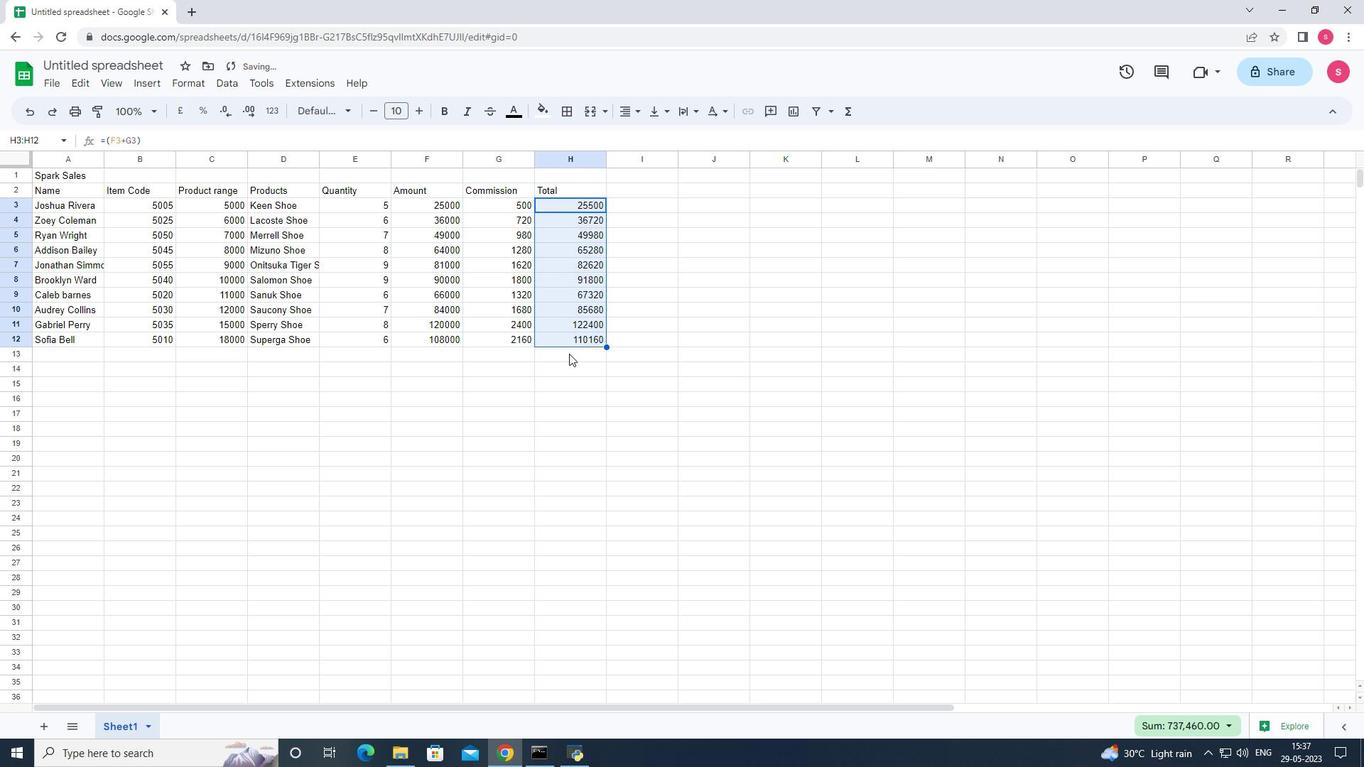 
Action: Mouse pressed left at (534, 366)
Screenshot: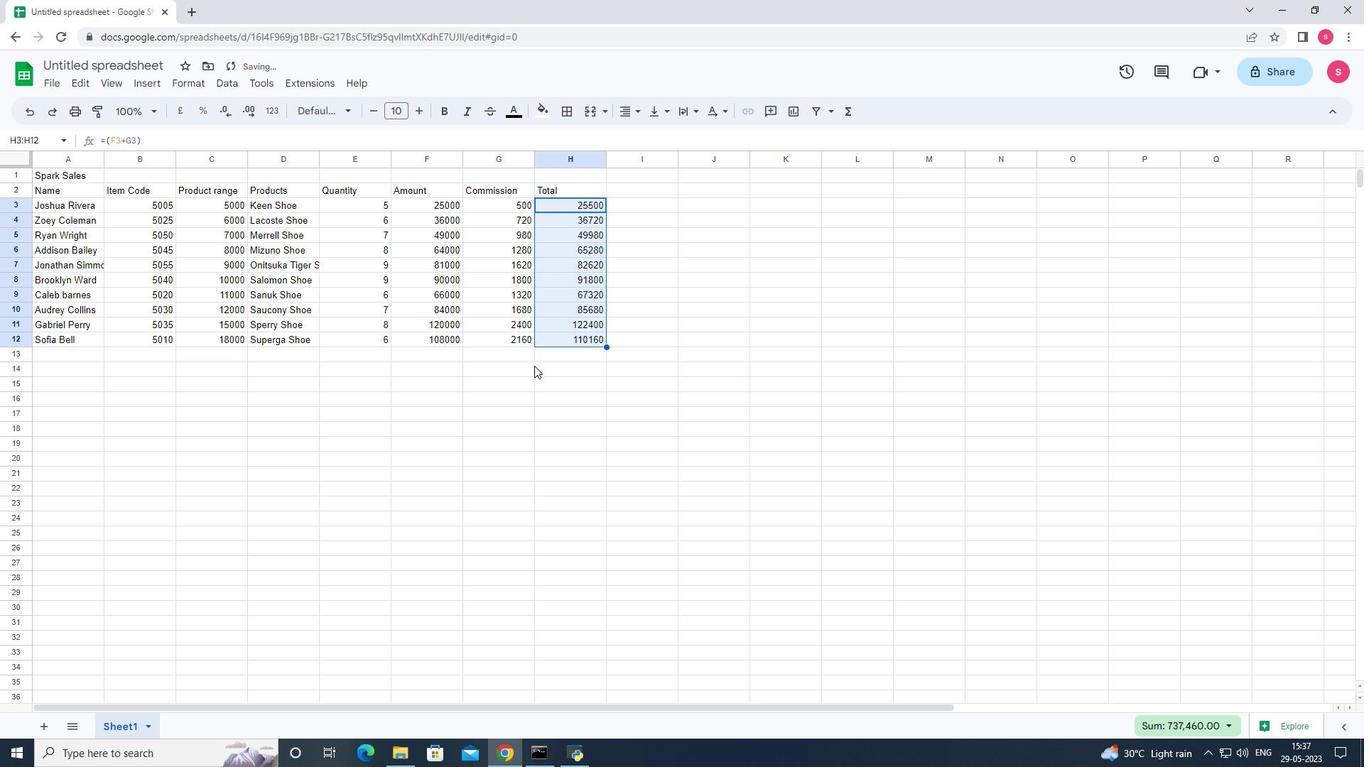 
Action: Mouse moved to (377, 380)
Screenshot: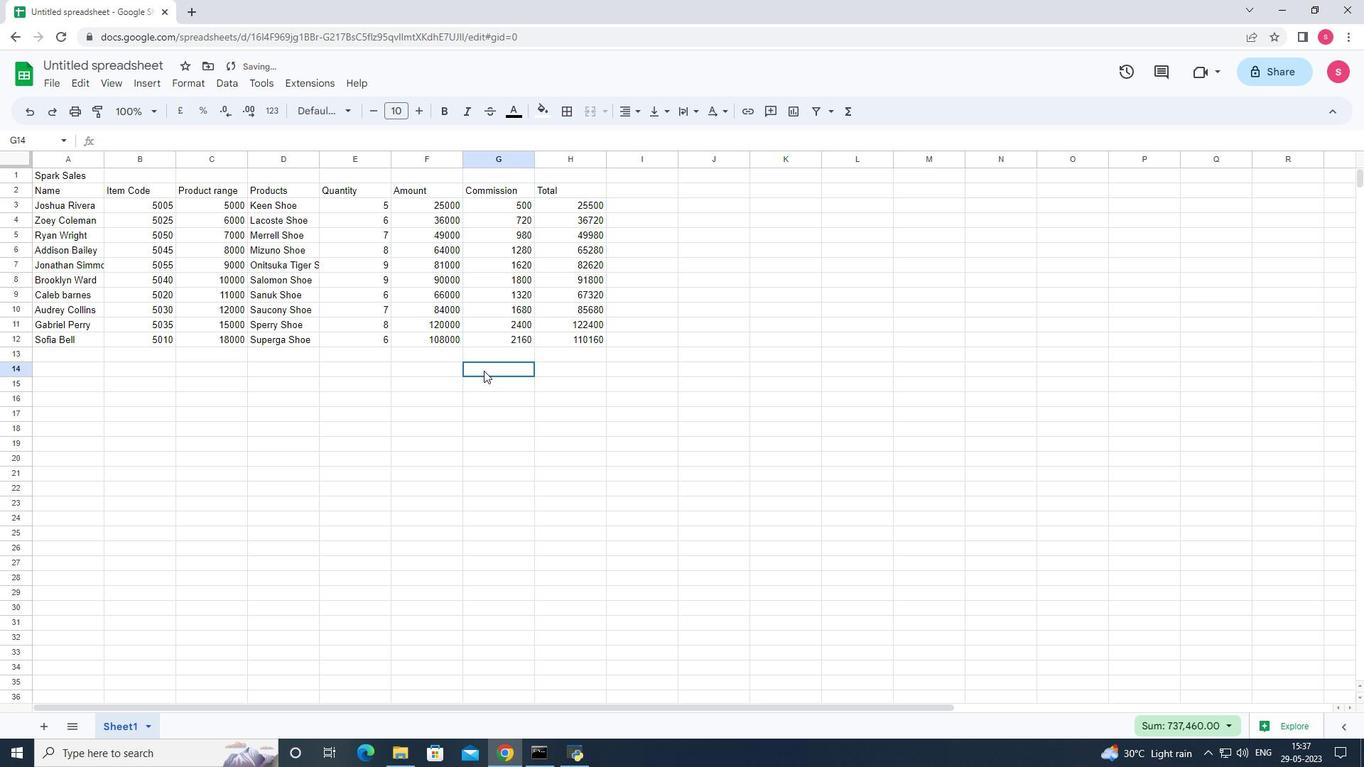 
Action: Mouse pressed left at (377, 380)
Screenshot: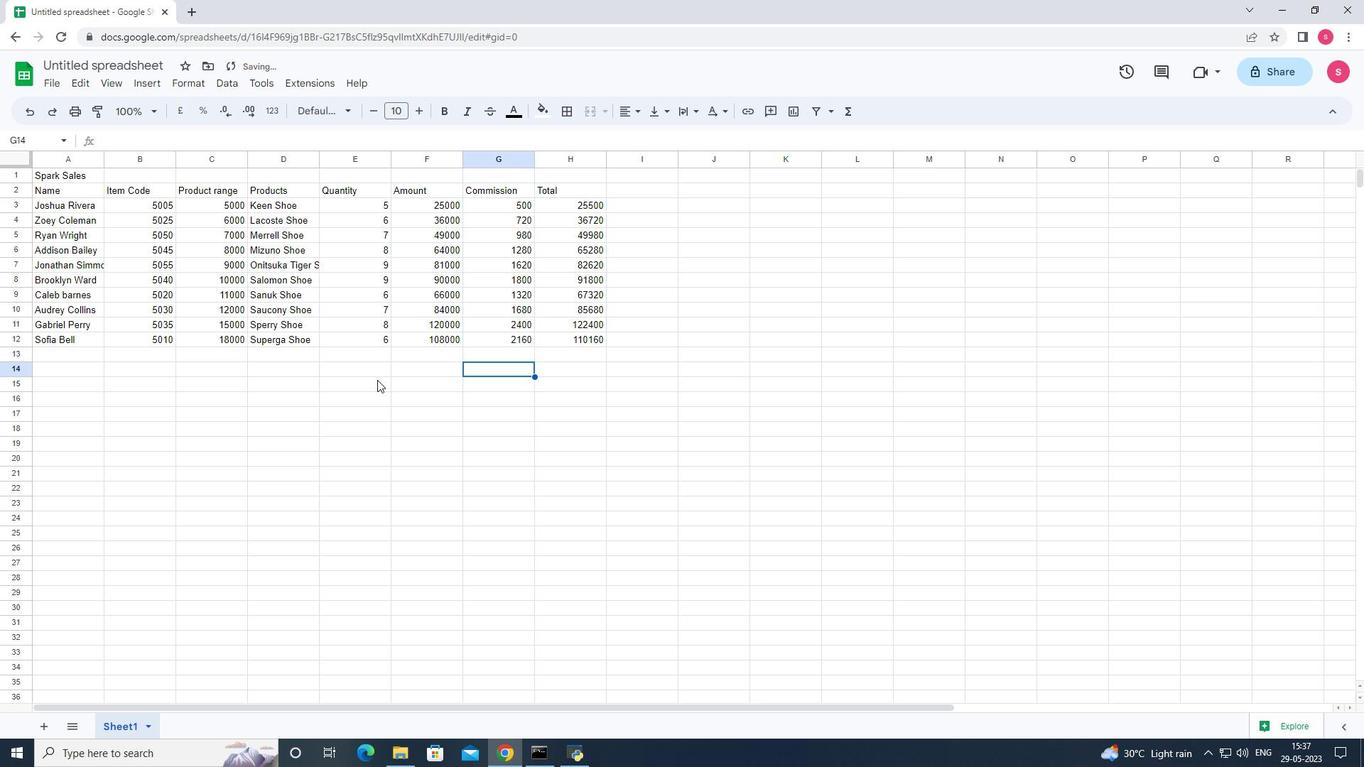 
Action: Mouse moved to (725, 458)
Screenshot: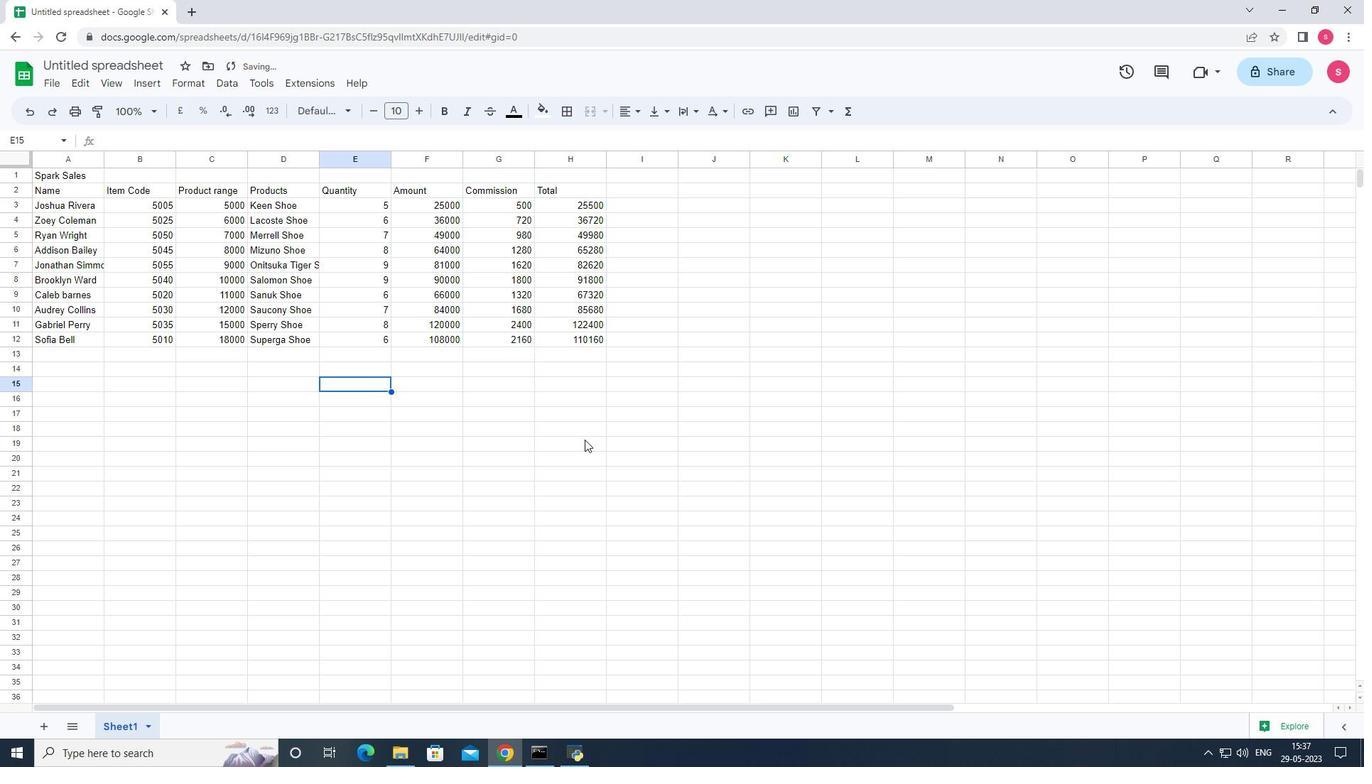 
Action: Mouse pressed left at (725, 458)
Screenshot: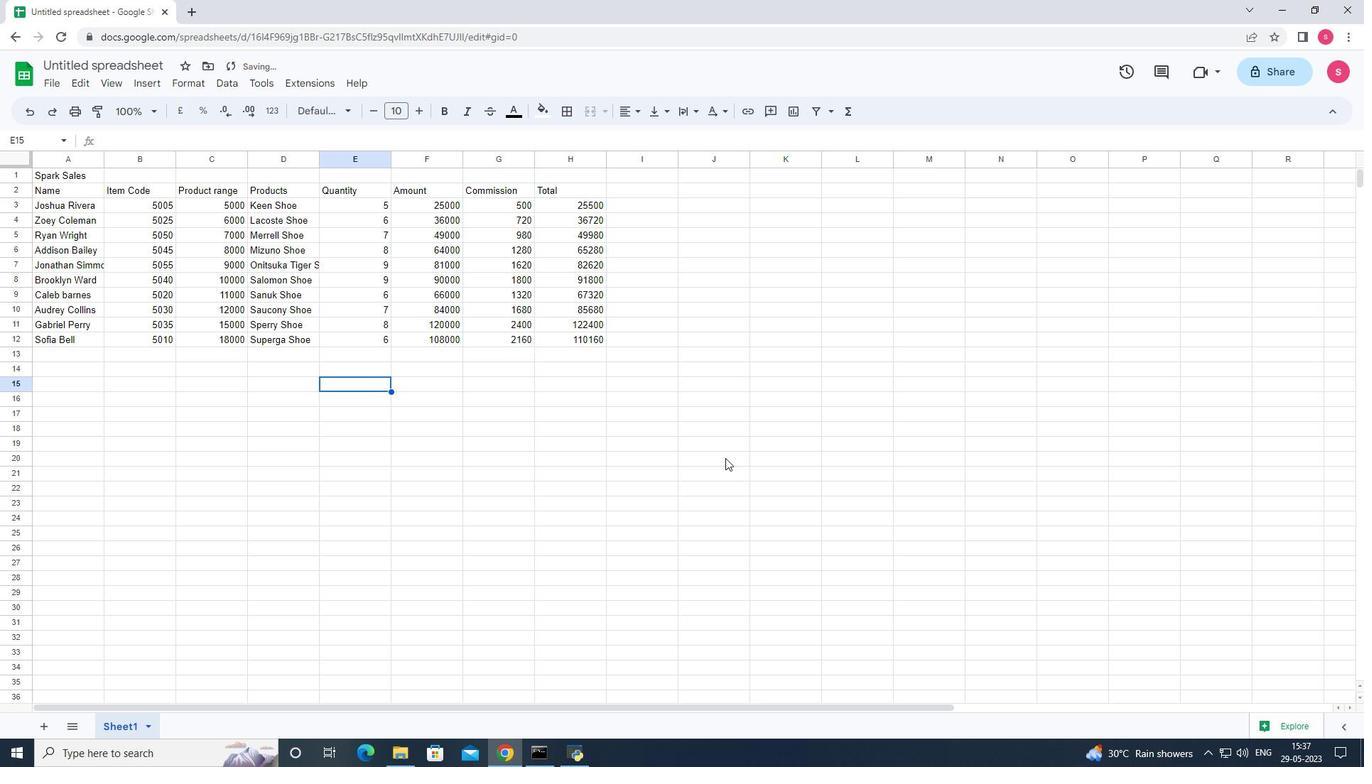 
Action: Mouse moved to (49, 84)
Screenshot: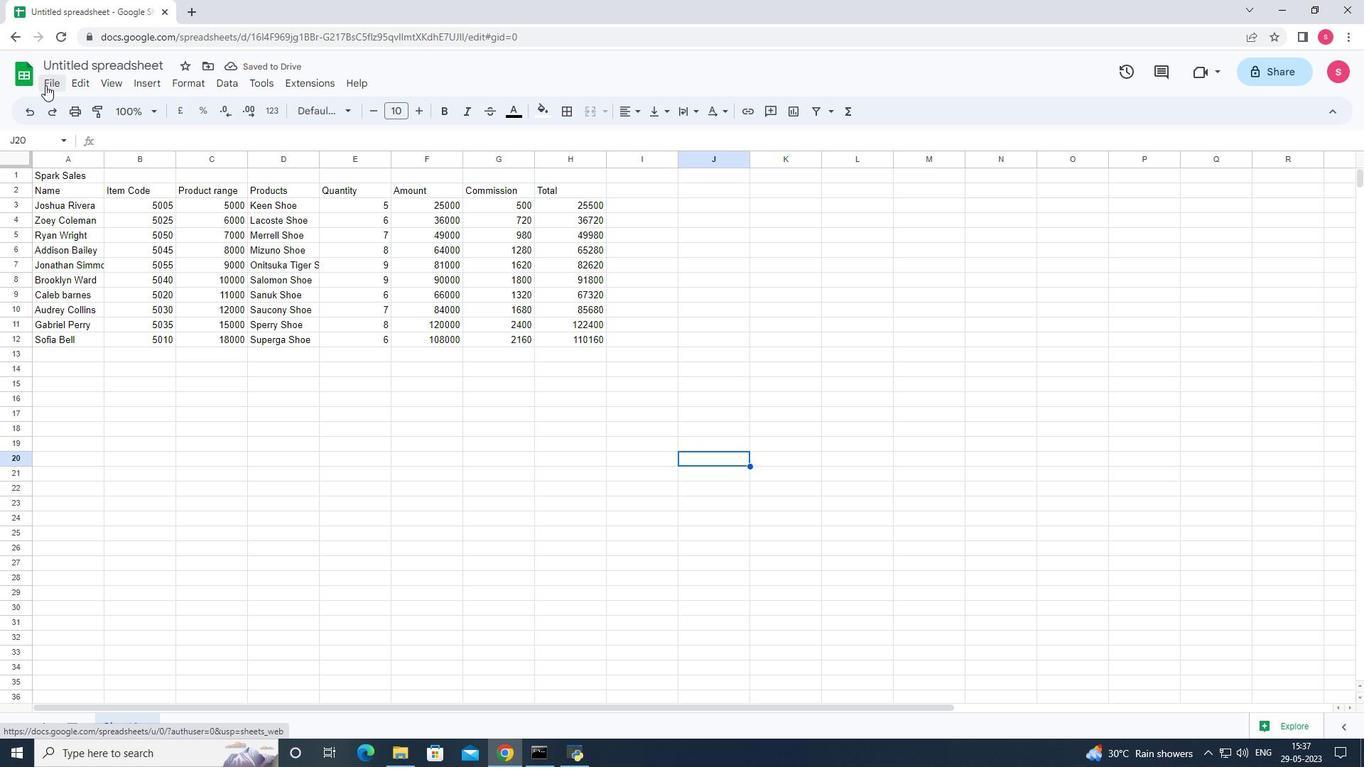 
Action: Mouse pressed left at (49, 84)
Screenshot: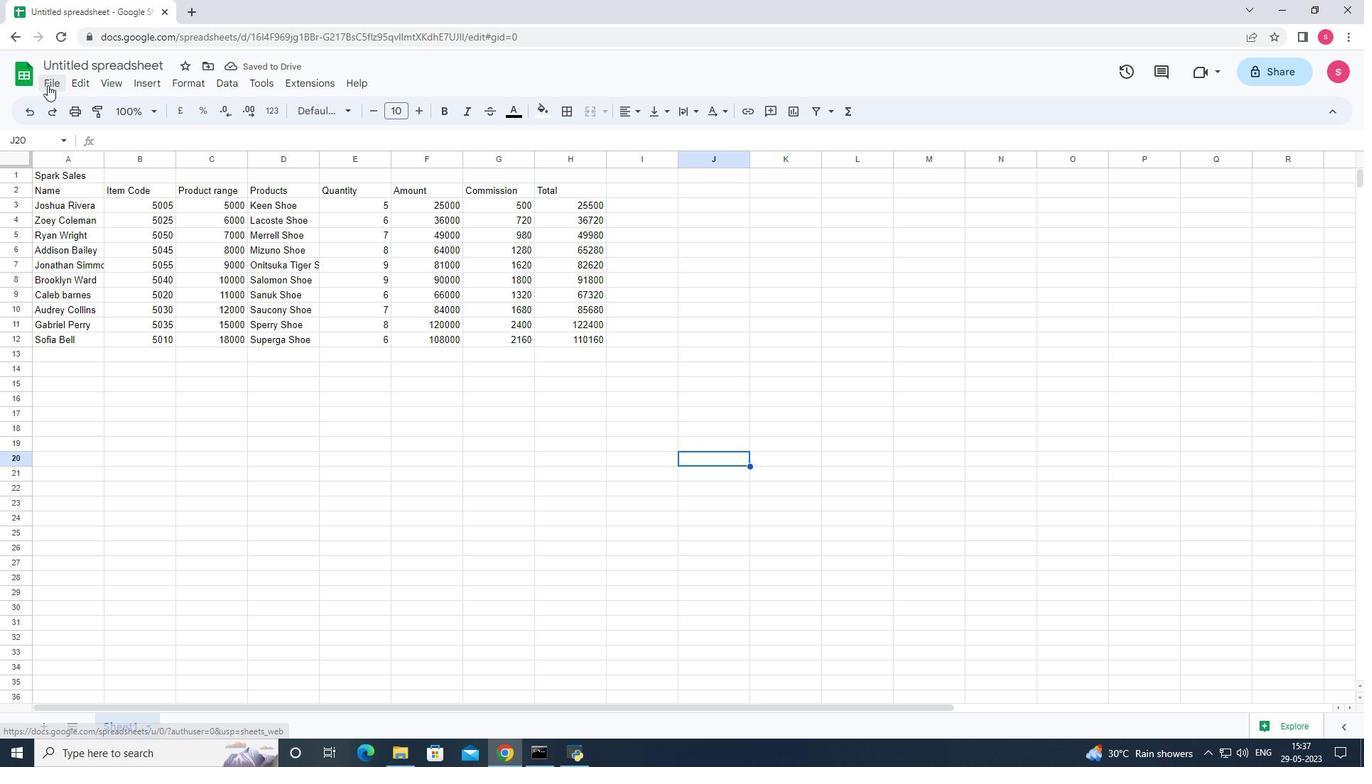 
Action: Mouse moved to (126, 284)
Screenshot: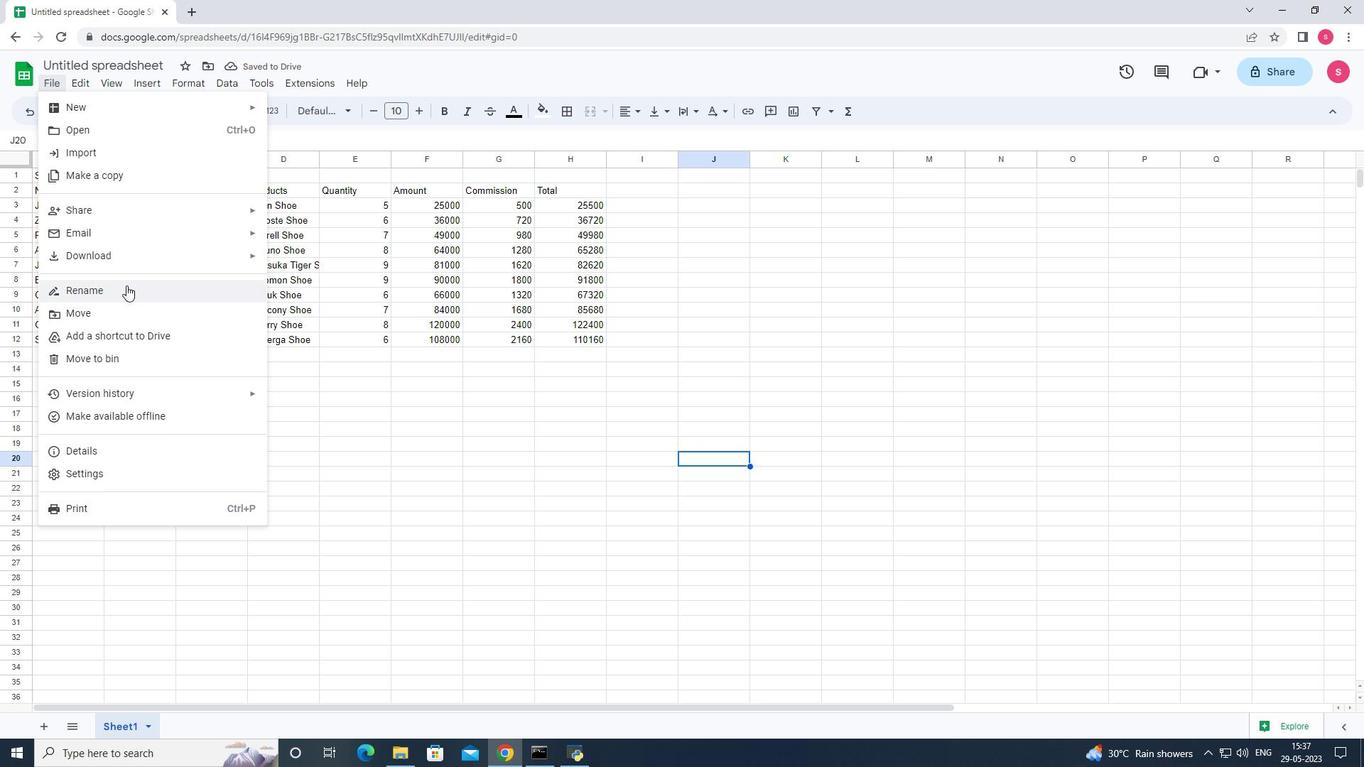 
Action: Mouse pressed left at (126, 284)
Screenshot: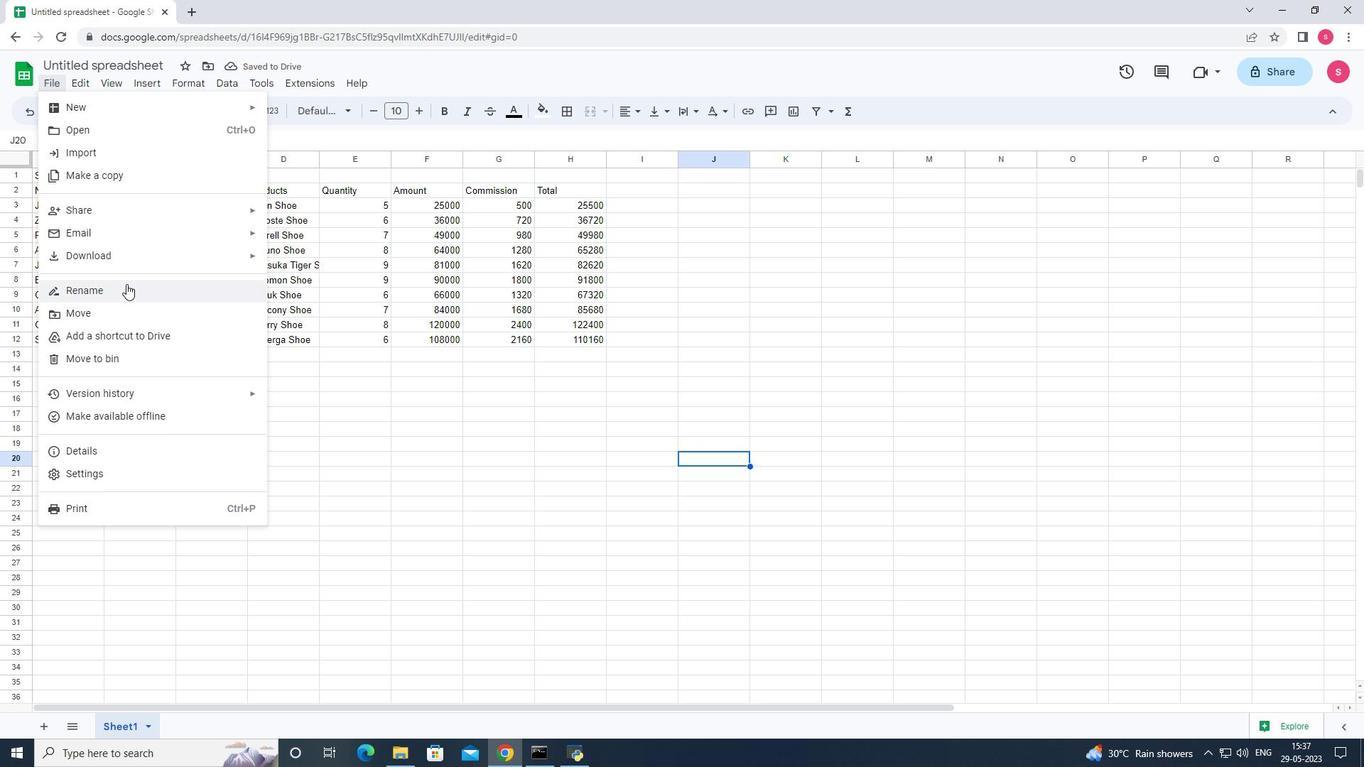 
Action: Key pressed <Key.shift>Spark<Key.space><Key.shift>Sales<Key.space><Key.shift><Key.shift><Key.shift><Key.shift><Key.shift><Key.shift><Key.shift><Key.shift><Key.shift><Key.shift><Key.shift><Key.shift><Key.shift><Key.shift><Key.shift><Key.shift><Key.shift><Key.shift><Key.shift><Key.shift>P<Key.backspace><Key.shift><Key.shift>Log<Key.space><Key.shift>Book<Key.enter>
Screenshot: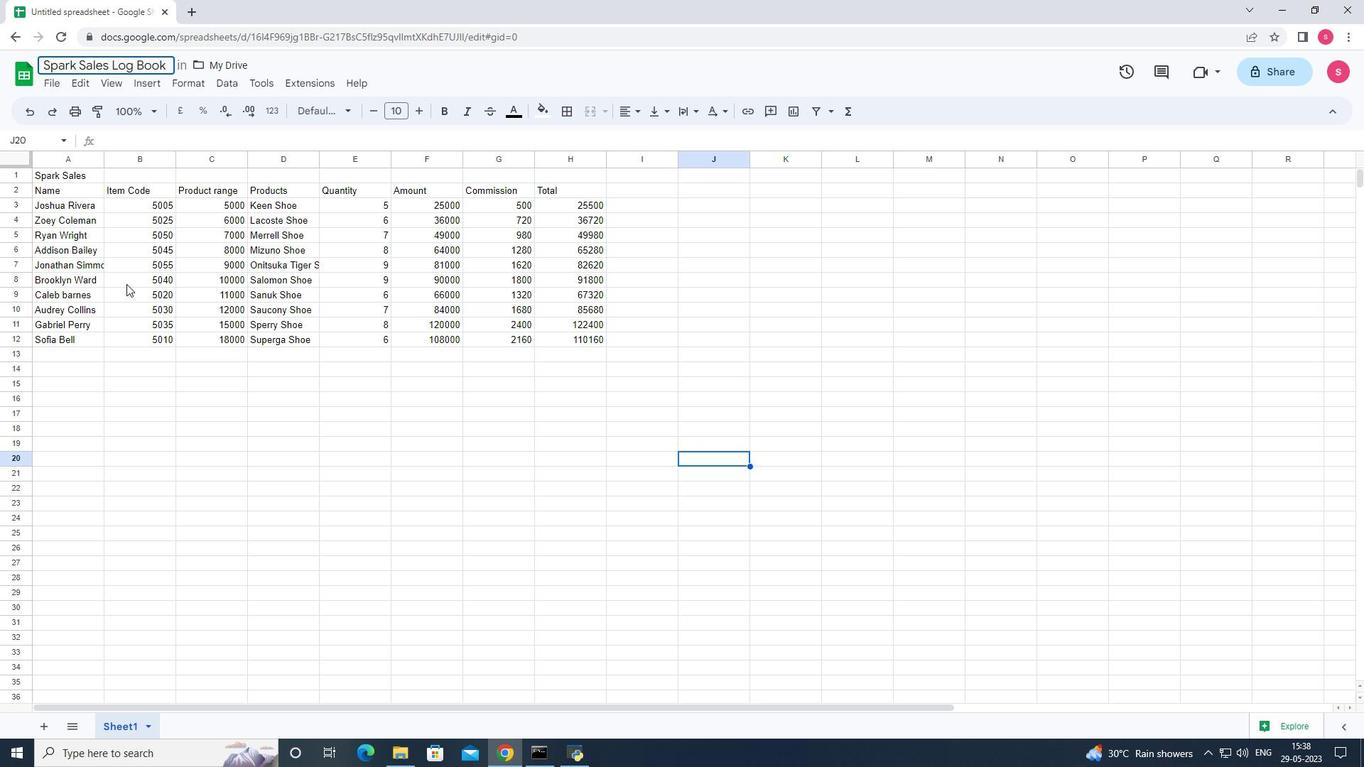 
Action: Mouse moved to (104, 393)
Screenshot: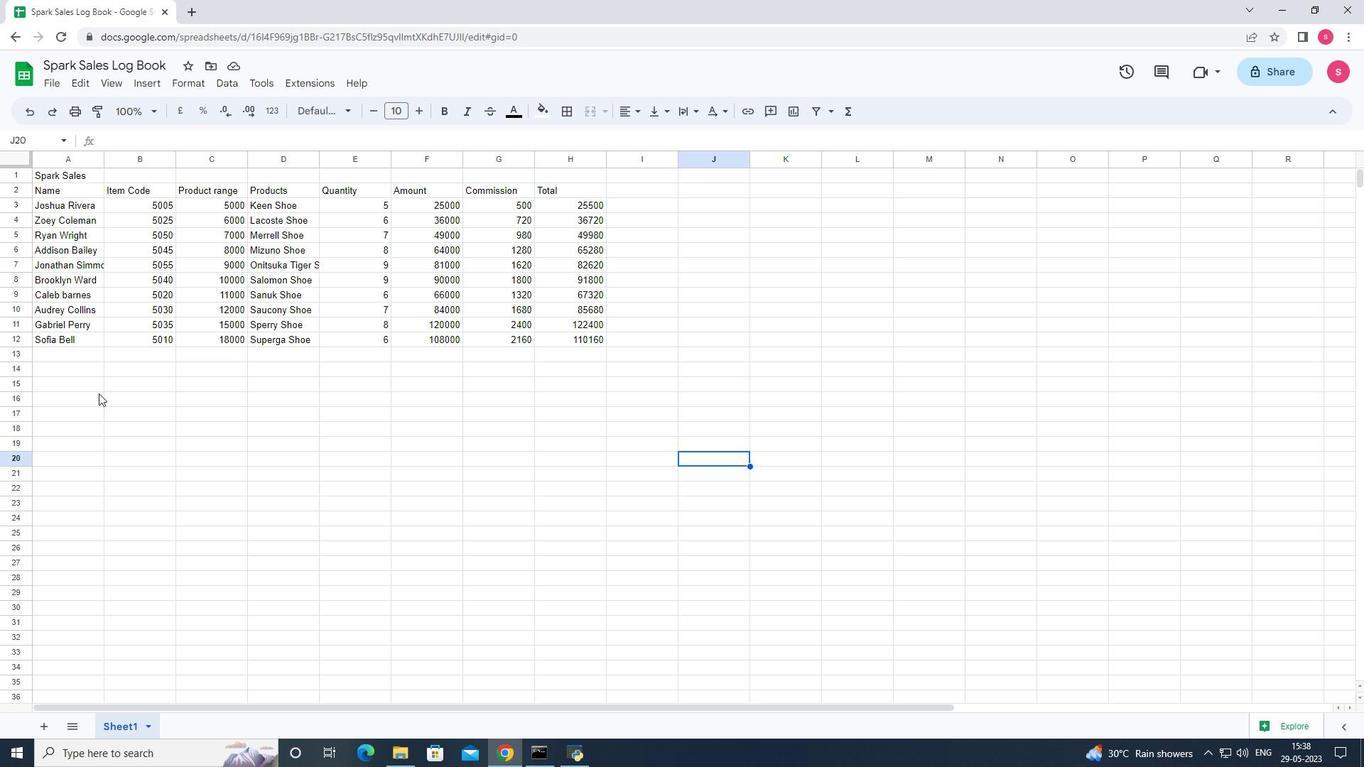 
Action: Mouse pressed left at (104, 393)
Screenshot: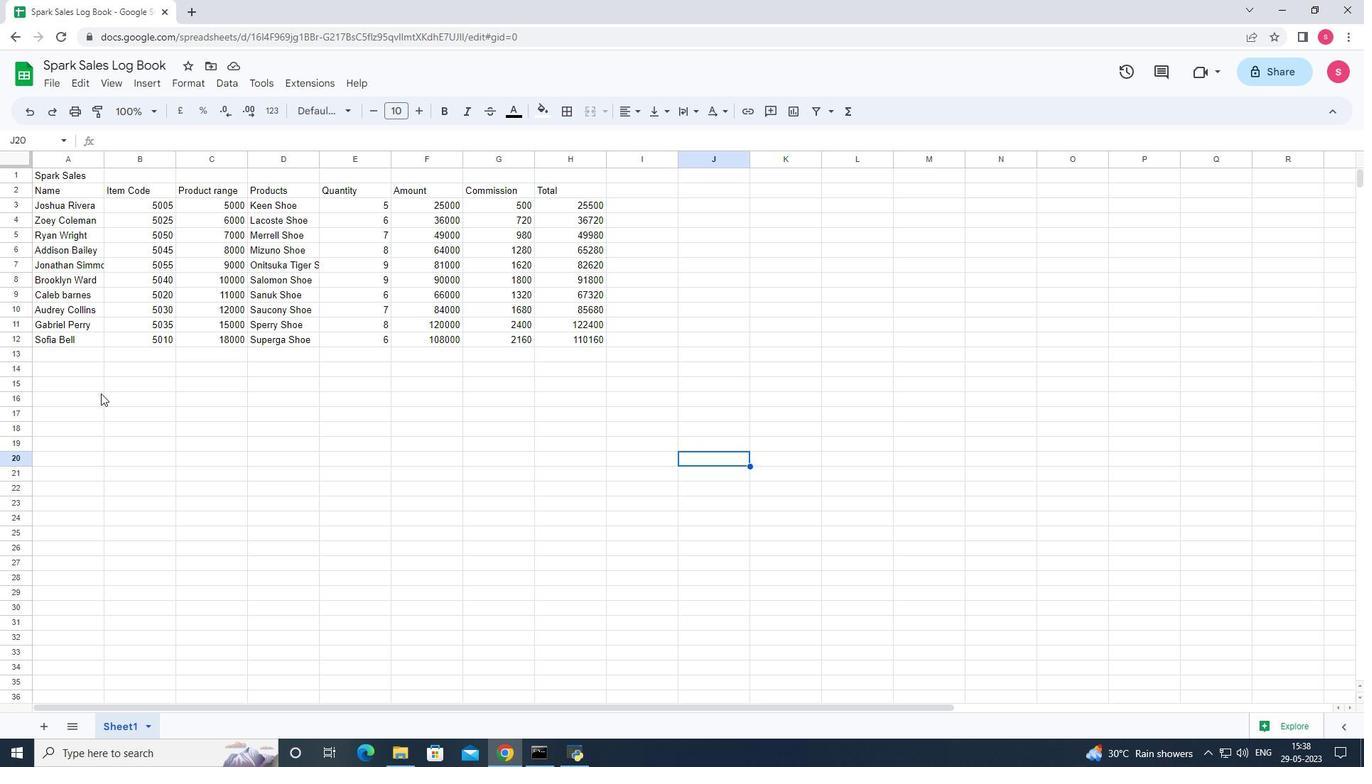 
Action: Mouse moved to (102, 164)
Screenshot: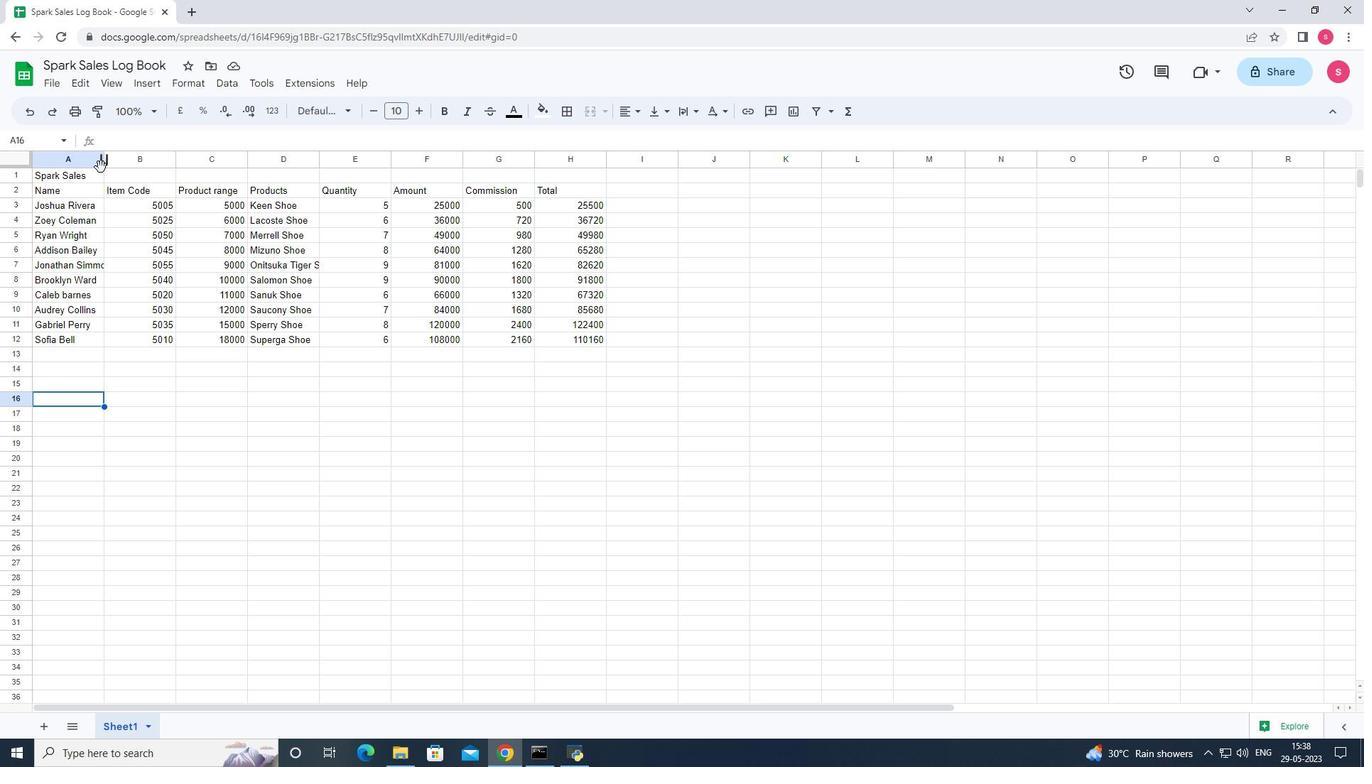 
Action: Mouse pressed left at (102, 164)
Screenshot: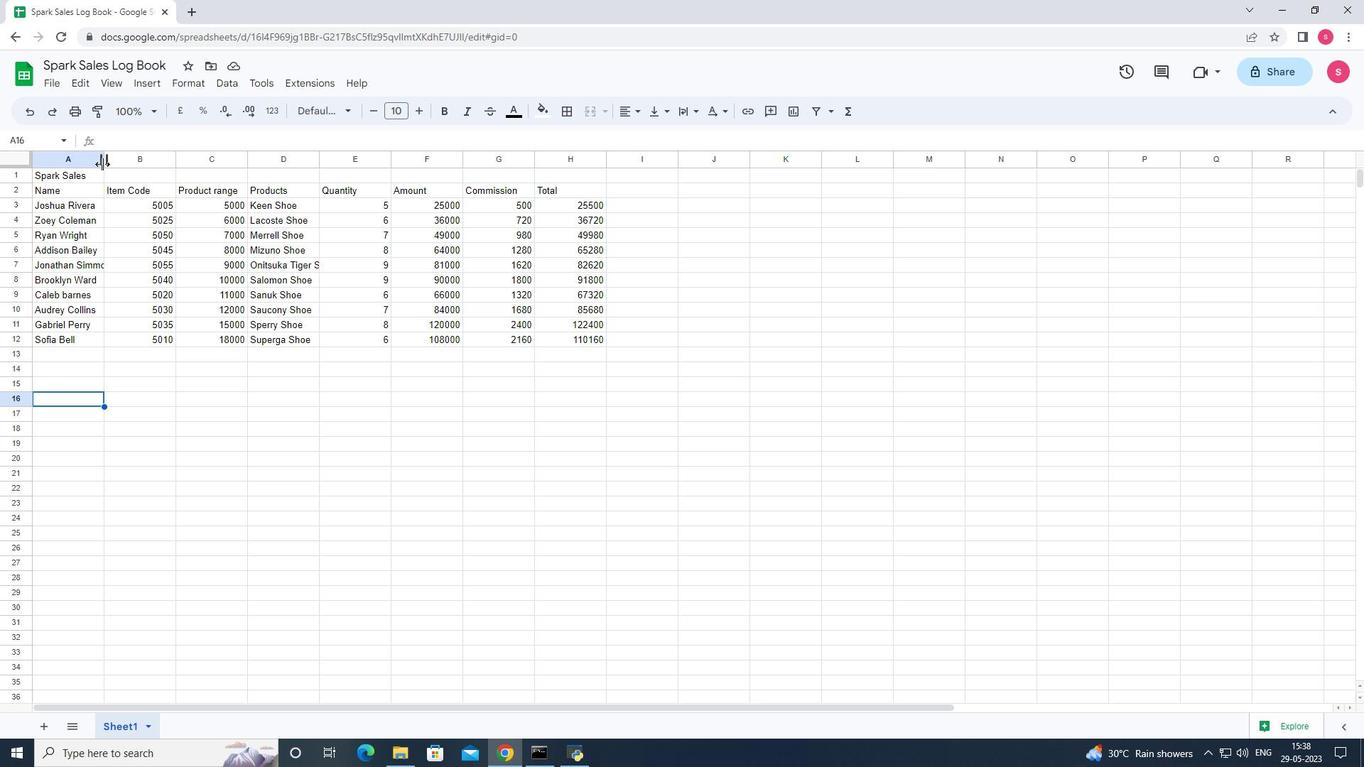 
Action: Mouse pressed left at (102, 164)
Screenshot: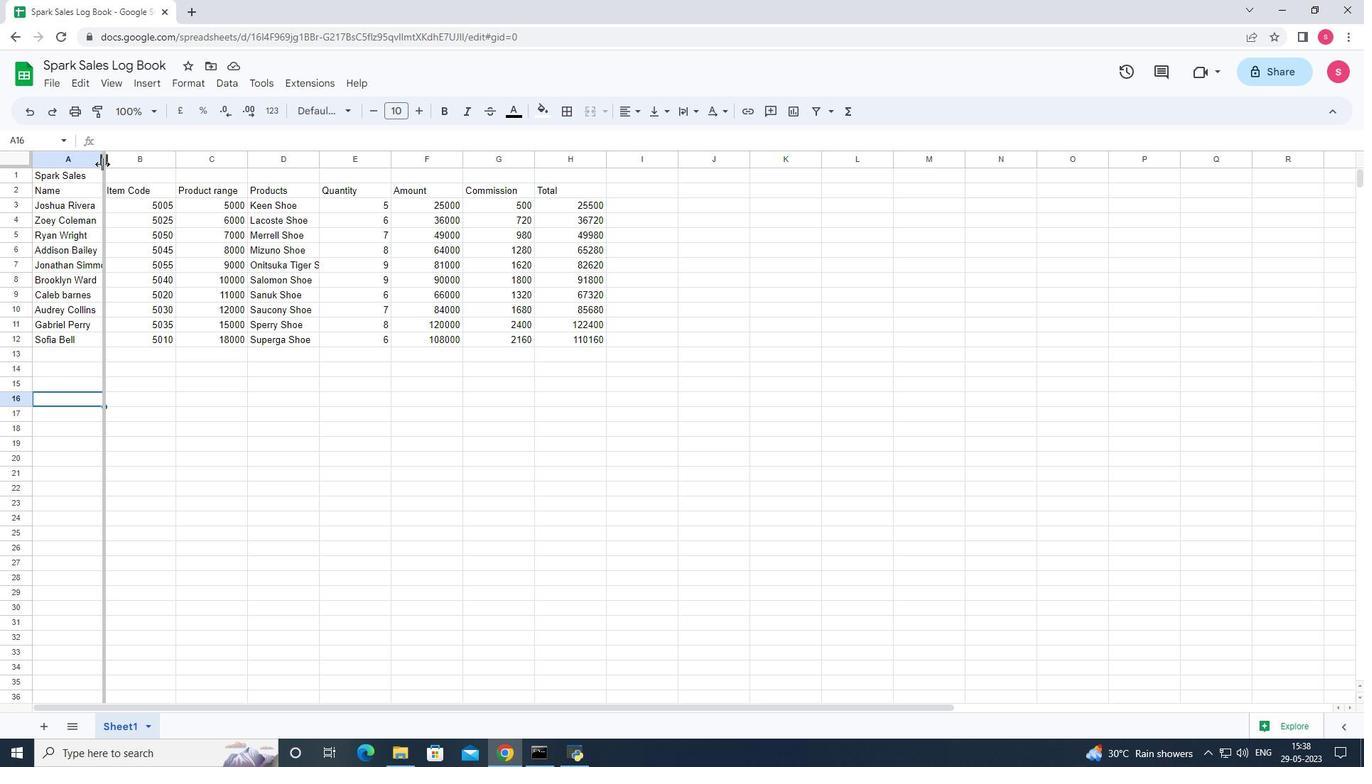 
Action: Mouse moved to (192, 159)
Screenshot: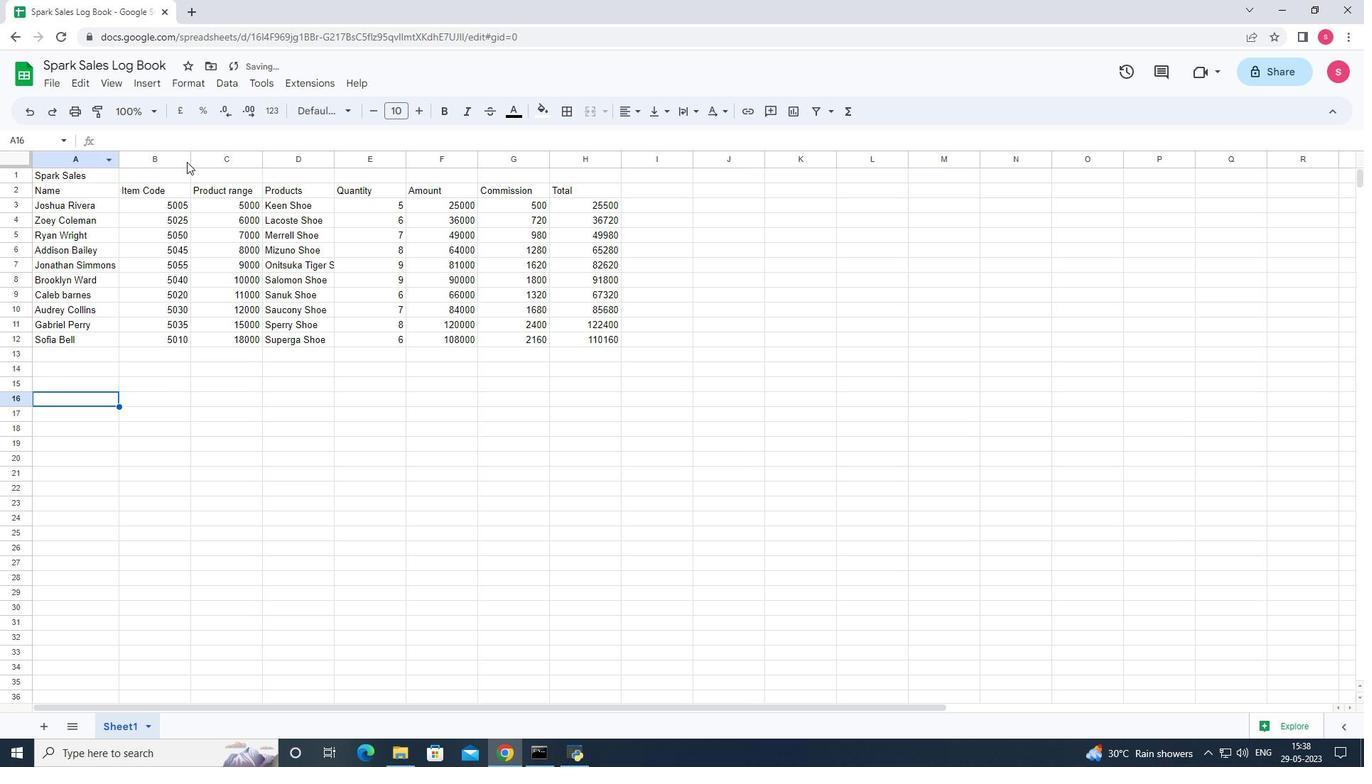 
Action: Mouse pressed left at (192, 159)
Screenshot: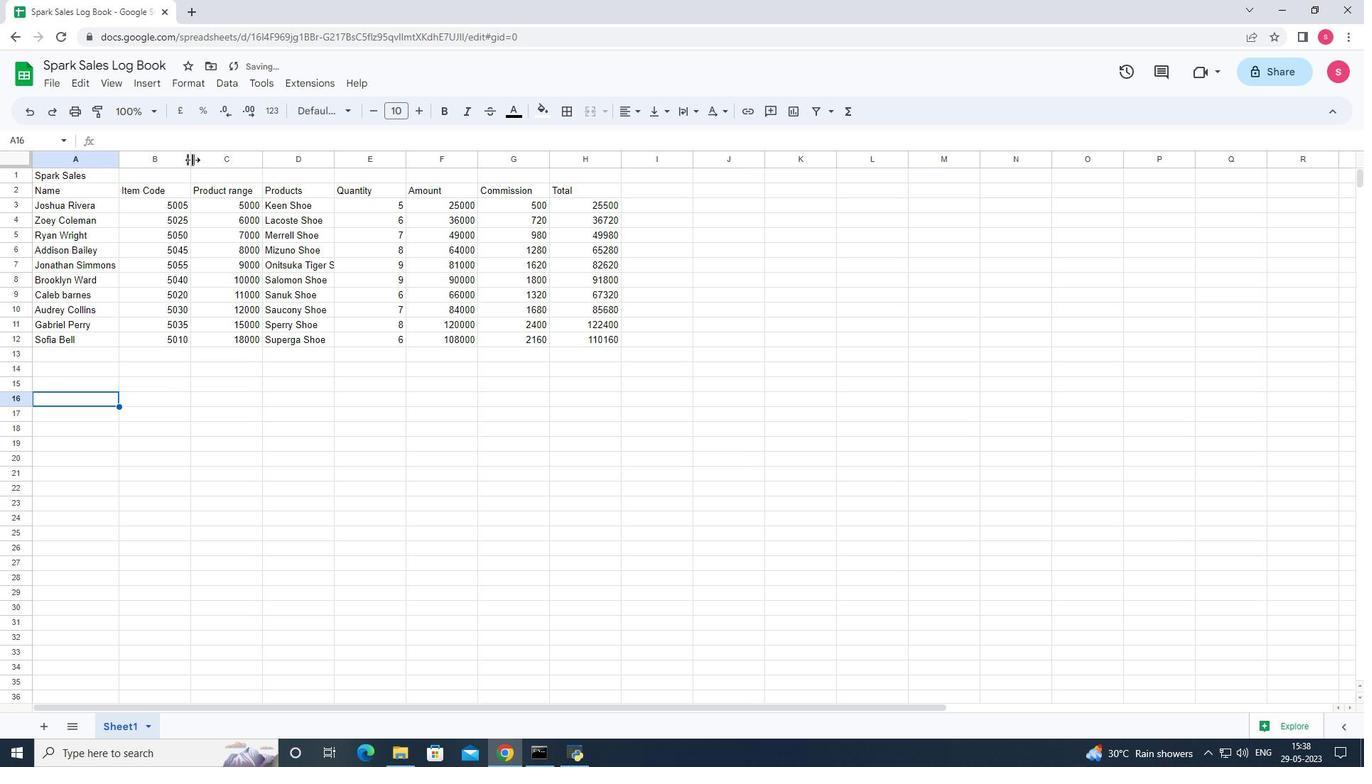 
Action: Mouse pressed left at (192, 159)
Screenshot: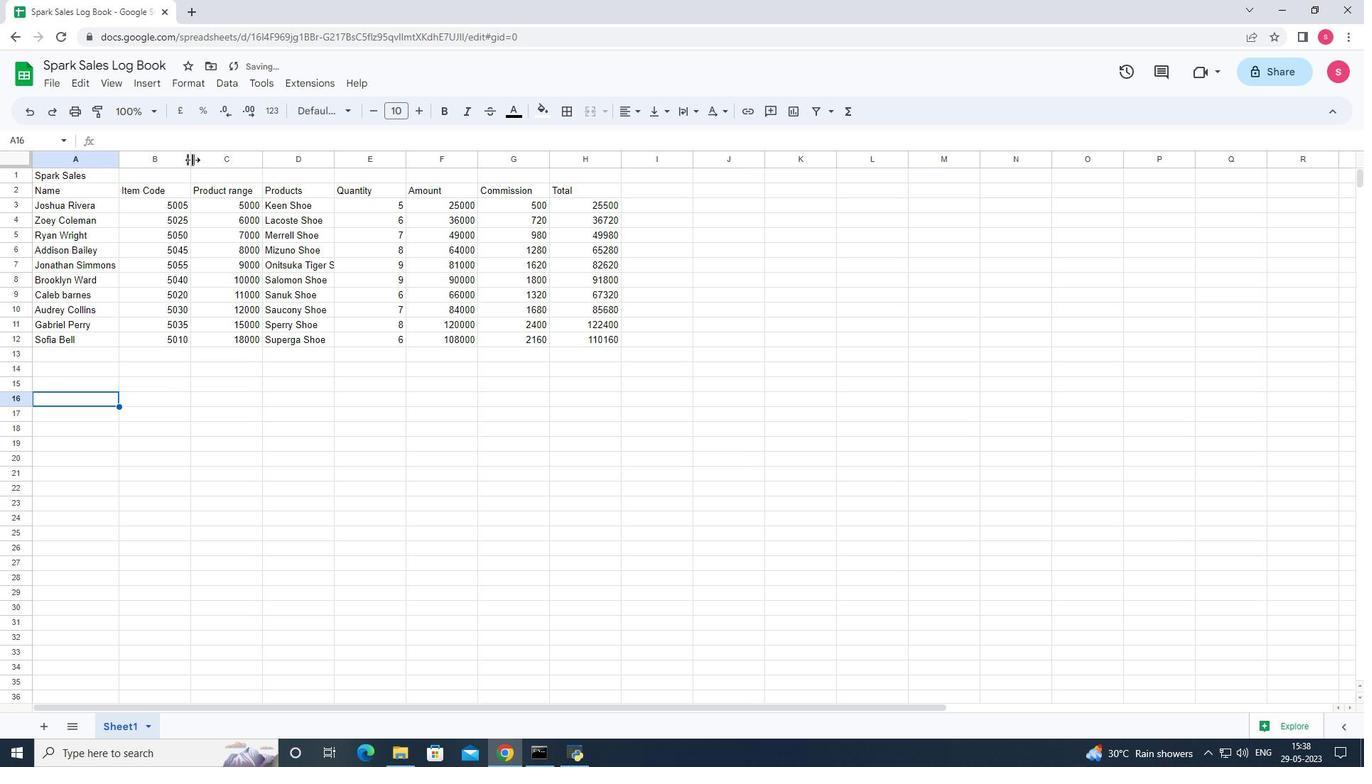 
Action: Mouse moved to (238, 161)
Screenshot: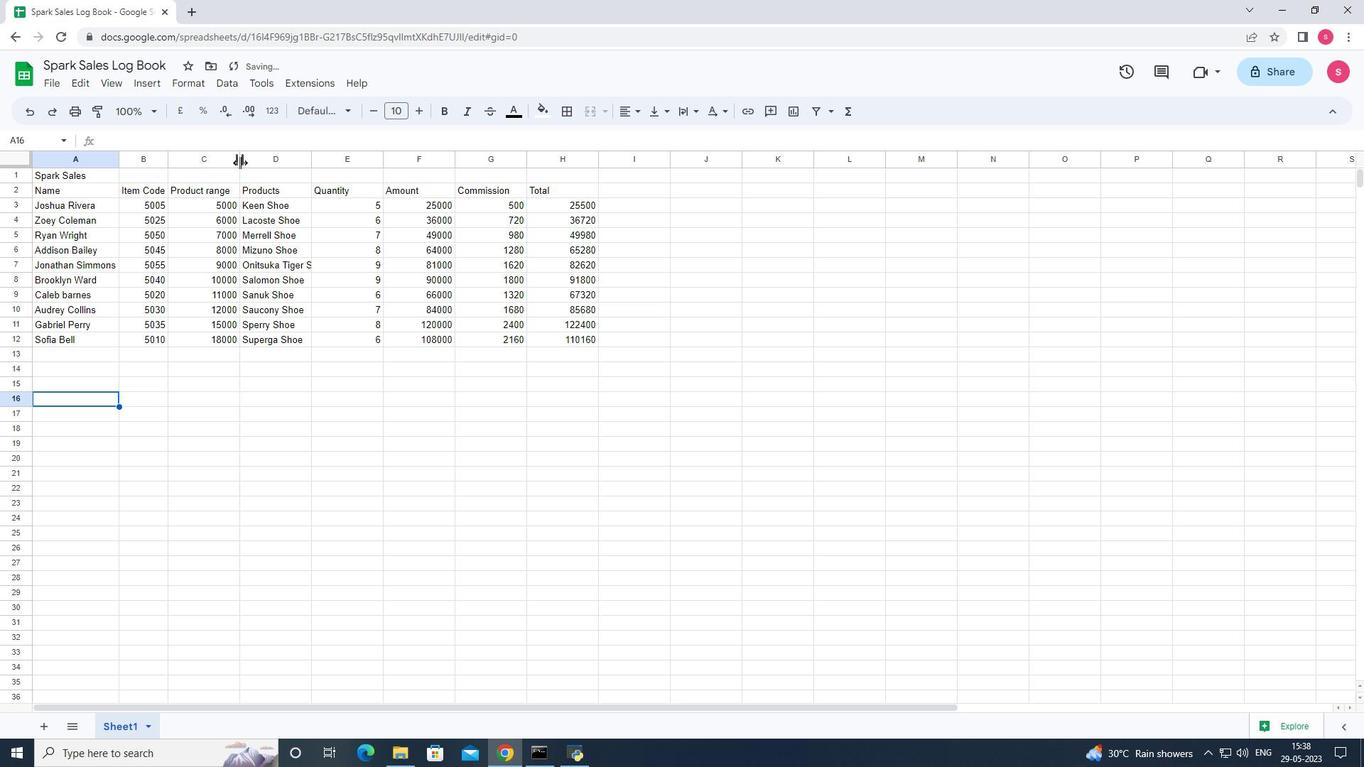 
Action: Mouse pressed left at (238, 161)
Screenshot: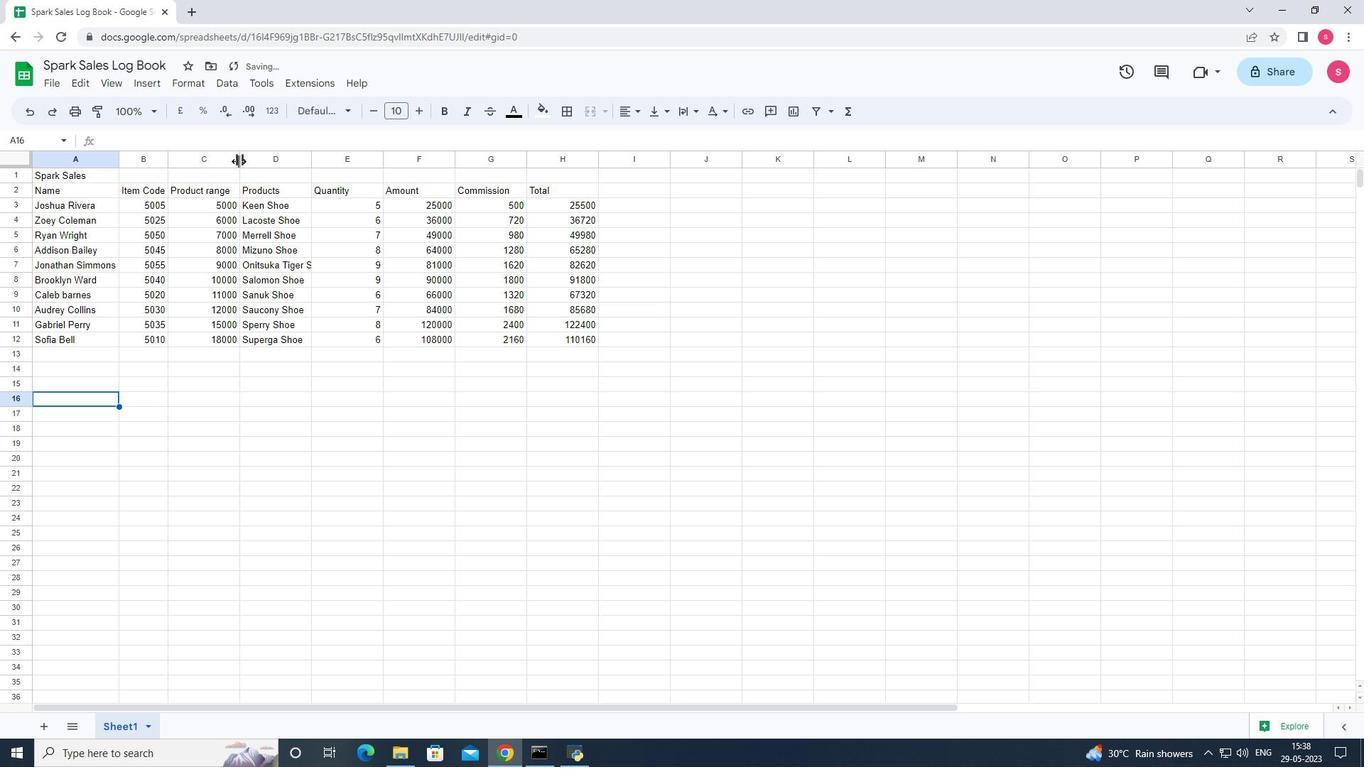 
Action: Mouse pressed left at (238, 161)
Screenshot: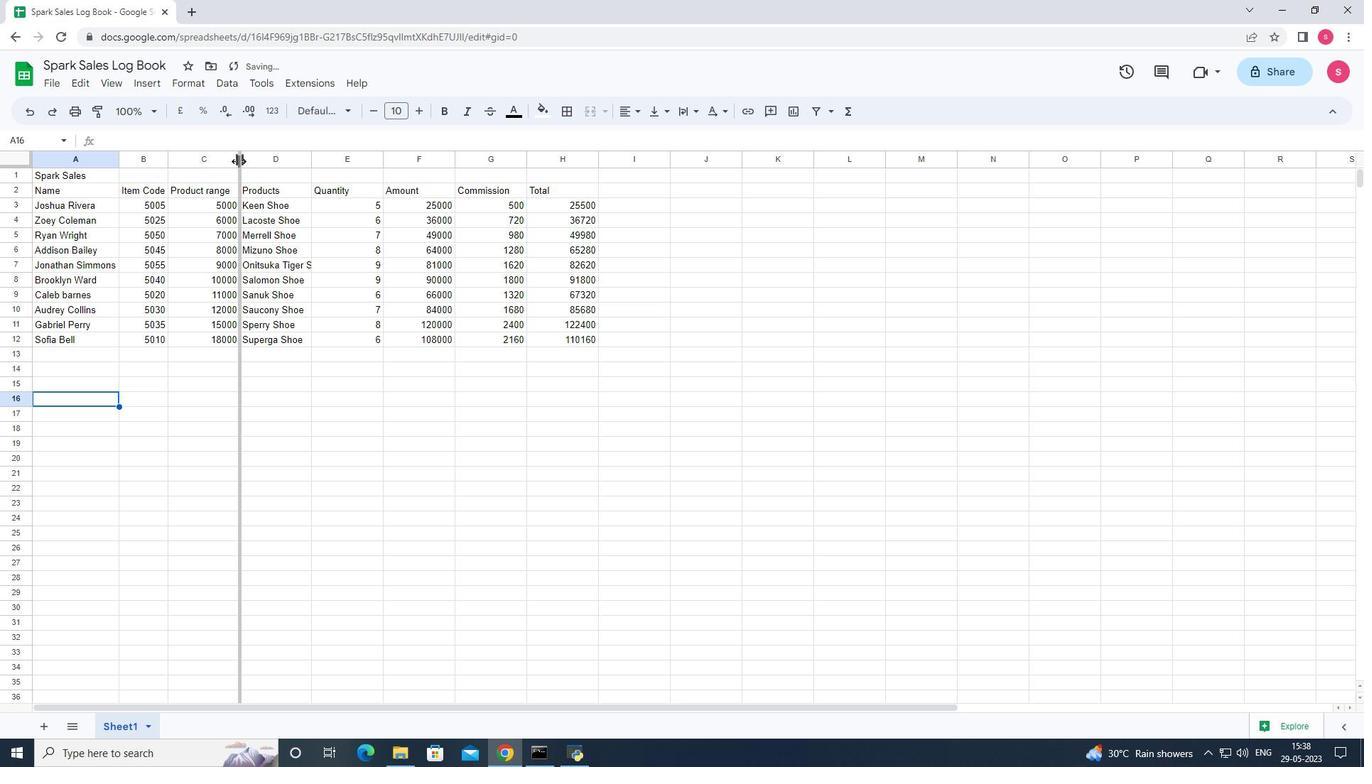 
Action: Mouse moved to (306, 164)
Screenshot: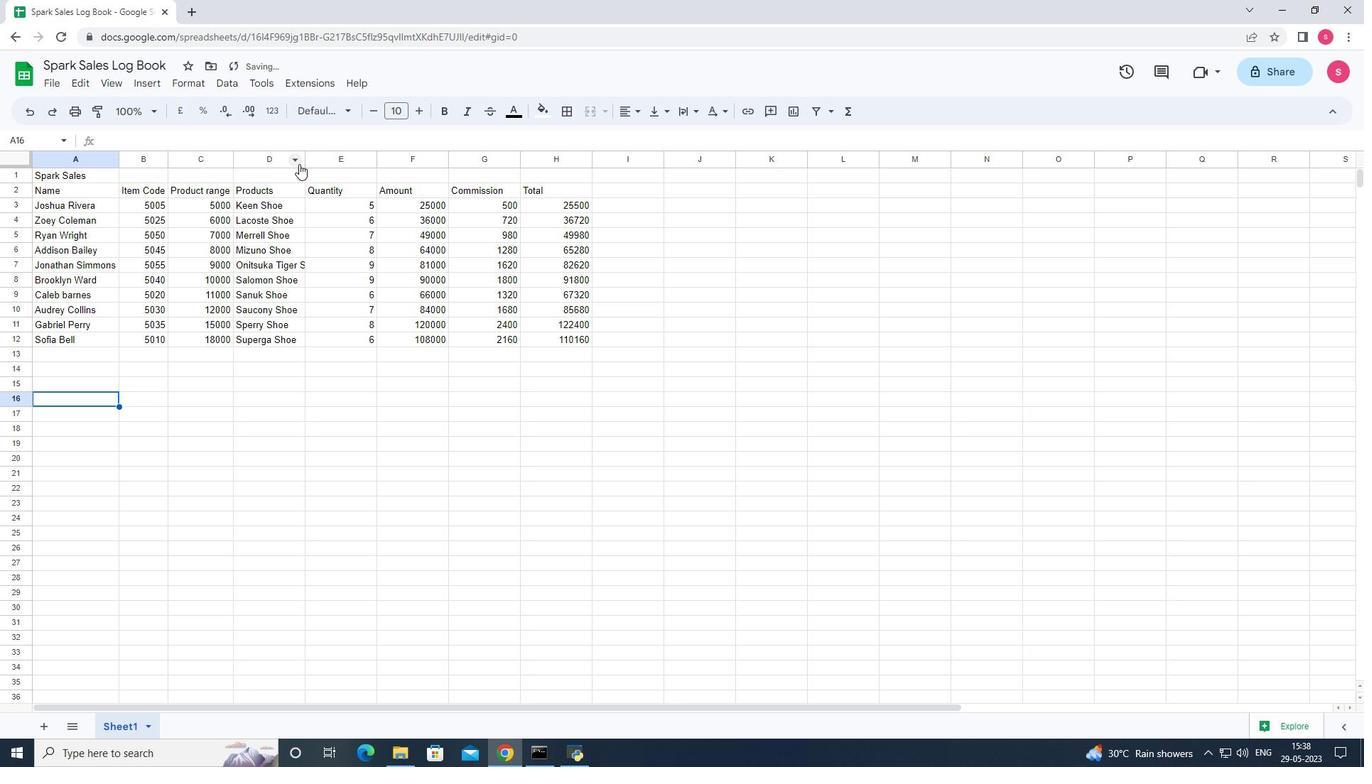 
Action: Mouse pressed left at (306, 164)
Screenshot: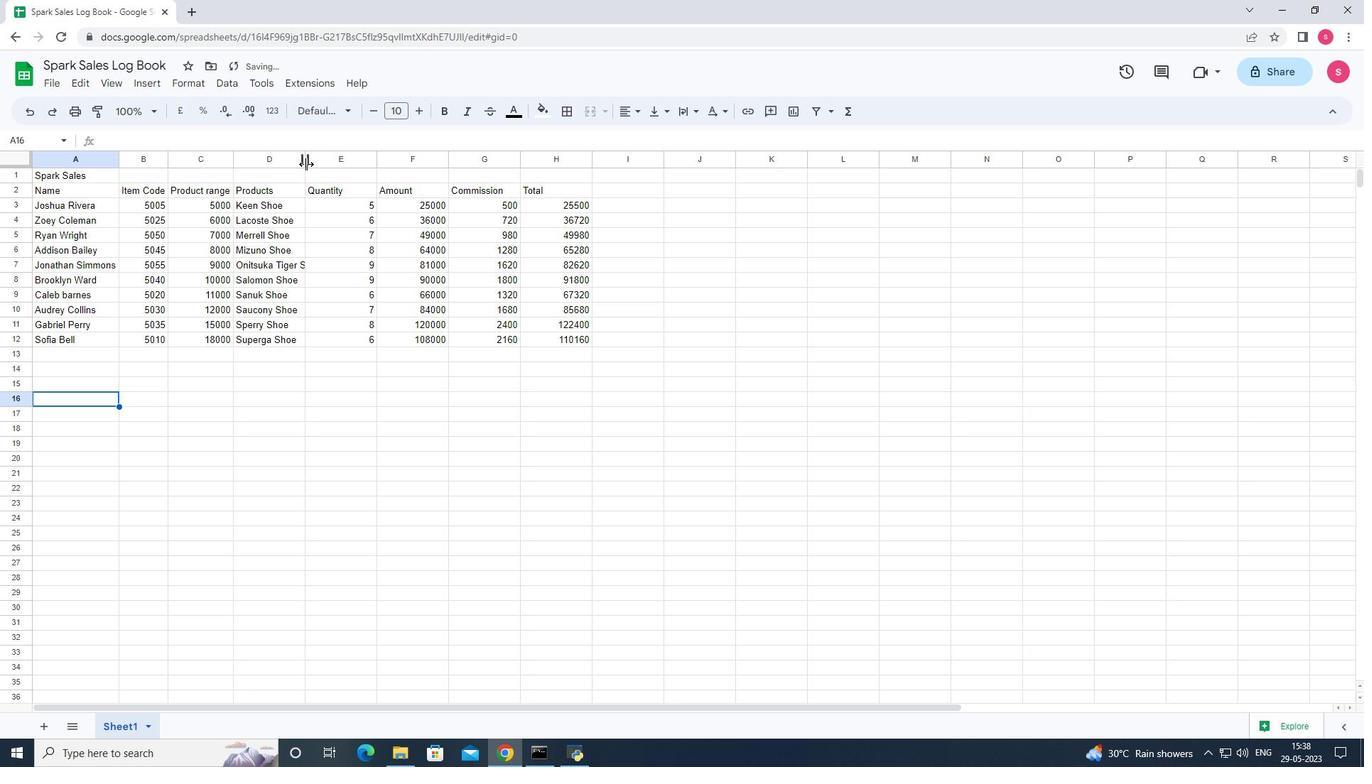 
Action: Mouse pressed left at (306, 164)
Screenshot: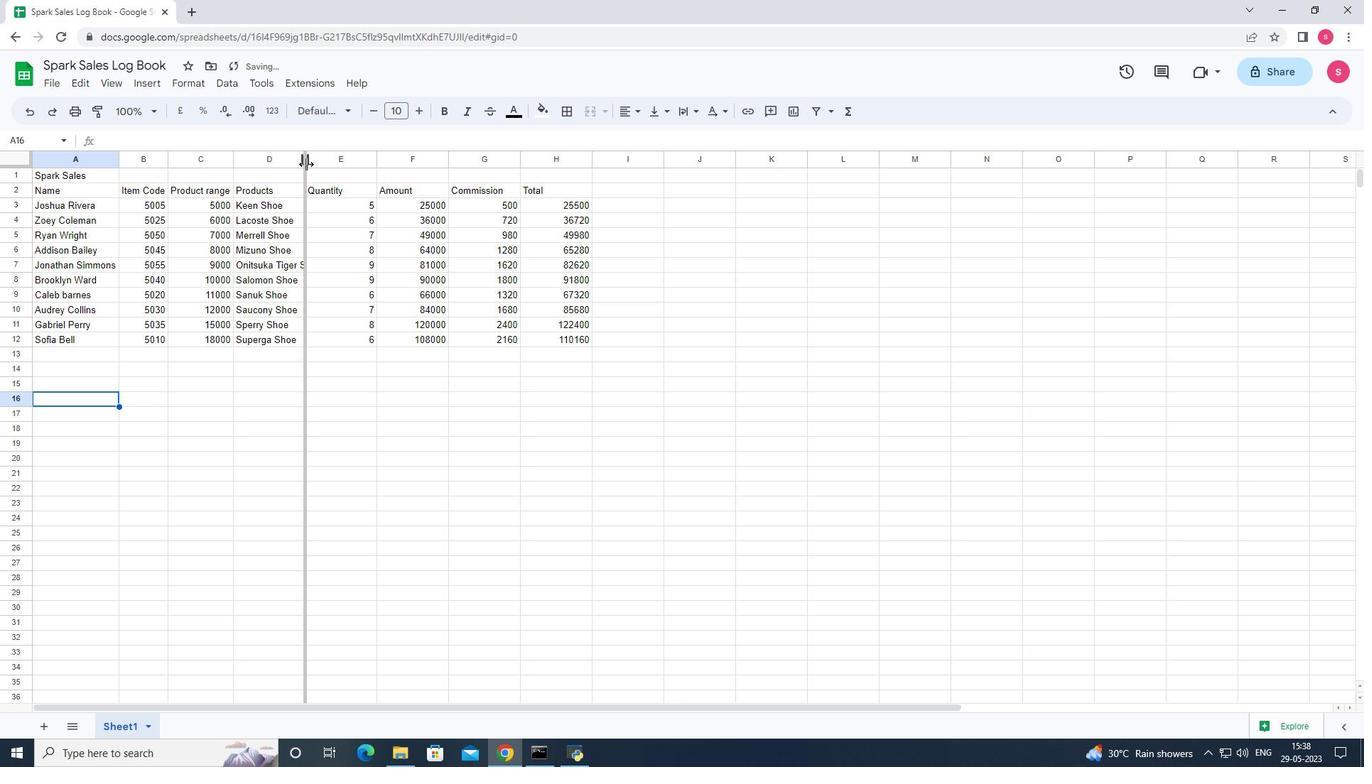 
Action: Mouse moved to (396, 160)
Screenshot: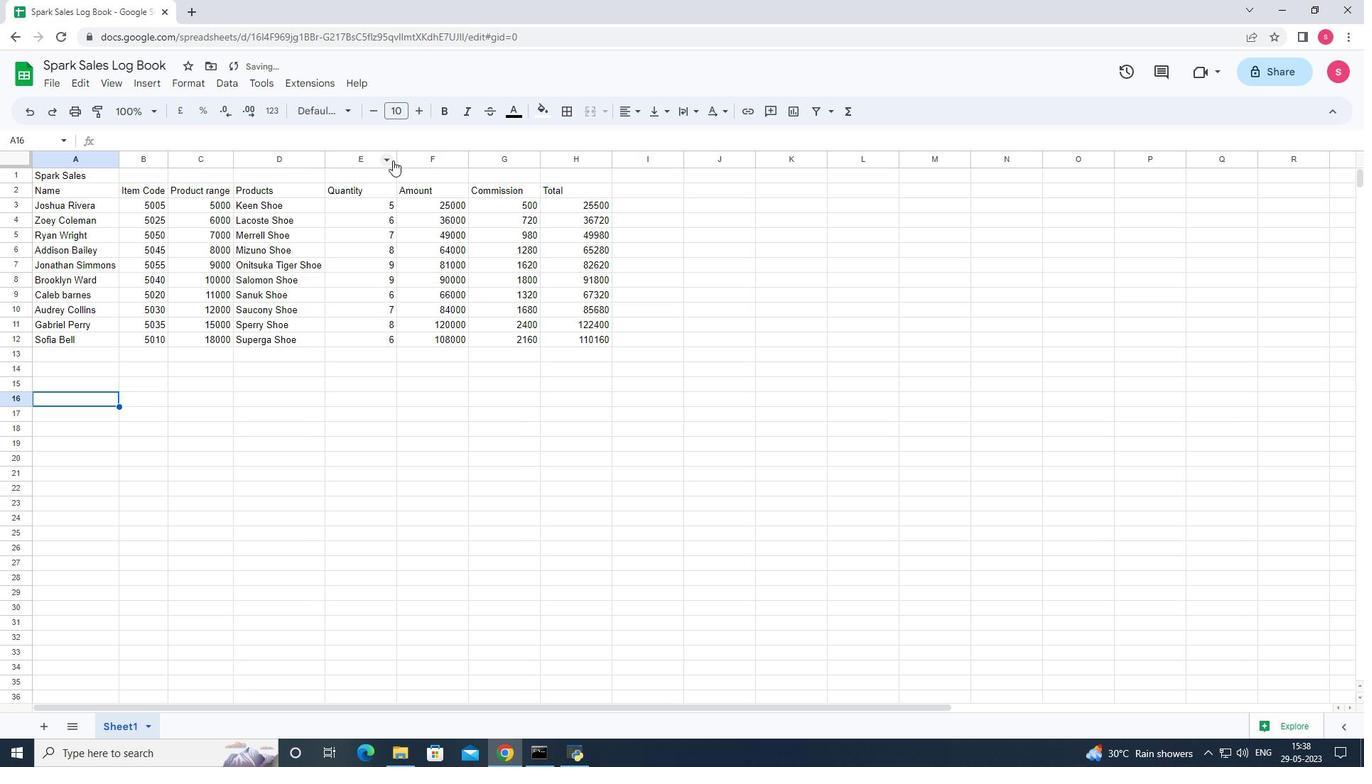 
Action: Mouse pressed left at (396, 160)
Screenshot: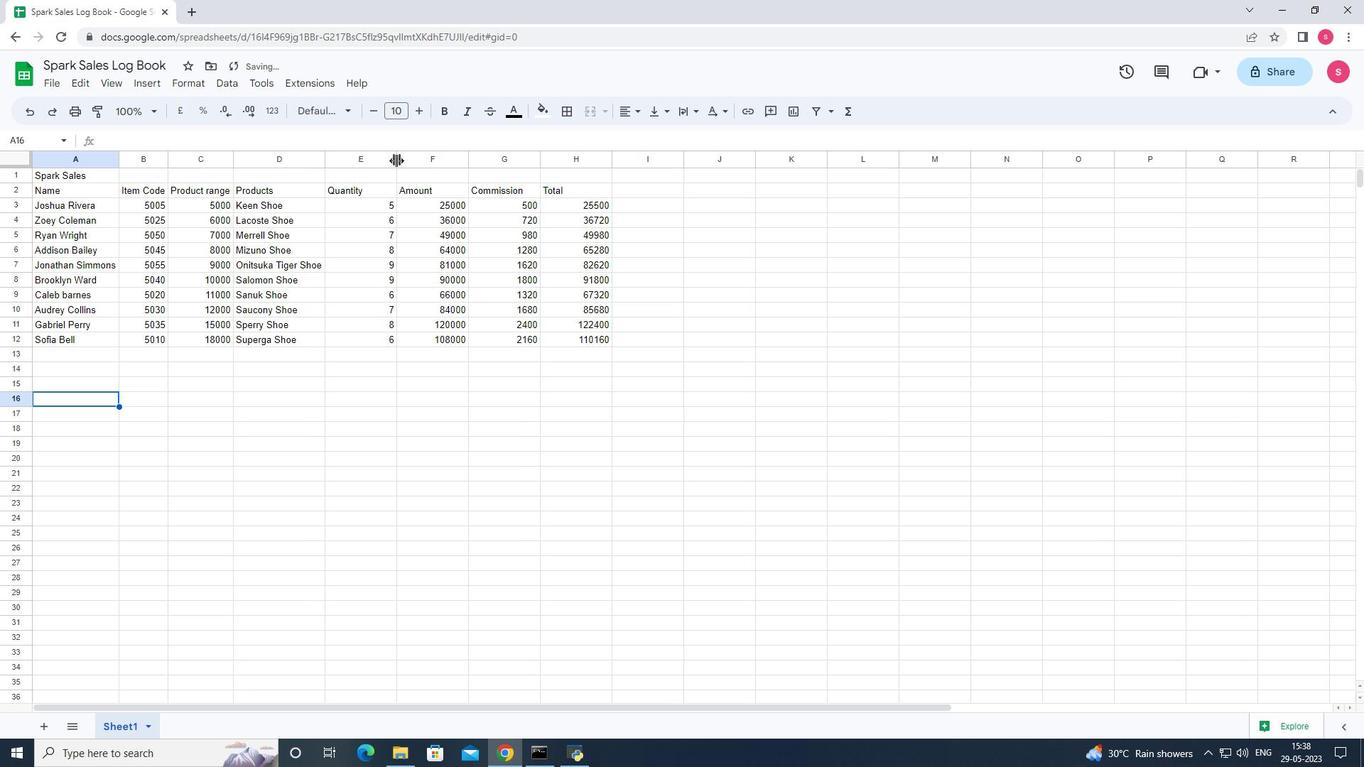 
Action: Mouse pressed left at (396, 160)
Screenshot: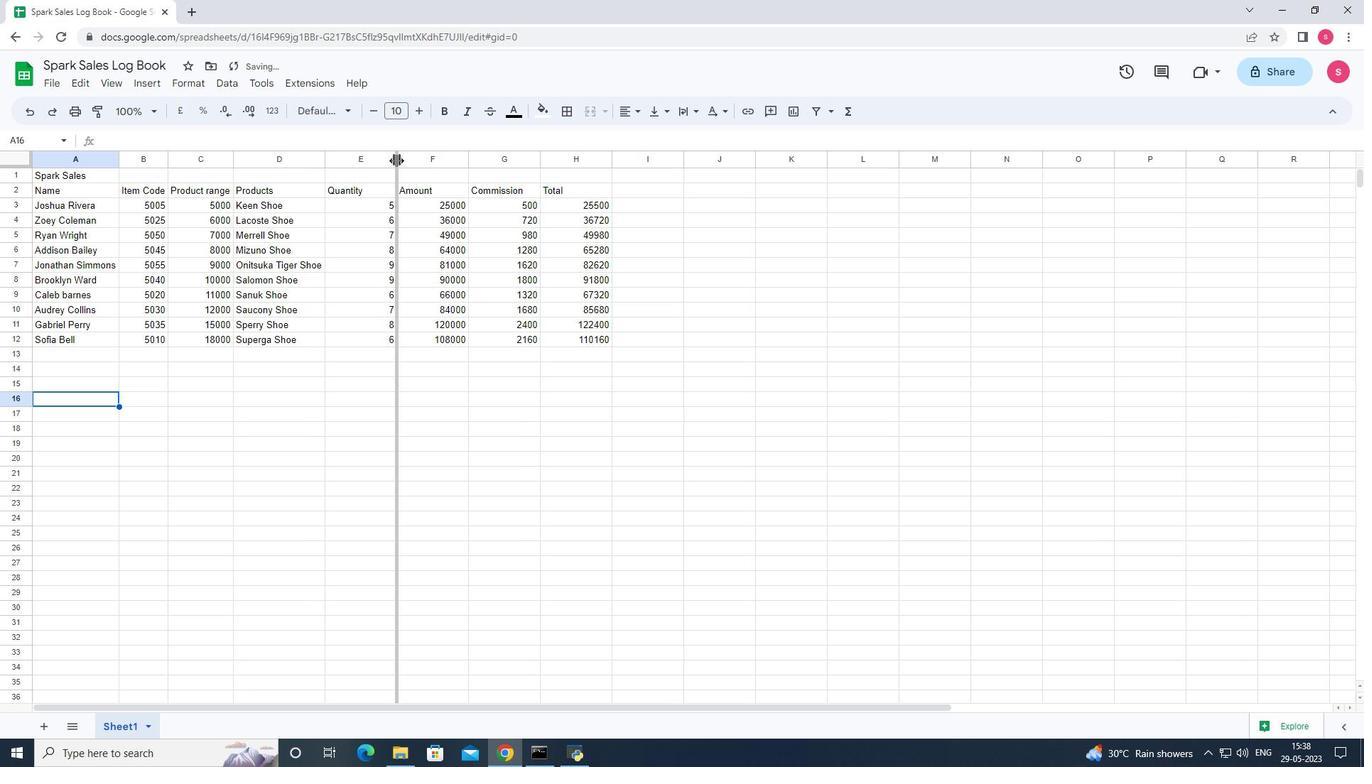 
Action: Mouse moved to (438, 159)
Screenshot: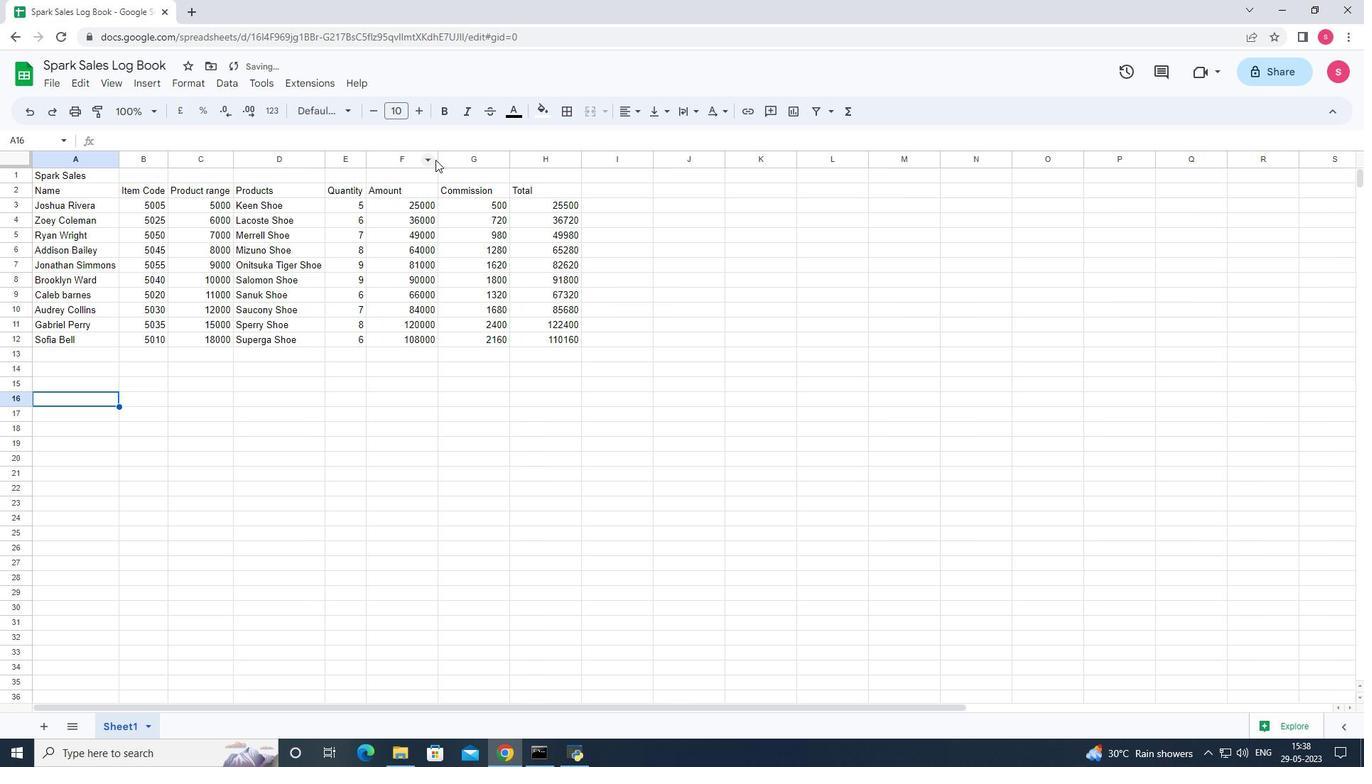 
Action: Mouse pressed left at (438, 159)
Screenshot: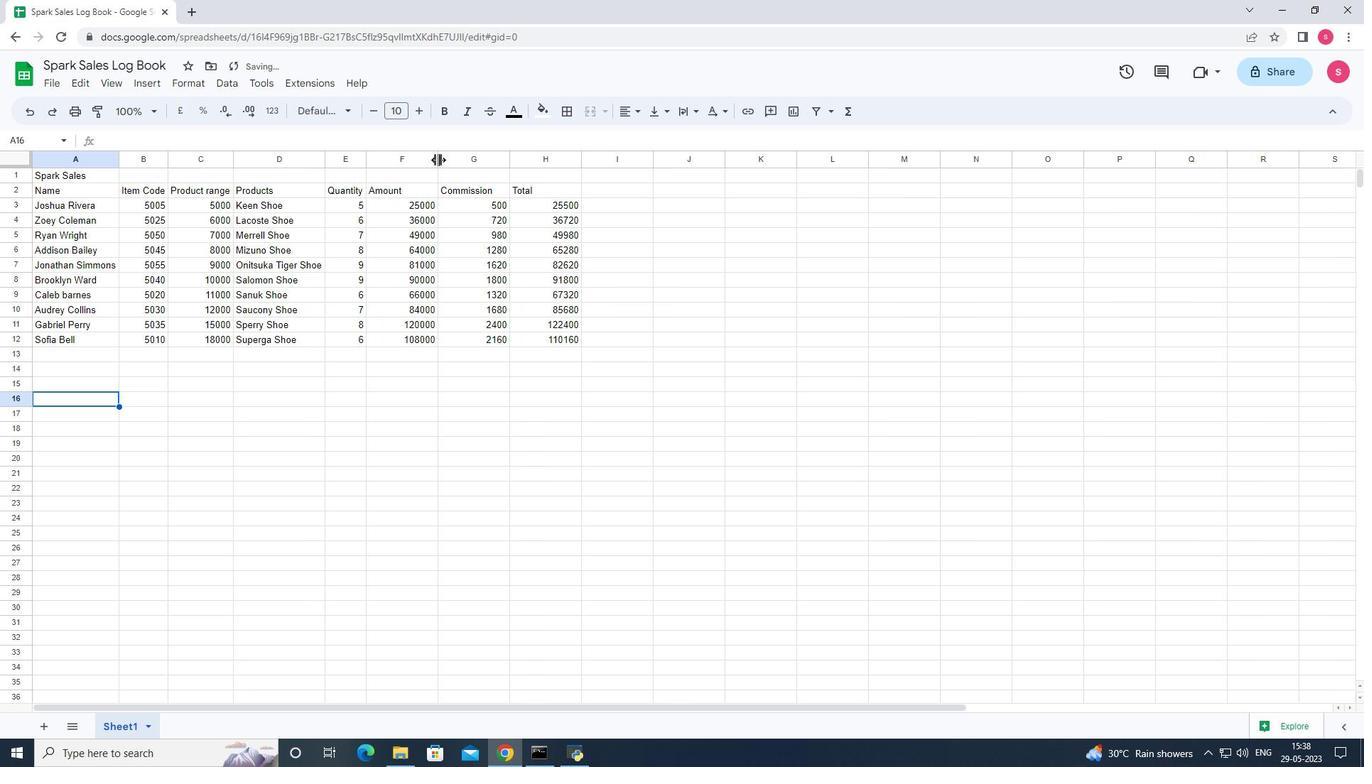 
Action: Mouse pressed left at (438, 159)
Screenshot: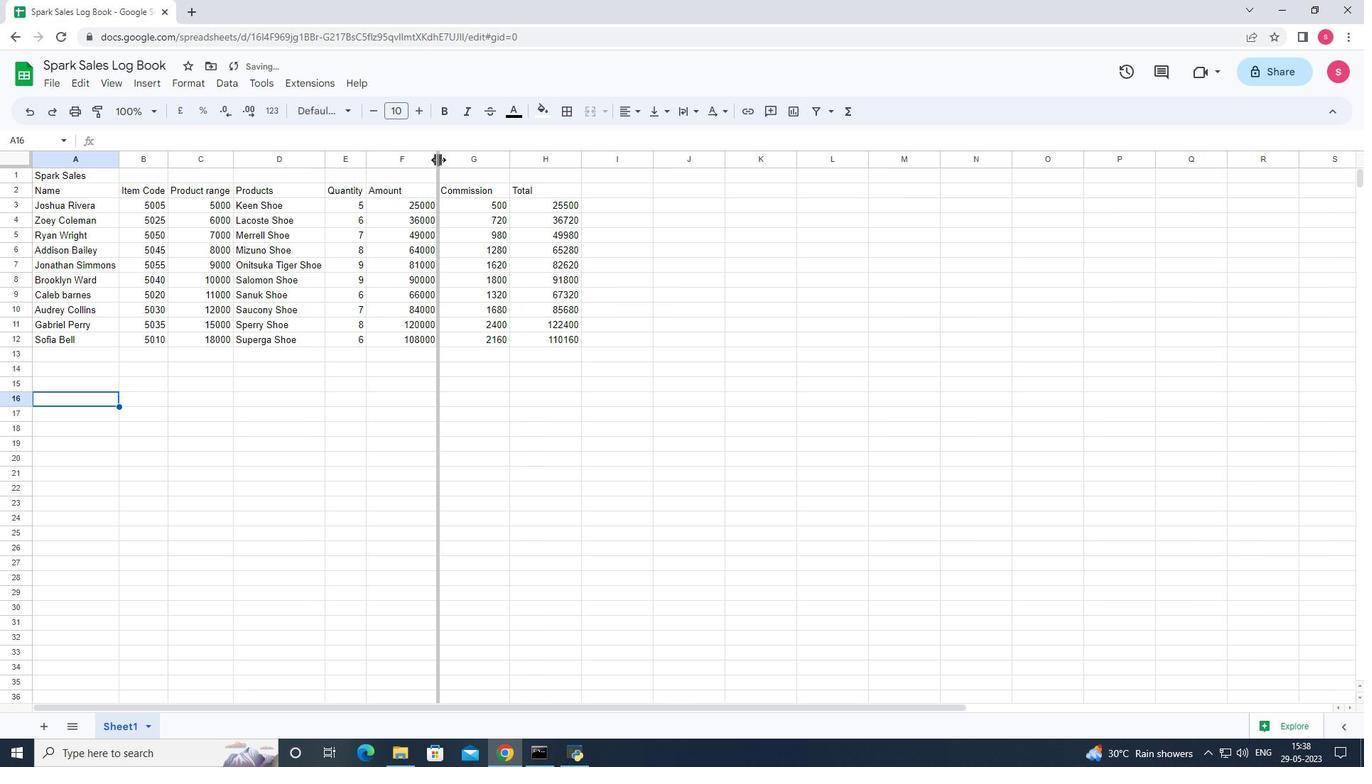 
Action: Mouse moved to (477, 162)
Screenshot: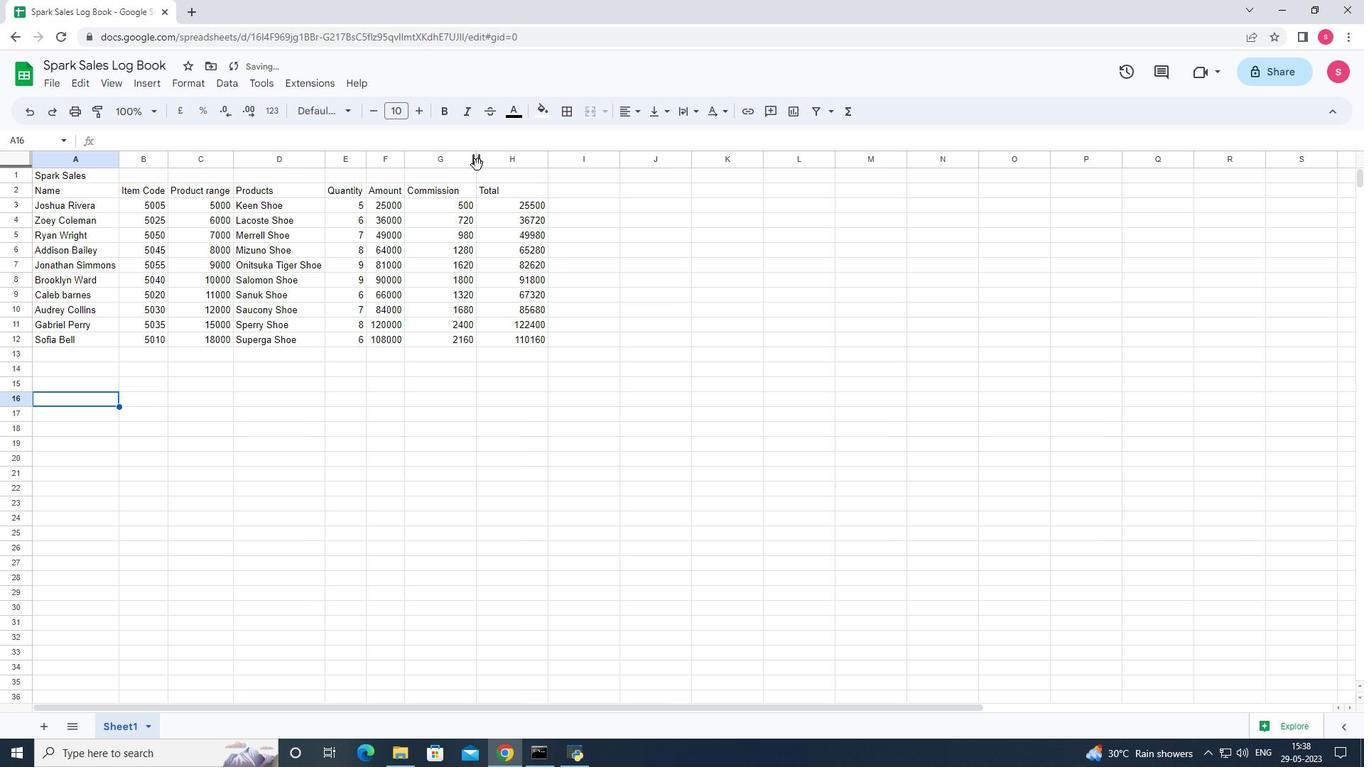 
Action: Mouse pressed left at (477, 162)
Screenshot: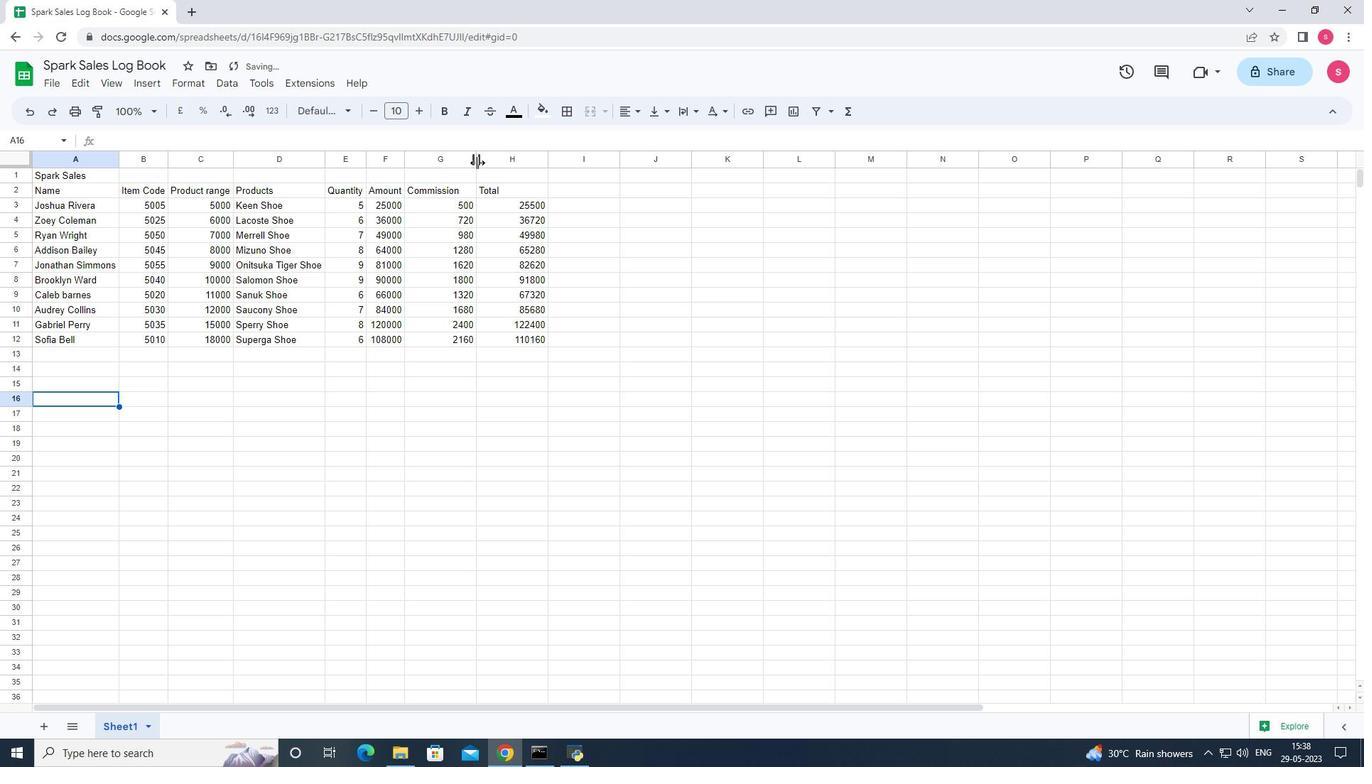 
Action: Mouse pressed left at (477, 162)
Screenshot: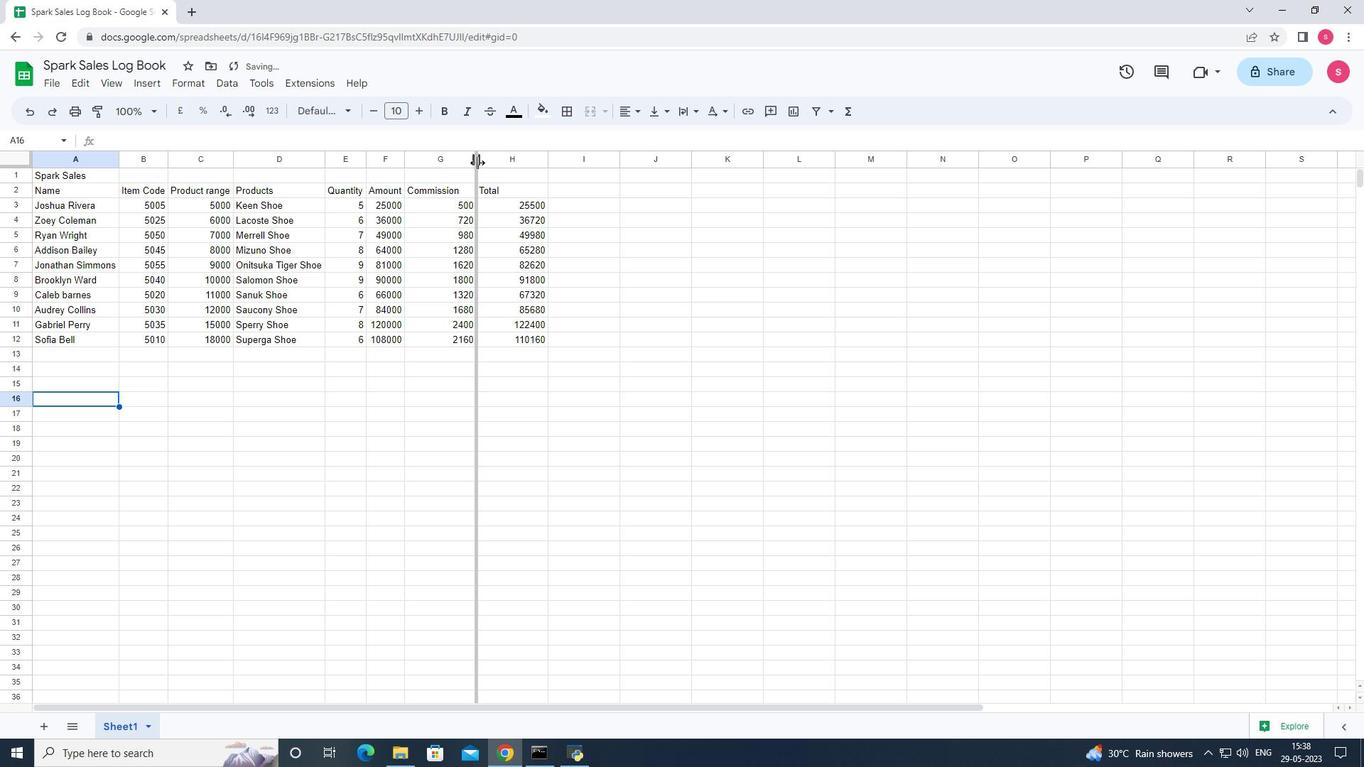 
Action: Mouse moved to (533, 162)
Screenshot: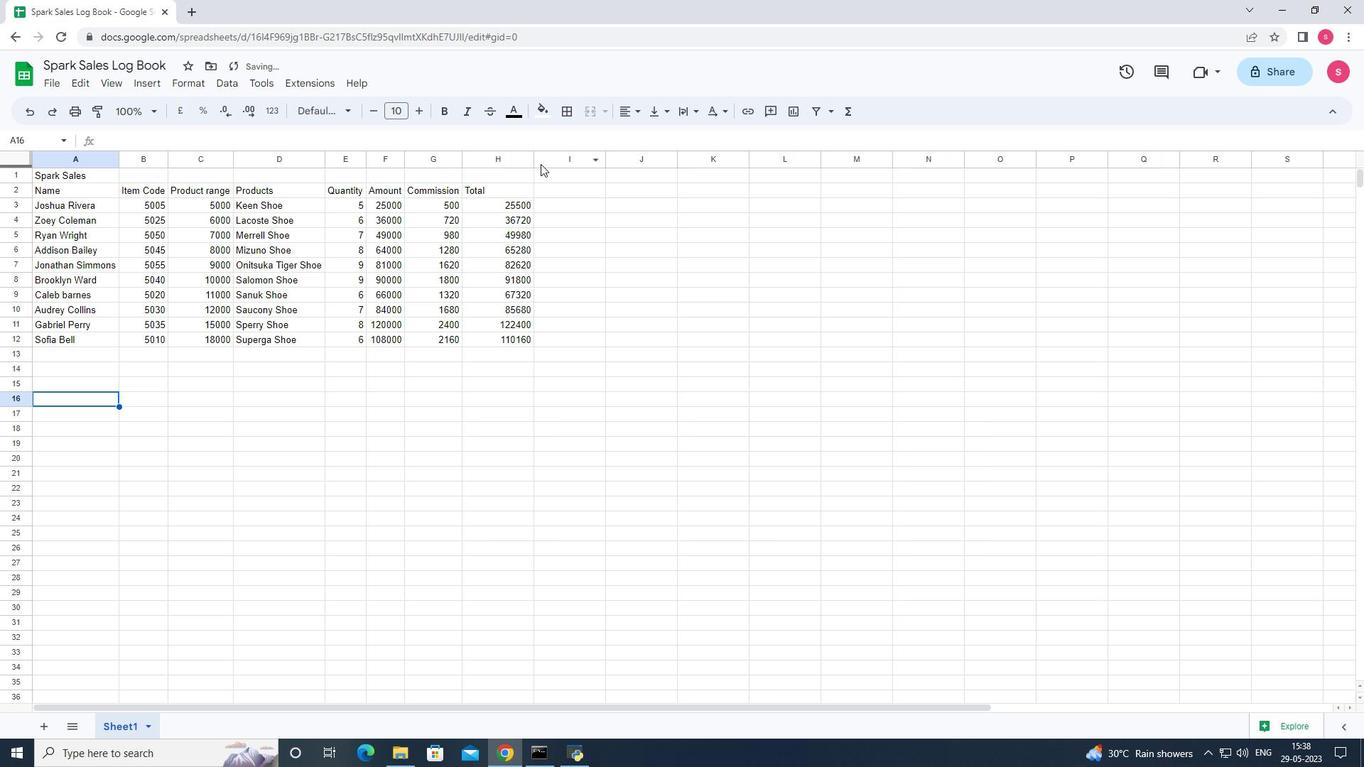 
Action: Mouse pressed left at (533, 162)
Screenshot: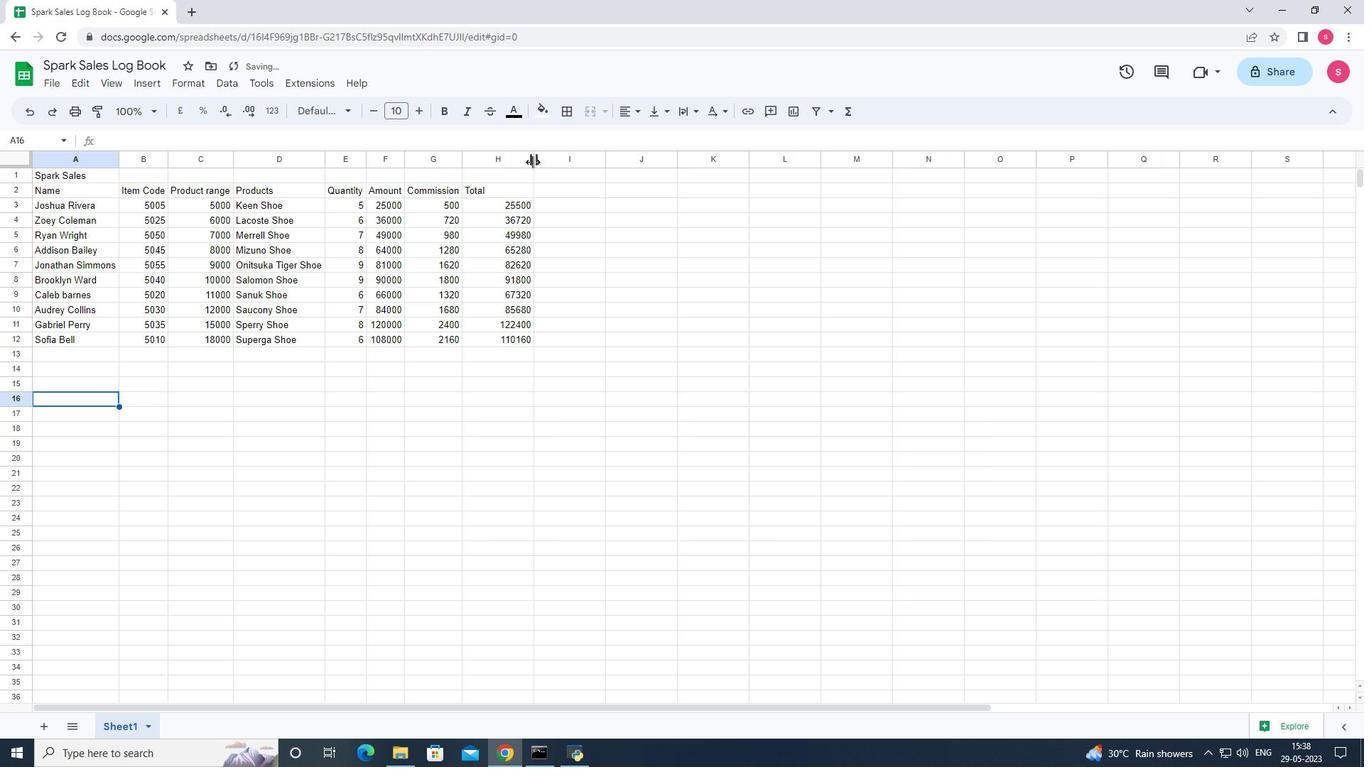 
Action: Mouse pressed left at (533, 162)
Screenshot: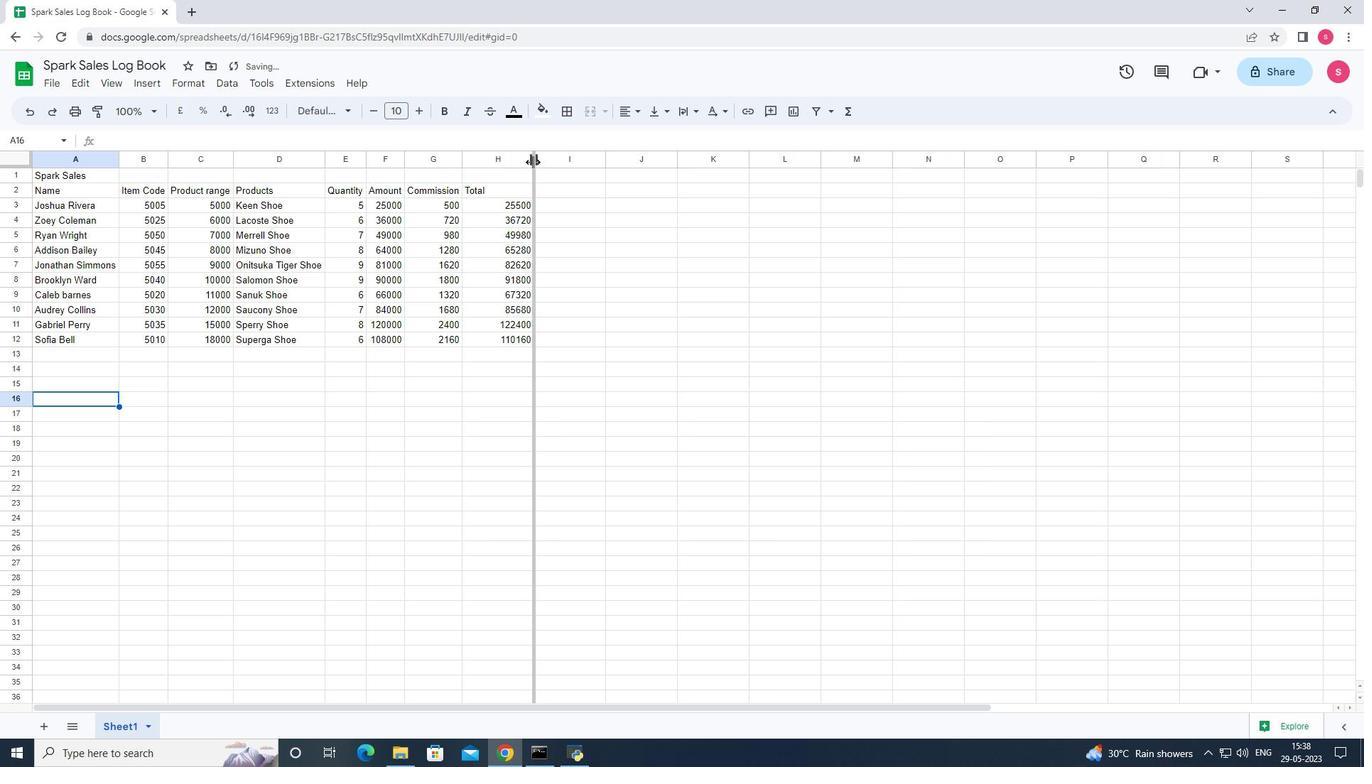 
Action: Mouse moved to (207, 230)
Screenshot: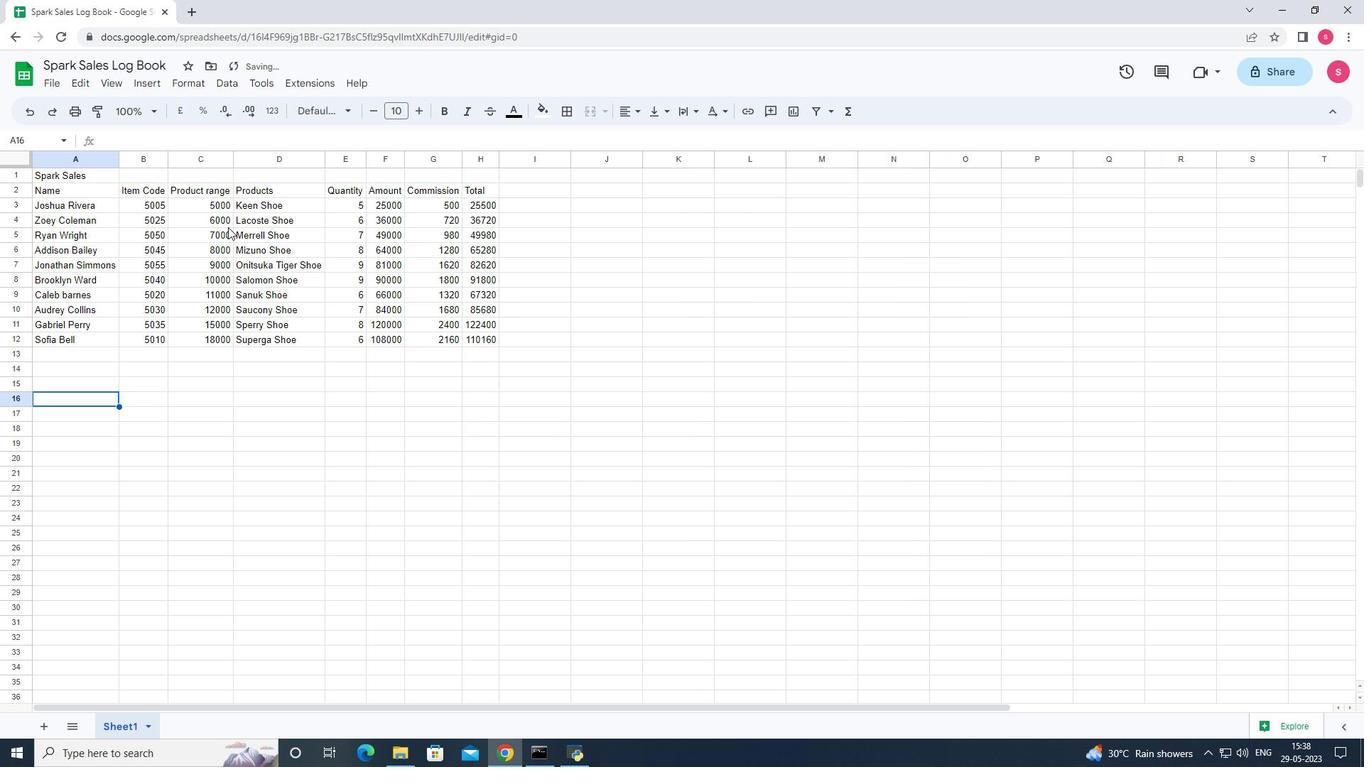 
